 Task: Create a minimalist business layout template.
Action: Mouse moved to (74, 13)
Screenshot: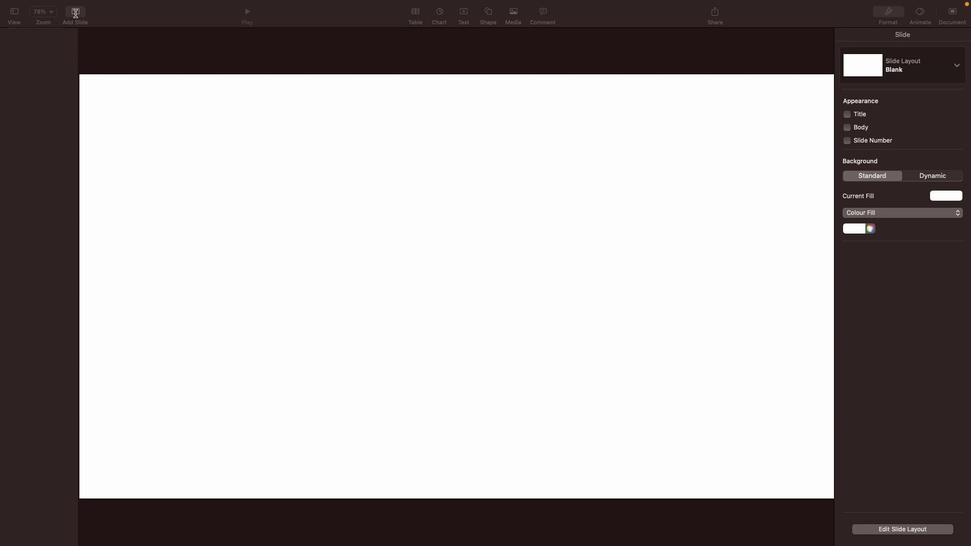 
Action: Mouse pressed left at (74, 13)
Screenshot: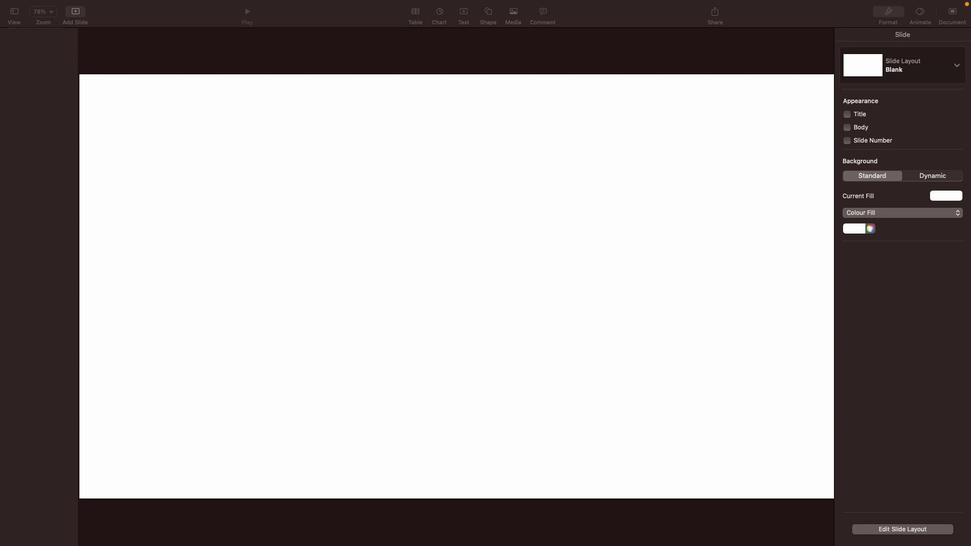 
Action: Mouse moved to (112, 302)
Screenshot: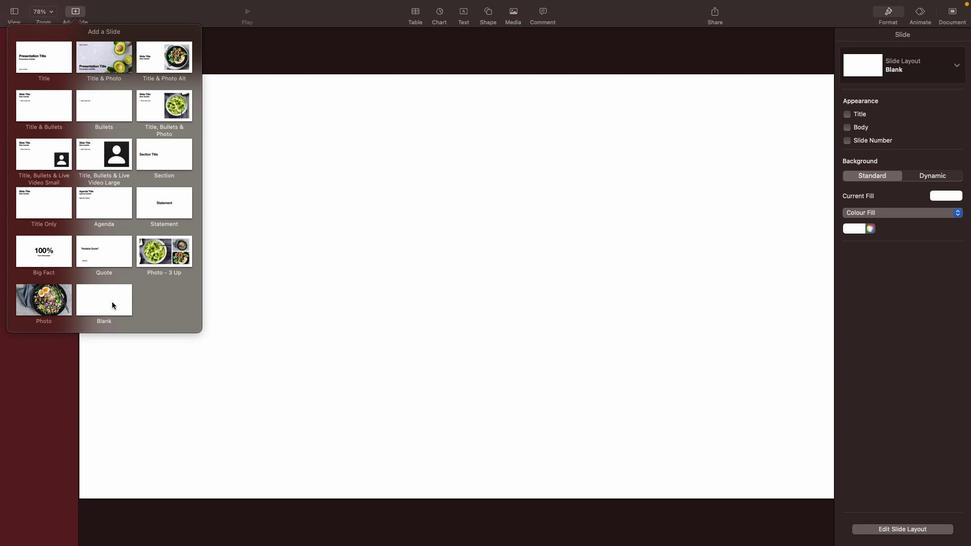 
Action: Mouse pressed left at (112, 302)
Screenshot: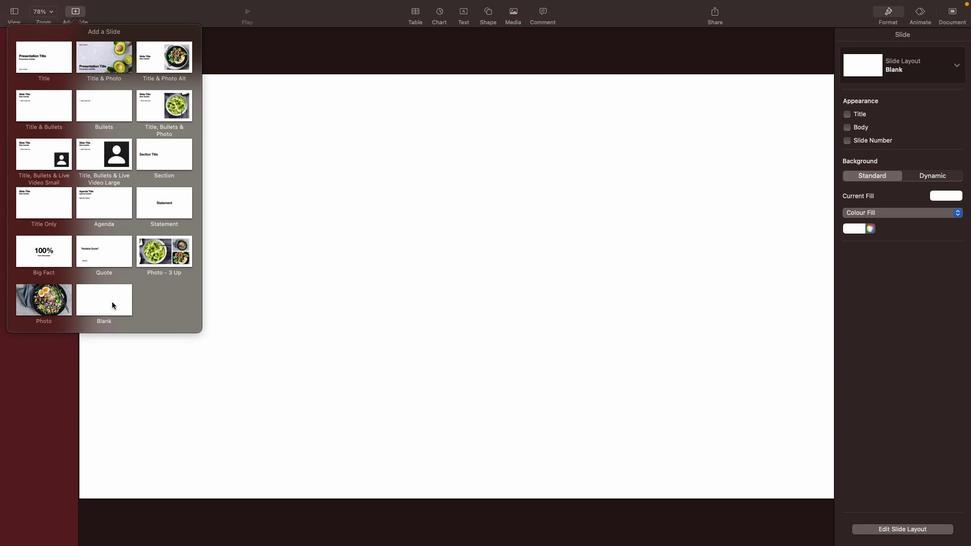 
Action: Mouse moved to (34, 51)
Screenshot: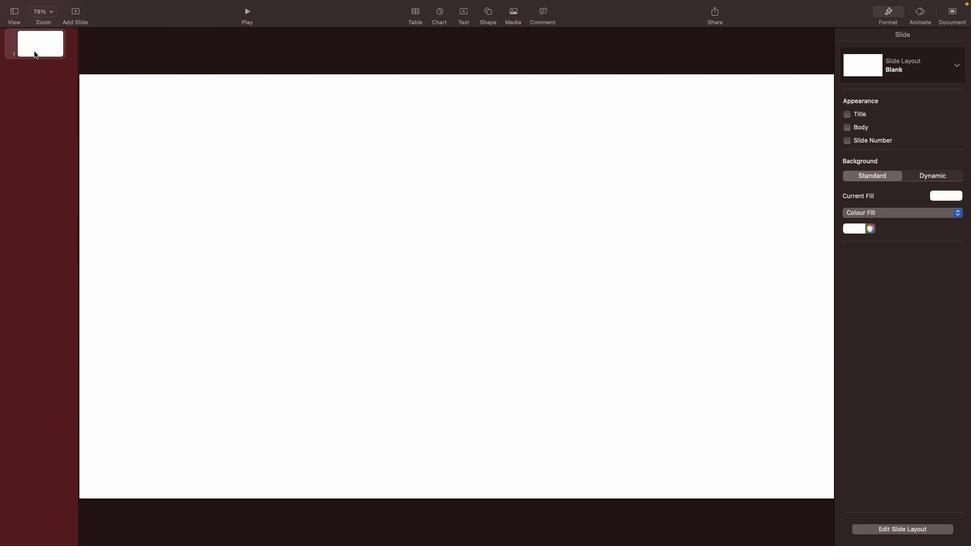 
Action: Mouse pressed left at (34, 51)
Screenshot: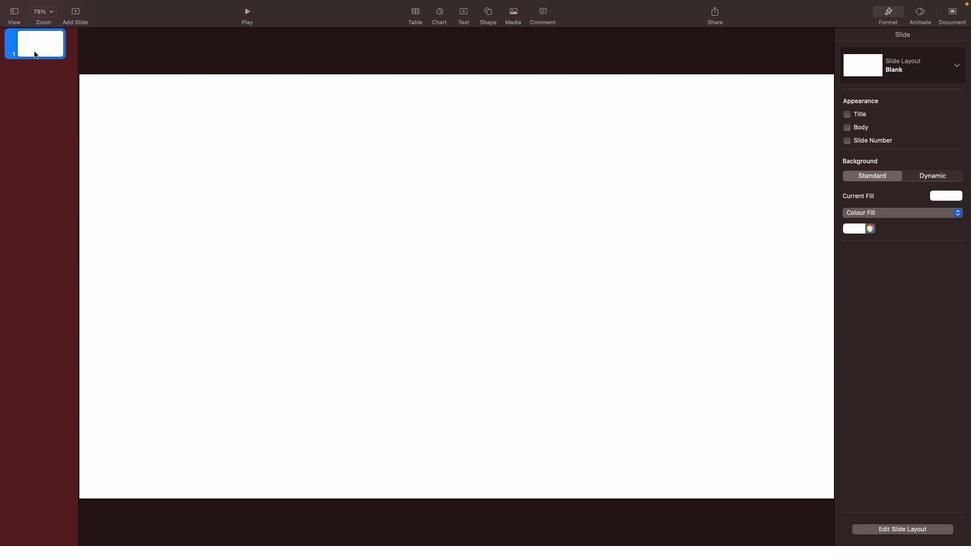 
Action: Mouse moved to (32, 43)
Screenshot: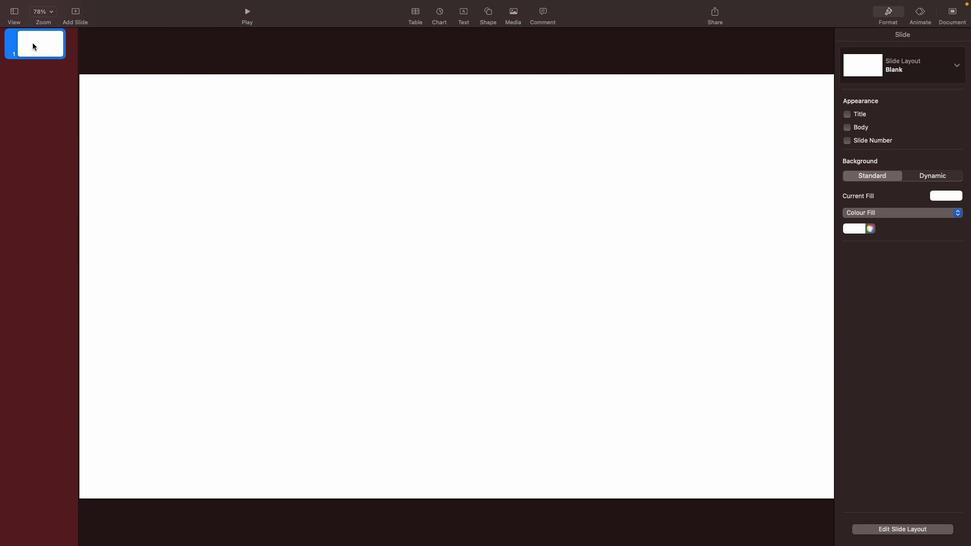 
Action: Mouse pressed left at (32, 43)
Screenshot: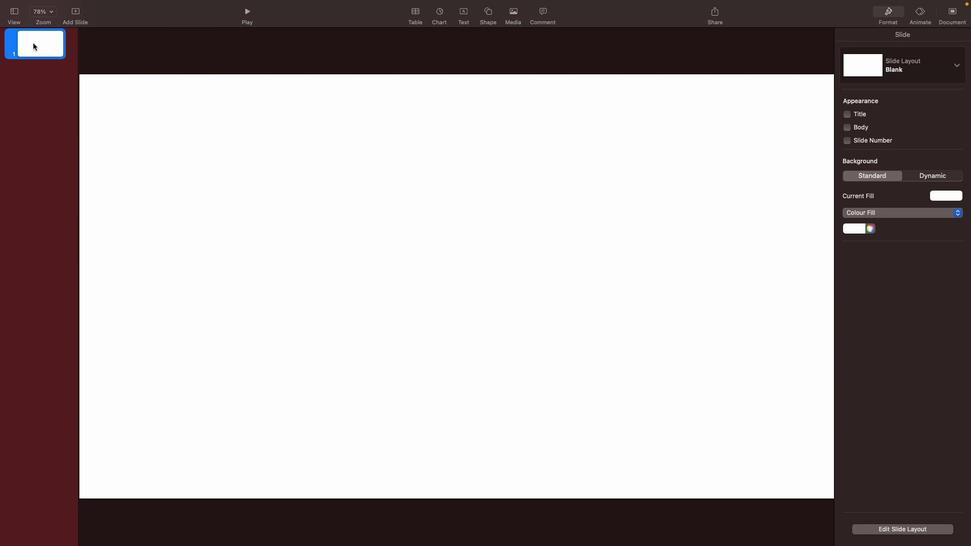 
Action: Mouse moved to (33, 43)
Screenshot: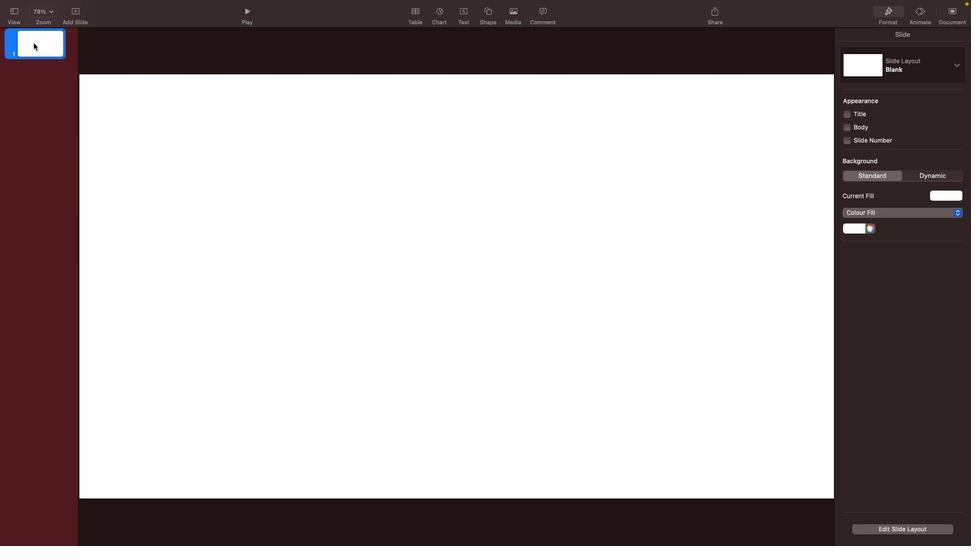 
Action: Mouse pressed right at (33, 43)
Screenshot: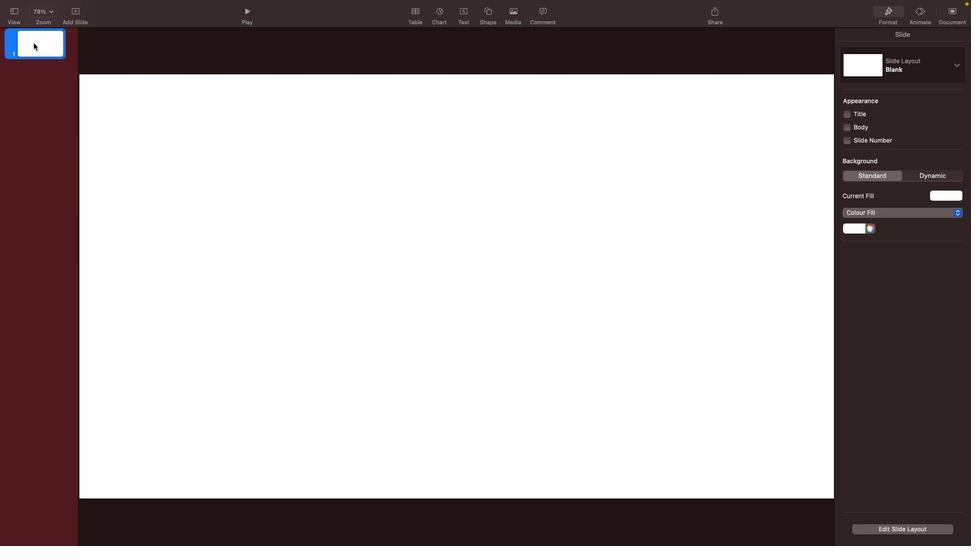 
Action: Mouse moved to (52, 52)
Screenshot: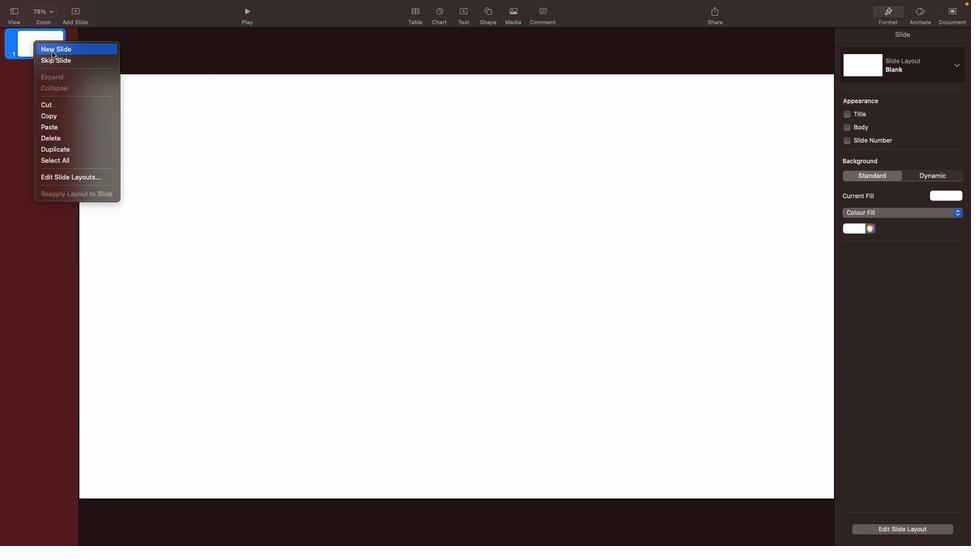 
Action: Mouse pressed left at (52, 52)
Screenshot: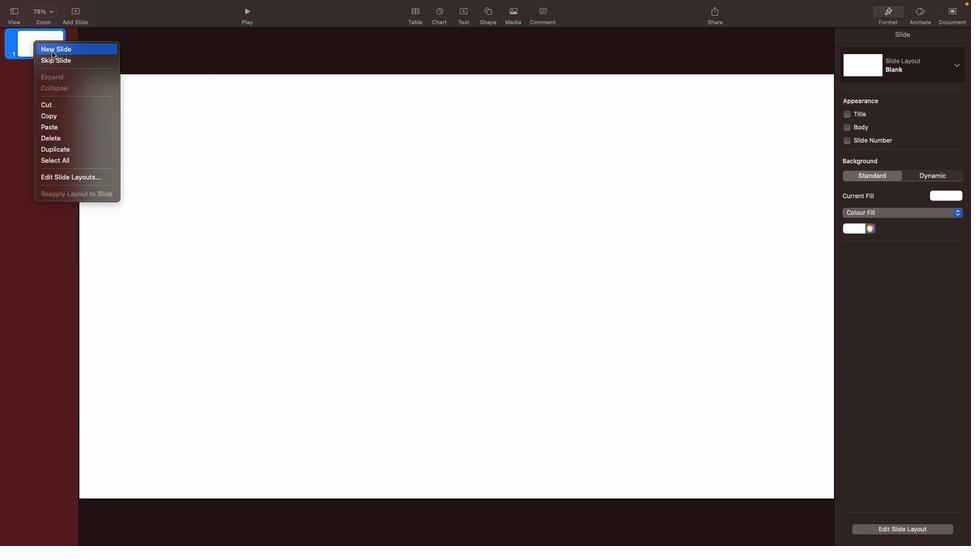 
Action: Mouse moved to (51, 45)
Screenshot: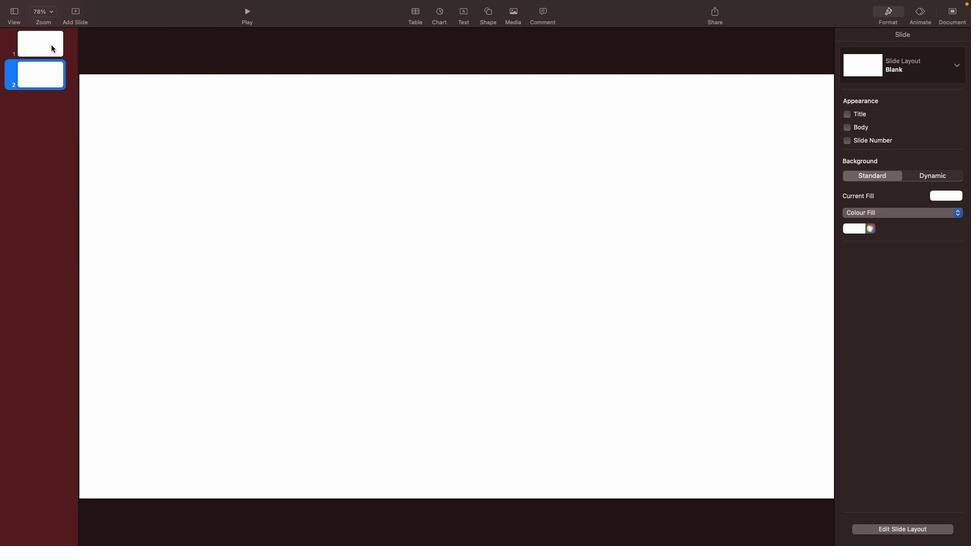 
Action: Mouse pressed right at (51, 45)
Screenshot: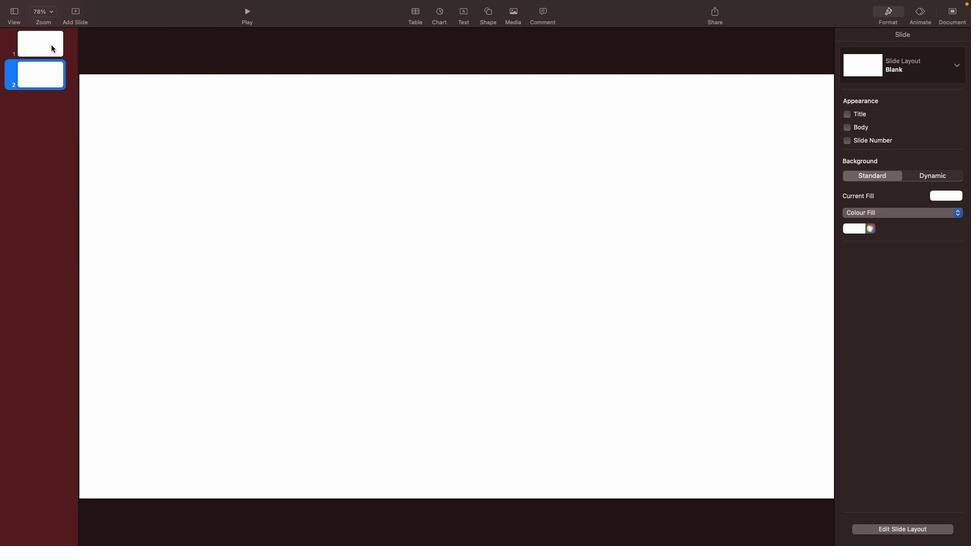 
Action: Mouse moved to (66, 51)
Screenshot: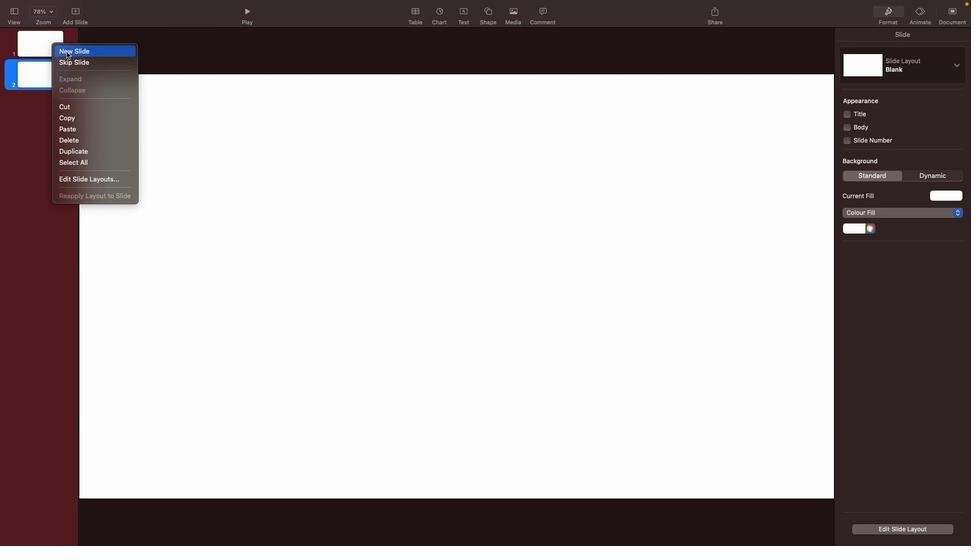 
Action: Mouse pressed left at (66, 51)
Screenshot: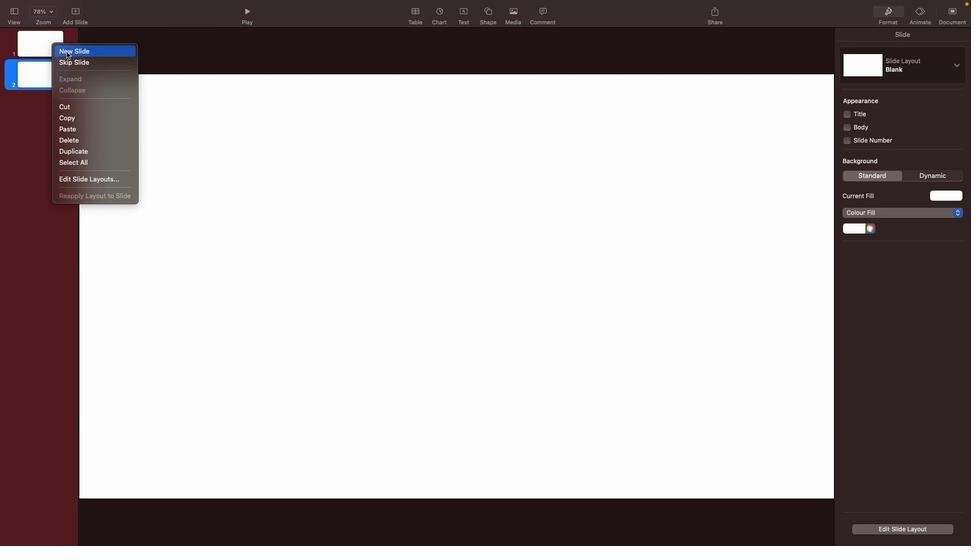 
Action: Mouse moved to (44, 77)
Screenshot: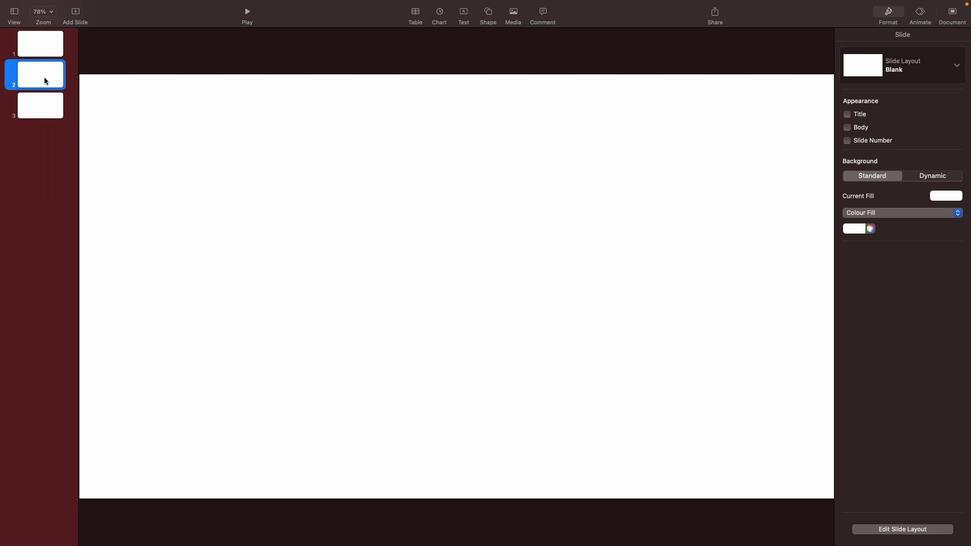 
Action: Mouse pressed right at (44, 77)
Screenshot: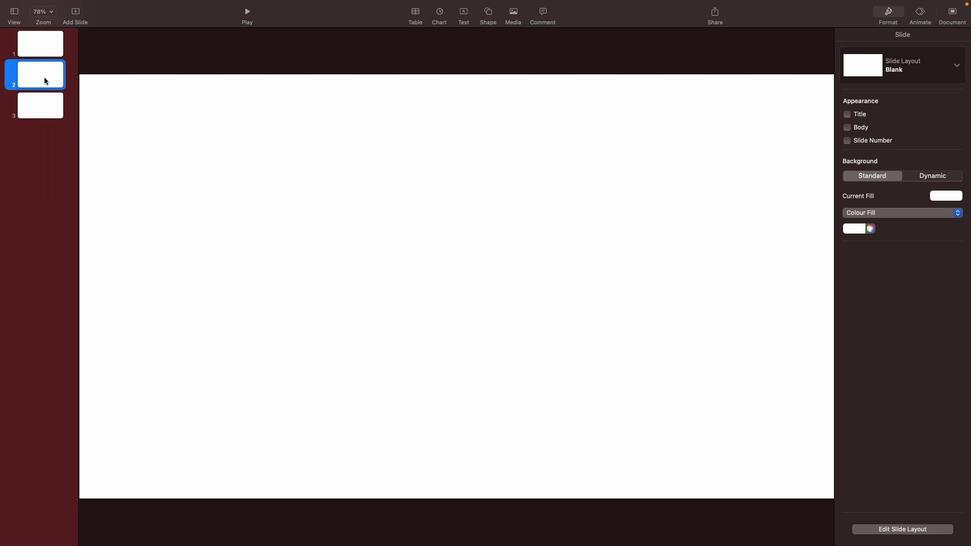 
Action: Mouse moved to (58, 79)
Screenshot: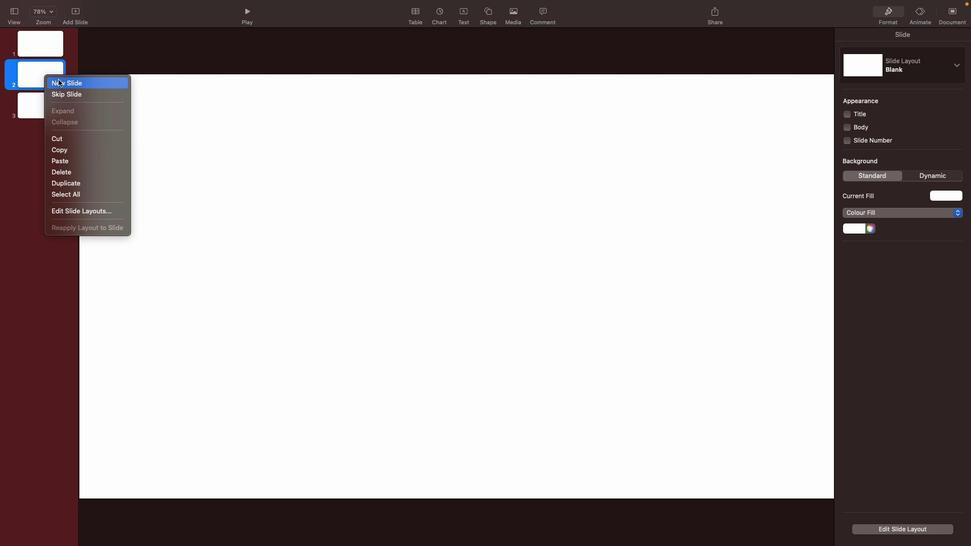 
Action: Mouse pressed left at (58, 79)
Screenshot: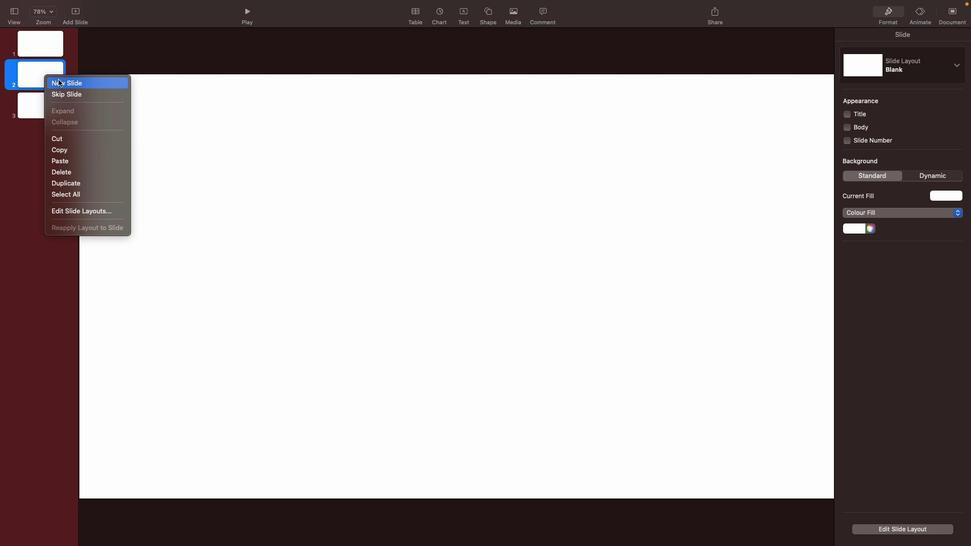 
Action: Mouse moved to (45, 40)
Screenshot: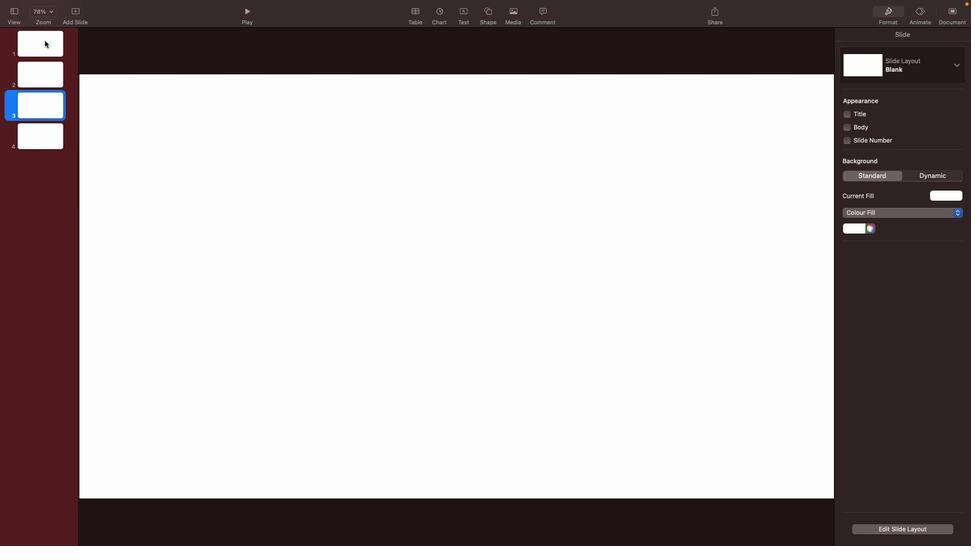 
Action: Mouse pressed left at (45, 40)
Screenshot: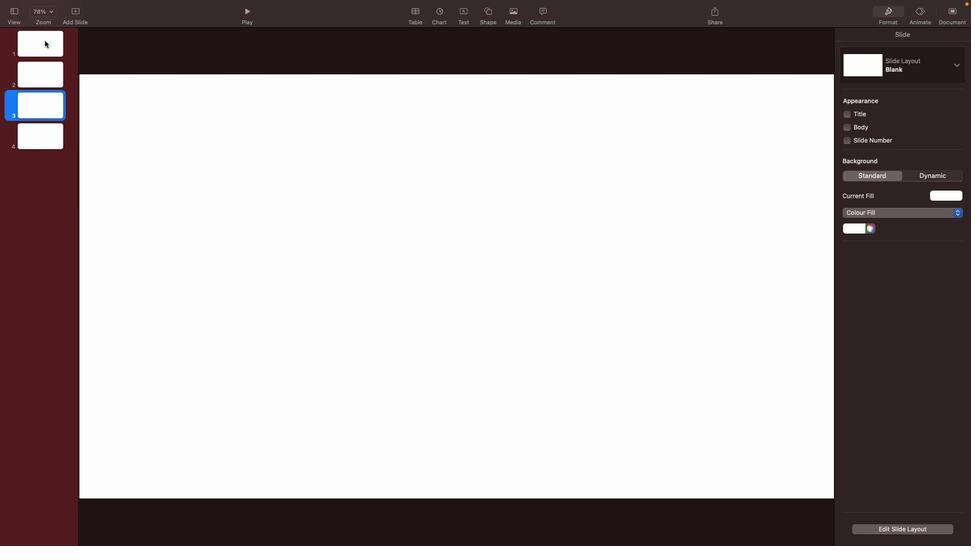 
Action: Mouse moved to (955, 63)
Screenshot: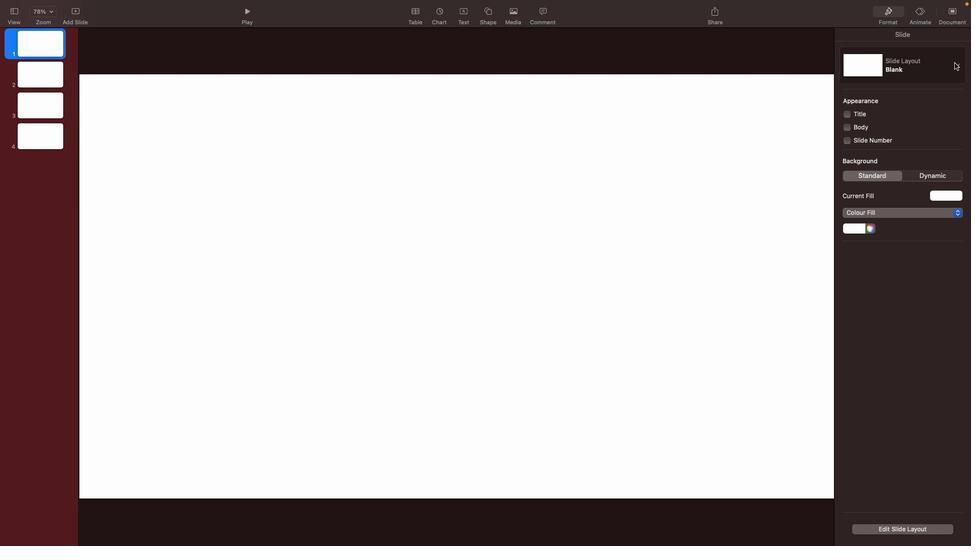 
Action: Mouse pressed left at (955, 63)
Screenshot: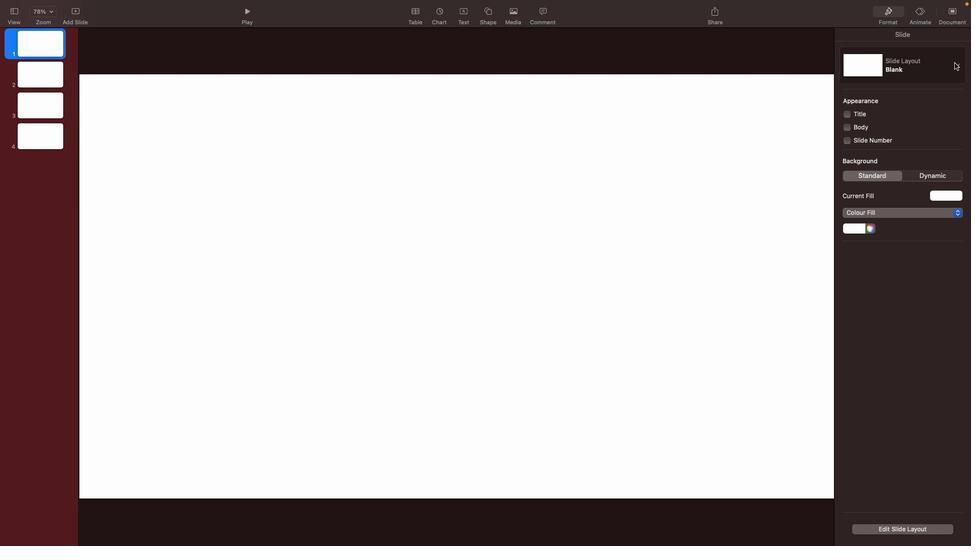 
Action: Mouse moved to (856, 317)
Screenshot: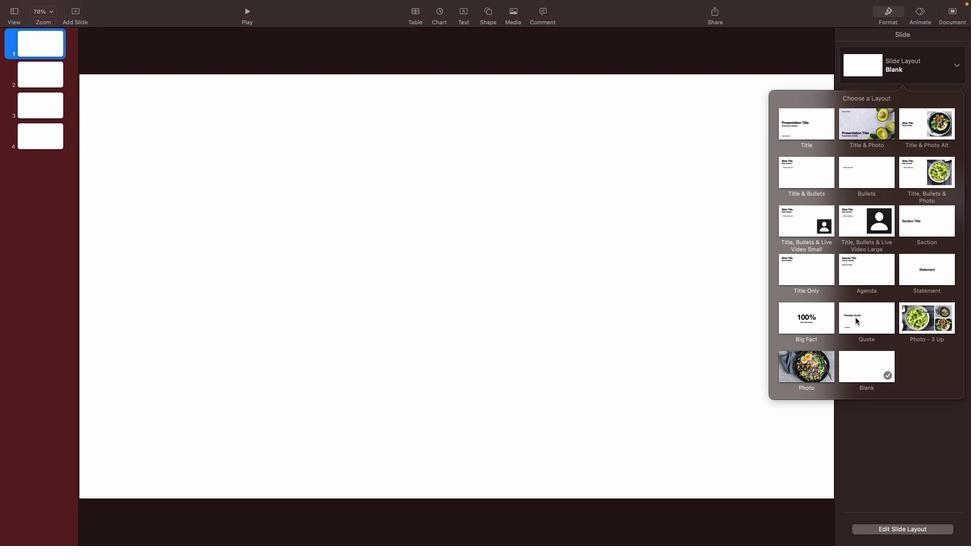 
Action: Mouse pressed left at (856, 317)
Screenshot: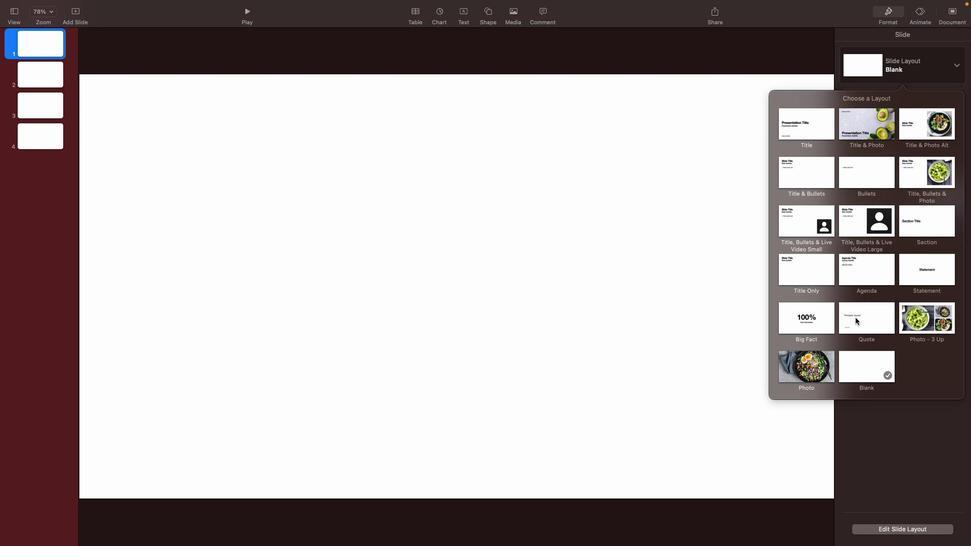 
Action: Mouse moved to (256, 295)
Screenshot: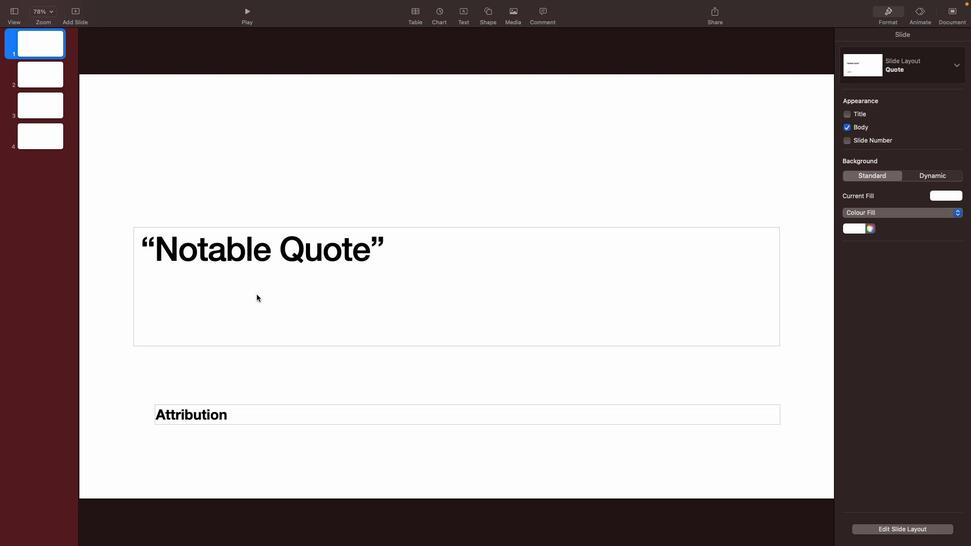 
Action: Mouse pressed left at (256, 295)
Screenshot: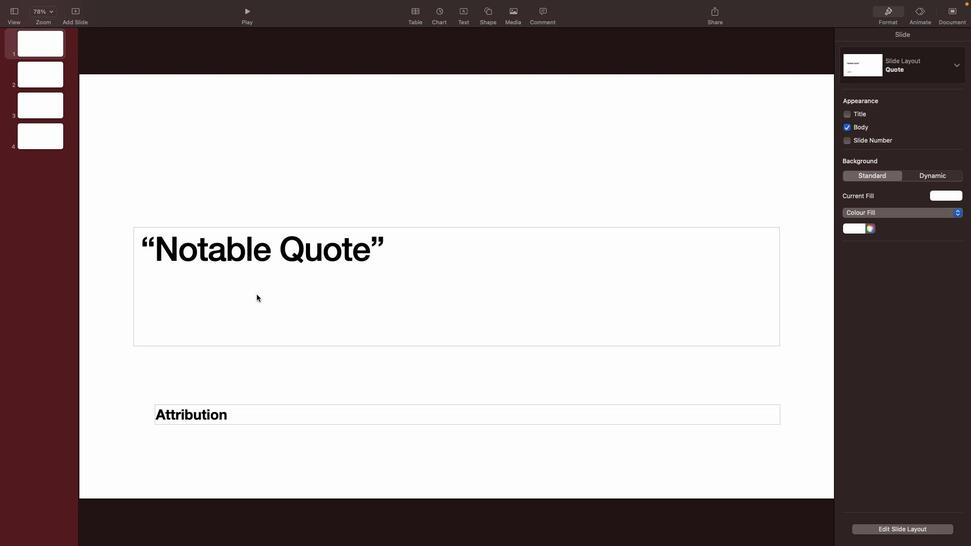 
Action: Mouse moved to (240, 244)
Screenshot: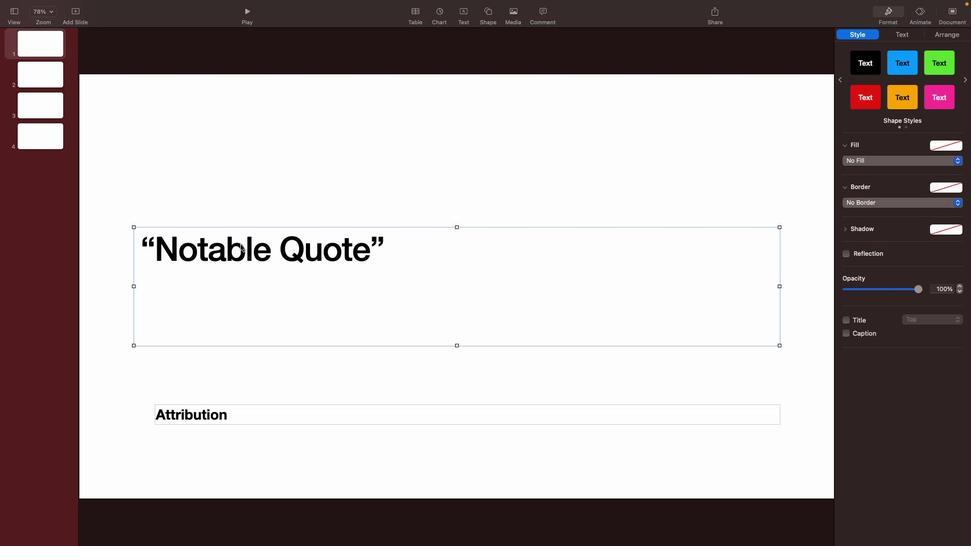 
Action: Mouse pressed left at (240, 244)
Screenshot: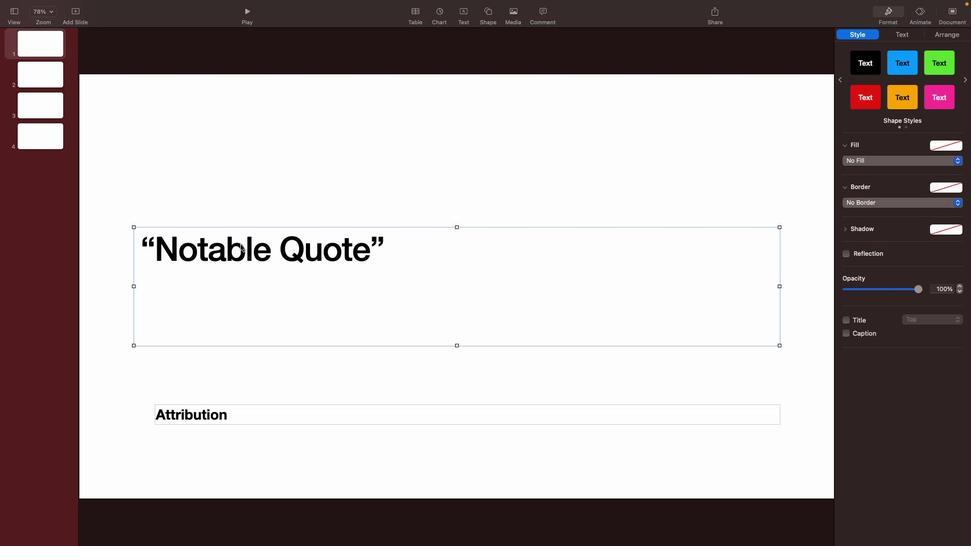 
Action: Key pressed Key.shift_r'M''I''n''i''m''a''l'Key.spaceKey.shift'B''u''s''i''n''e''s''s'
Screenshot: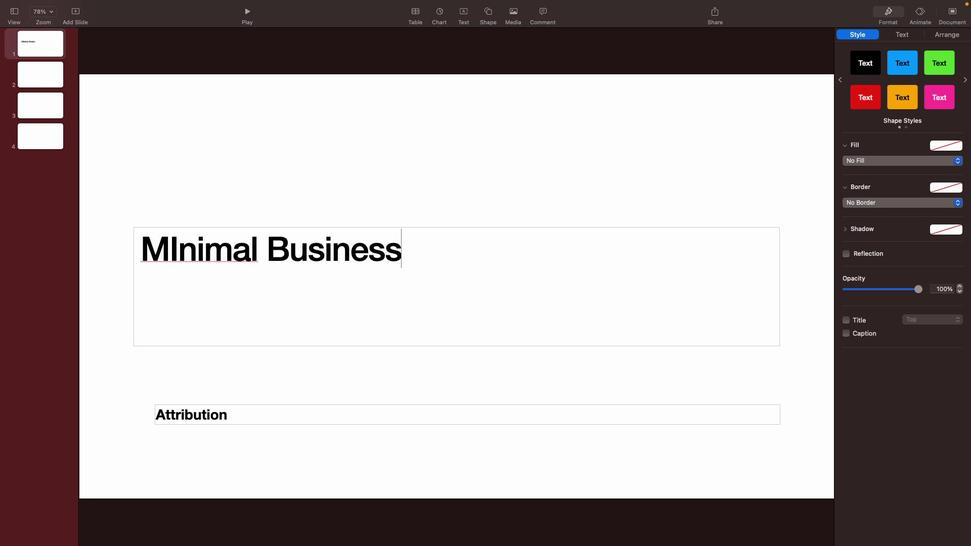 
Action: Mouse moved to (227, 412)
Screenshot: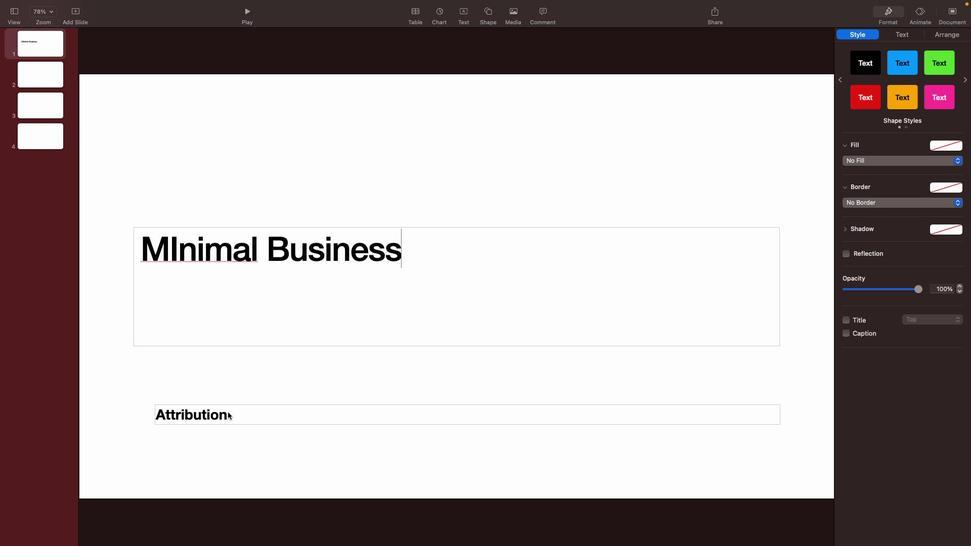
Action: Mouse pressed left at (227, 412)
Screenshot: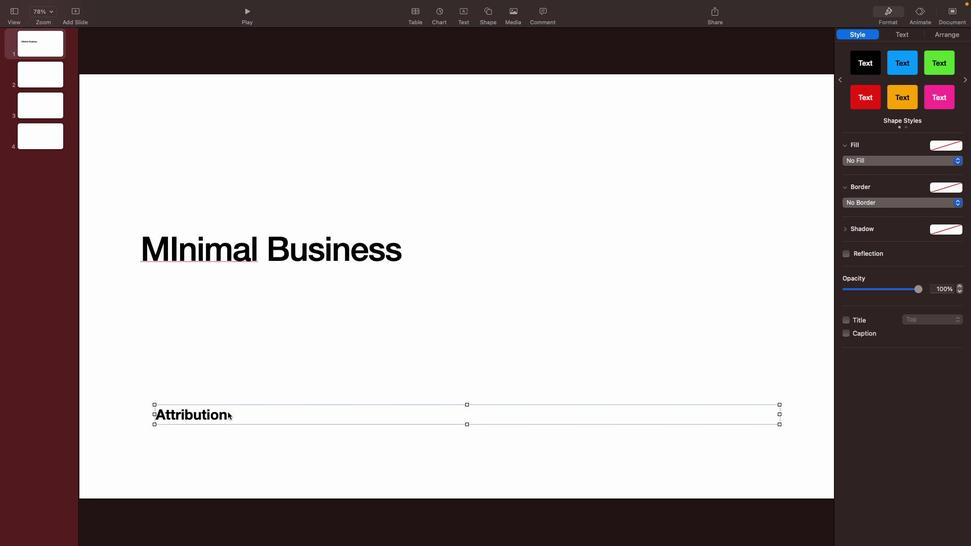 
Action: Mouse pressed right at (227, 412)
Screenshot: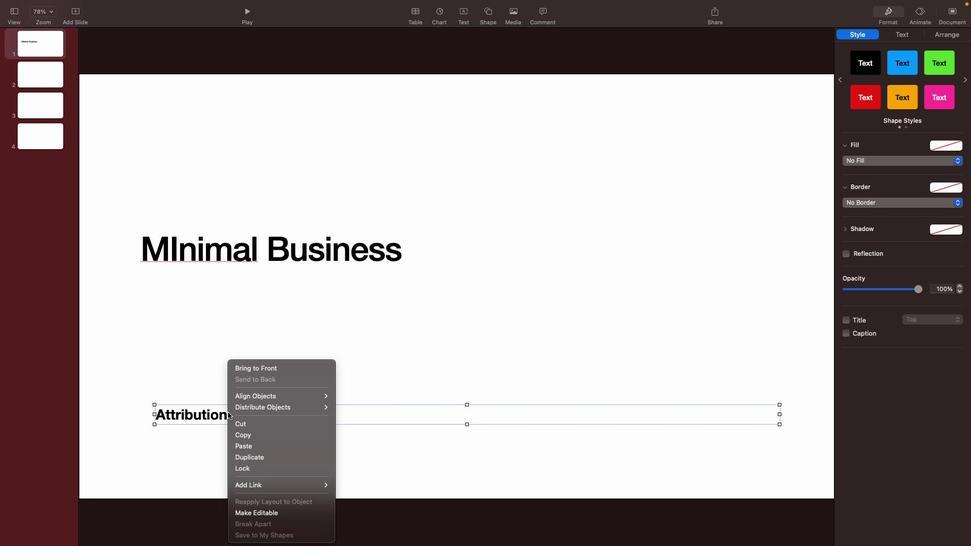 
Action: Mouse moved to (244, 425)
Screenshot: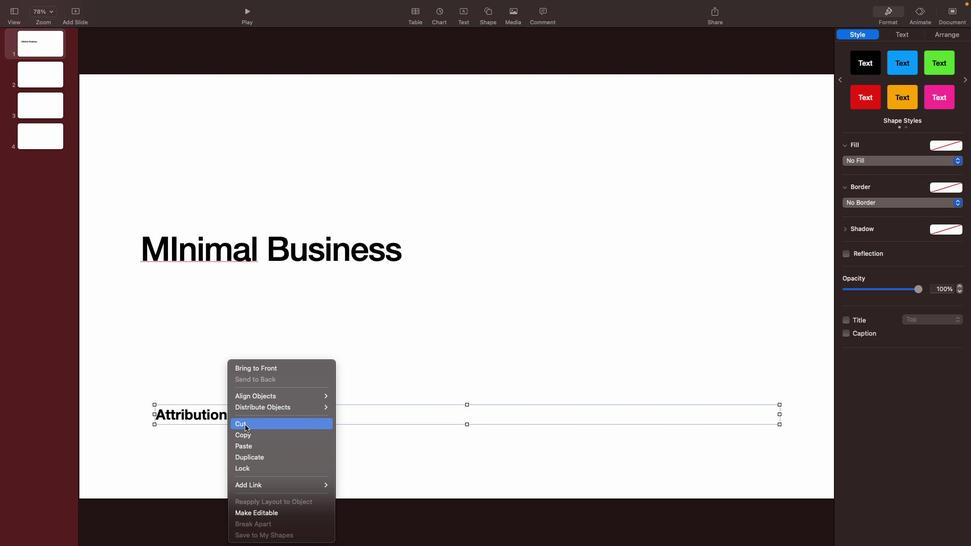 
Action: Mouse pressed left at (244, 425)
Screenshot: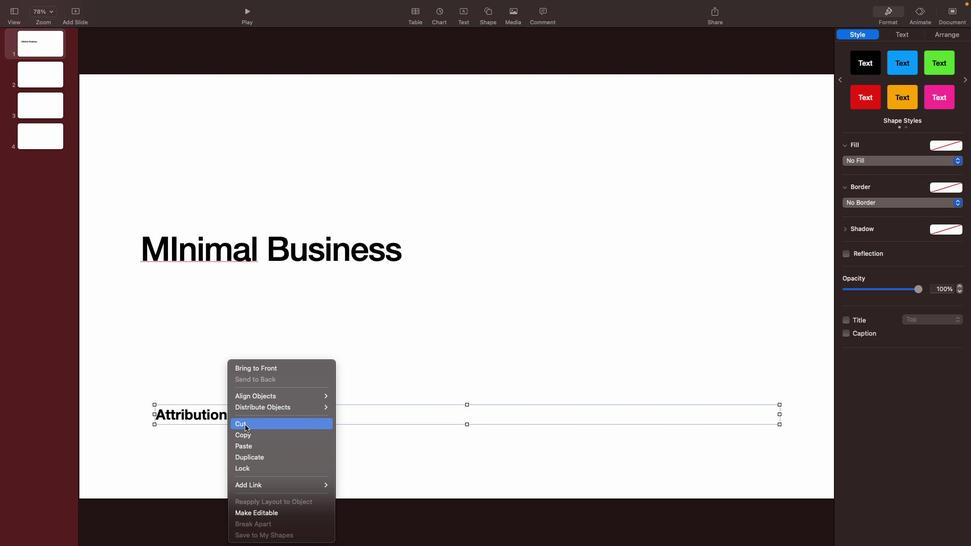
Action: Mouse moved to (180, 245)
Screenshot: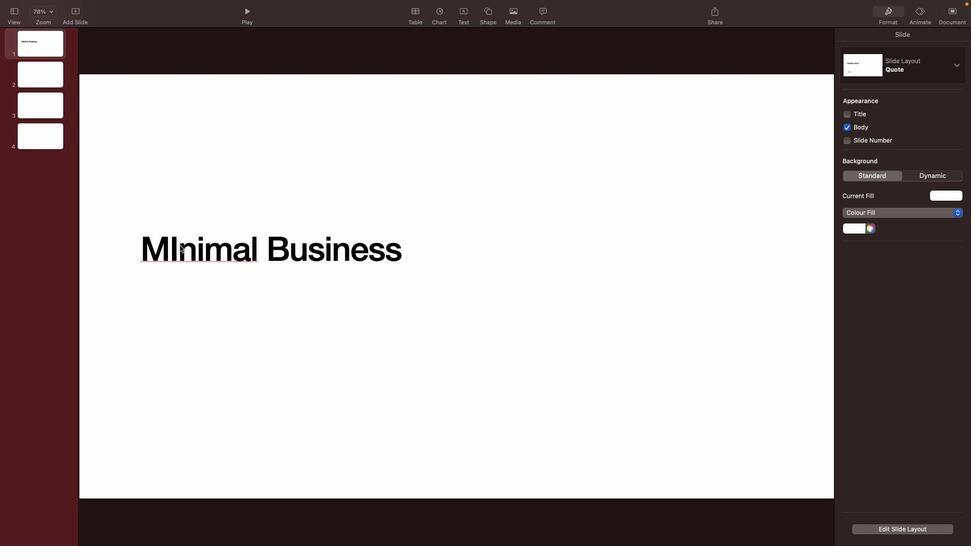 
Action: Mouse pressed left at (180, 245)
Screenshot: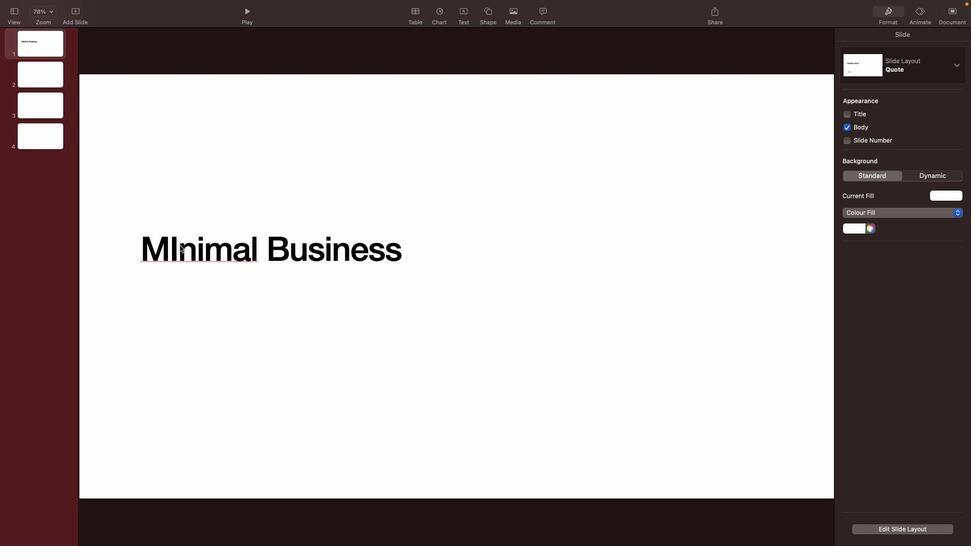 
Action: Mouse moved to (177, 244)
Screenshot: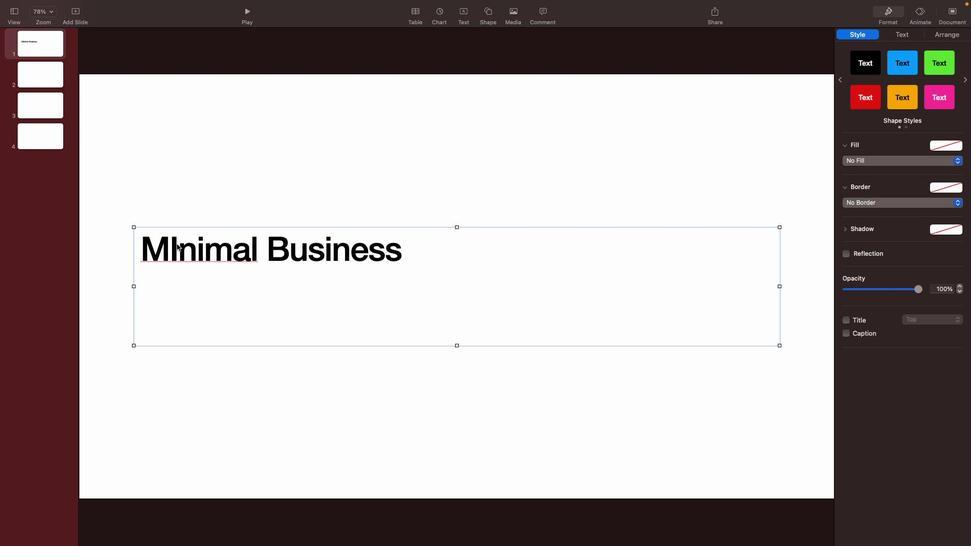 
Action: Mouse pressed left at (177, 244)
Screenshot: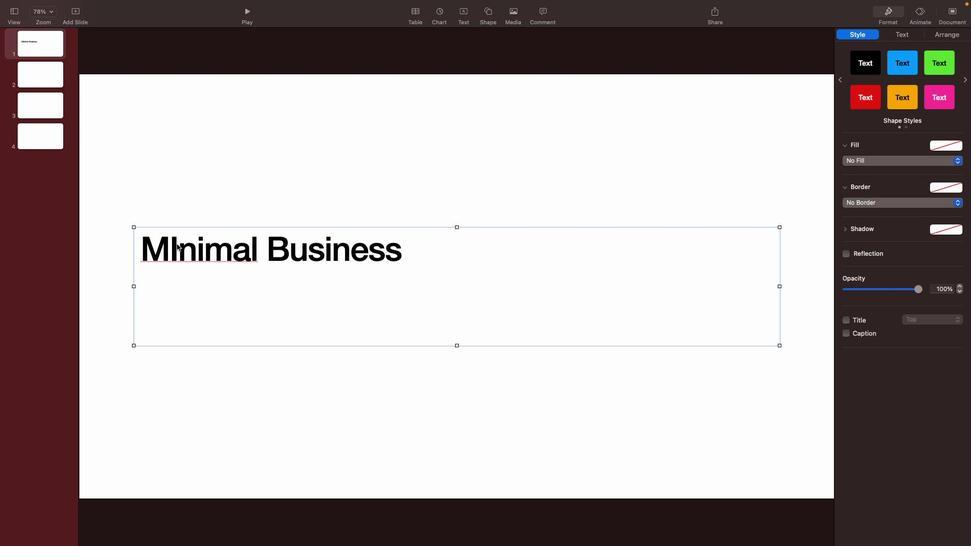
Action: Mouse moved to (175, 243)
Screenshot: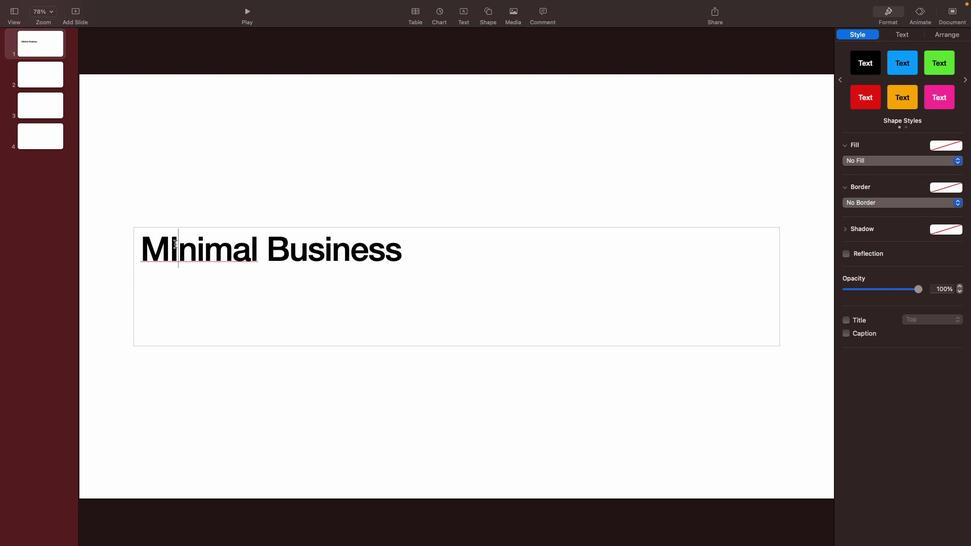 
Action: Key pressed Key.backspace'i'
Screenshot: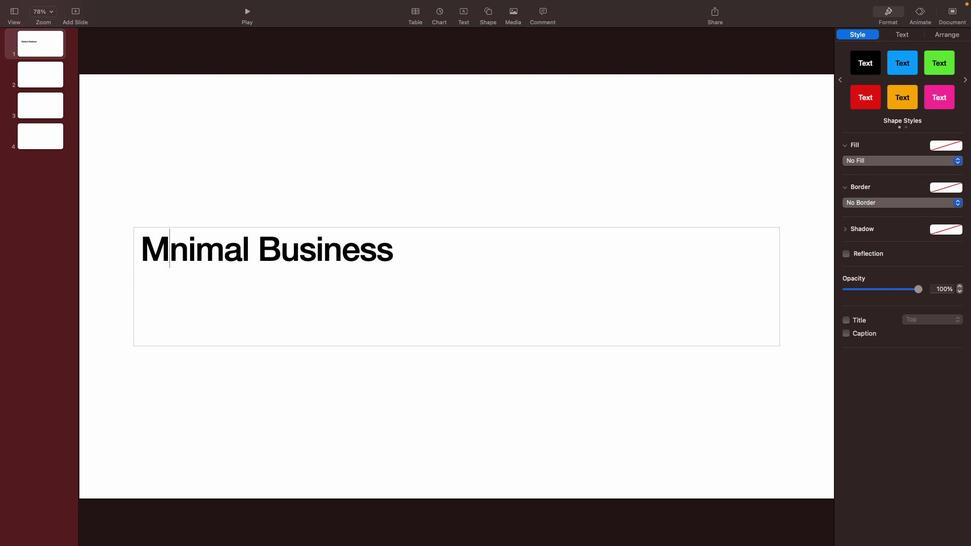 
Action: Mouse moved to (589, 185)
Screenshot: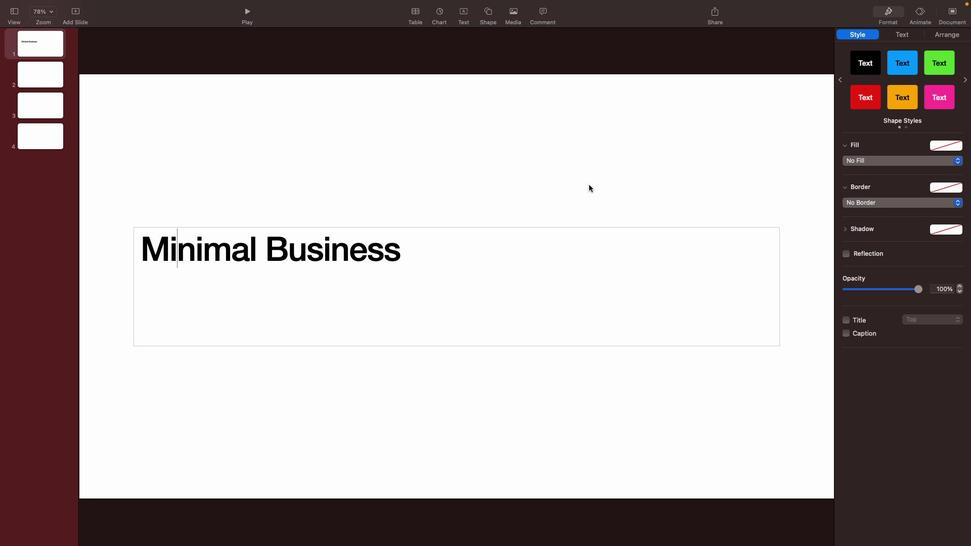 
Action: Mouse pressed left at (589, 185)
Screenshot: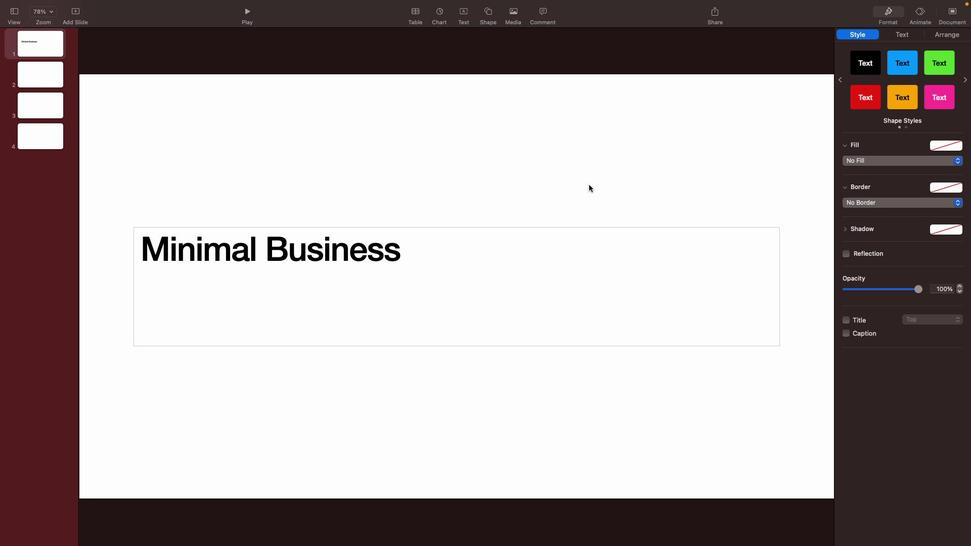 
Action: Mouse moved to (49, 47)
Screenshot: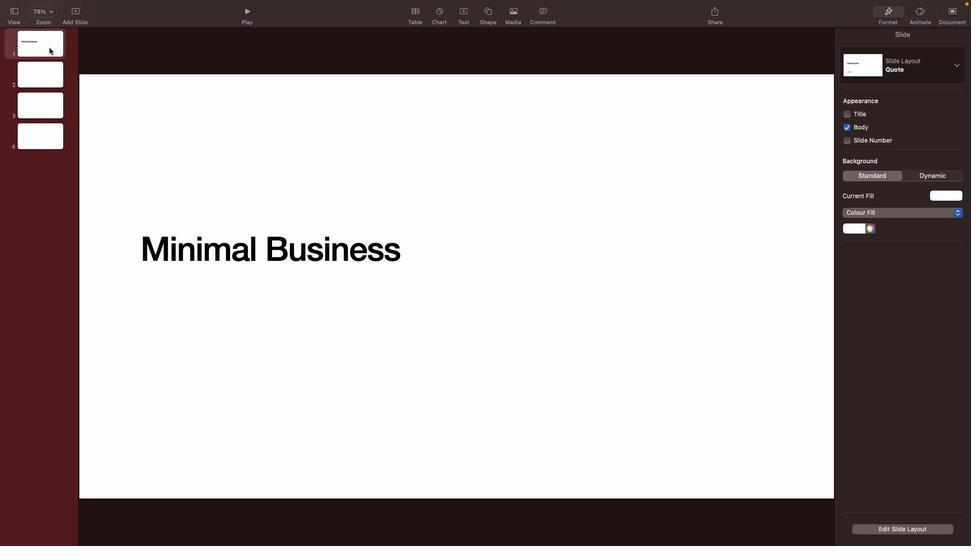 
Action: Mouse pressed left at (49, 47)
Screenshot: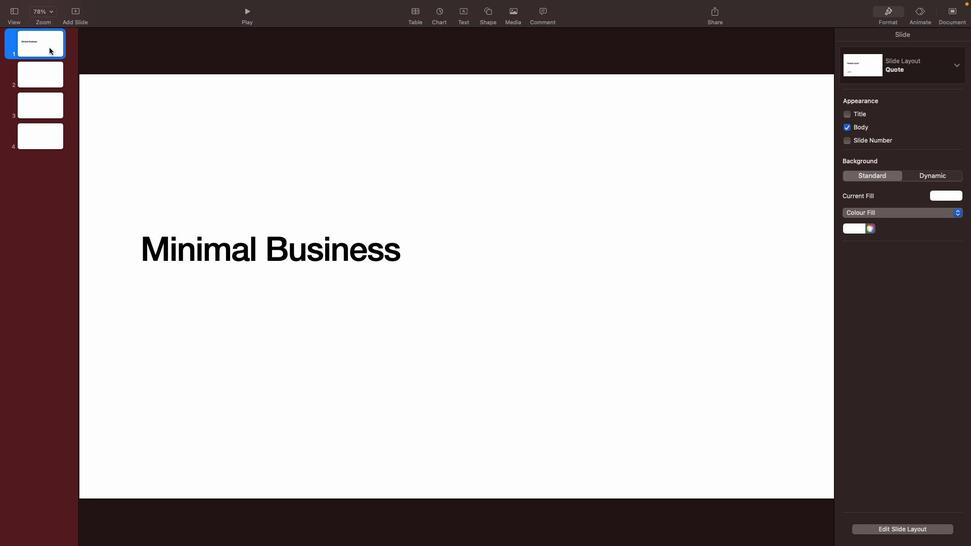 
Action: Mouse moved to (451, 207)
Screenshot: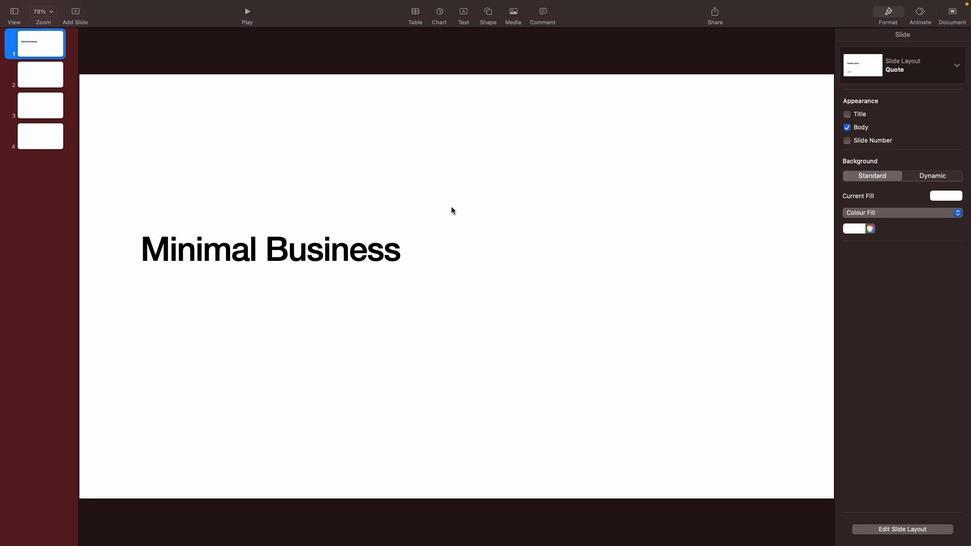 
Action: Mouse pressed left at (451, 207)
Screenshot: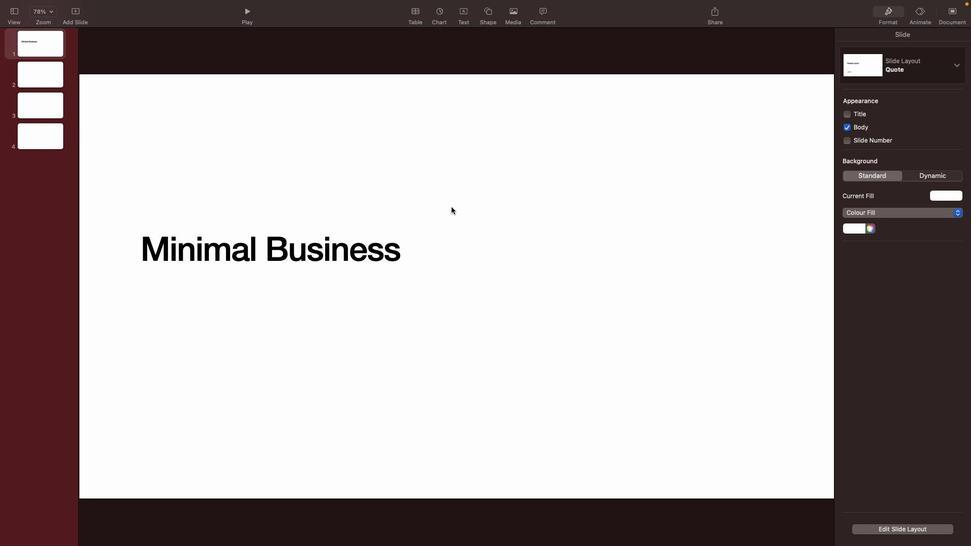 
Action: Mouse pressed right at (451, 207)
Screenshot: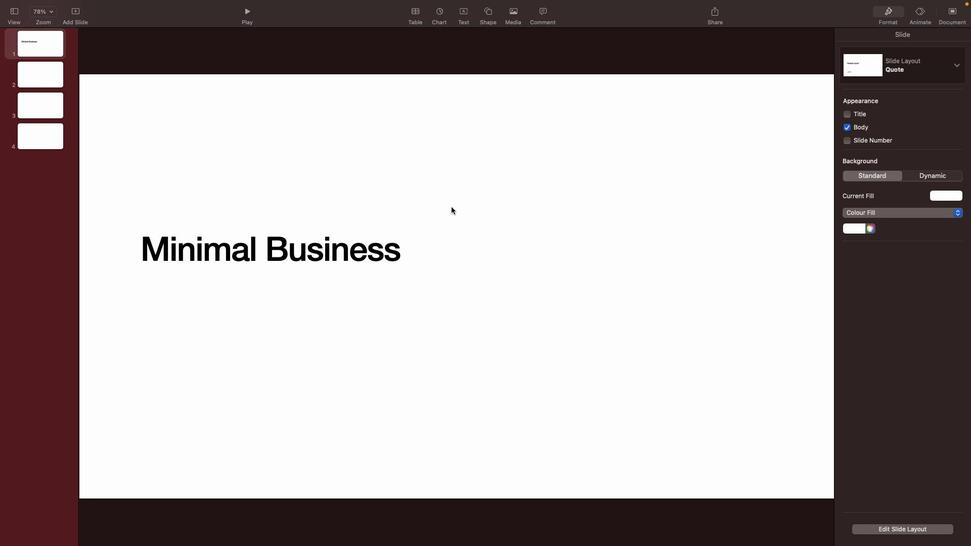 
Action: Mouse moved to (513, 15)
Screenshot: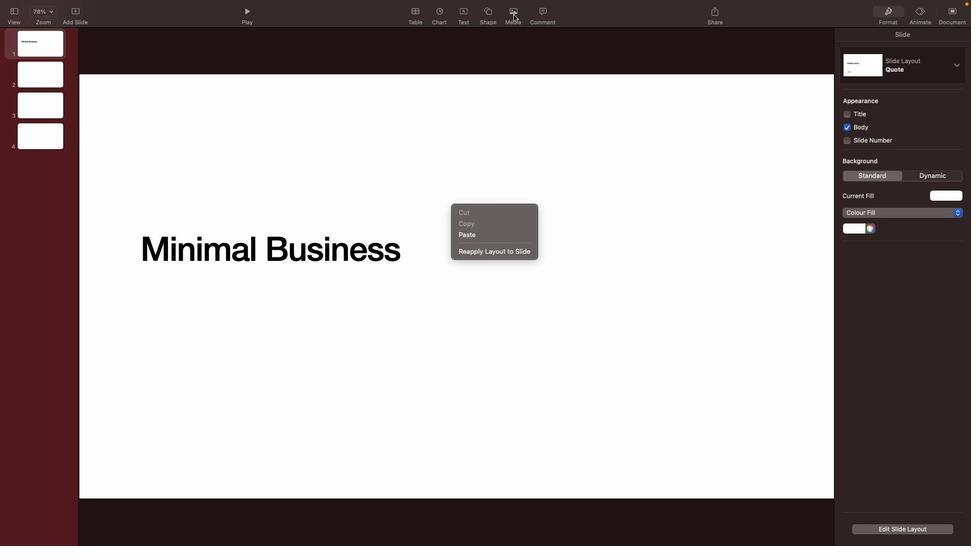 
Action: Mouse pressed left at (513, 15)
Screenshot: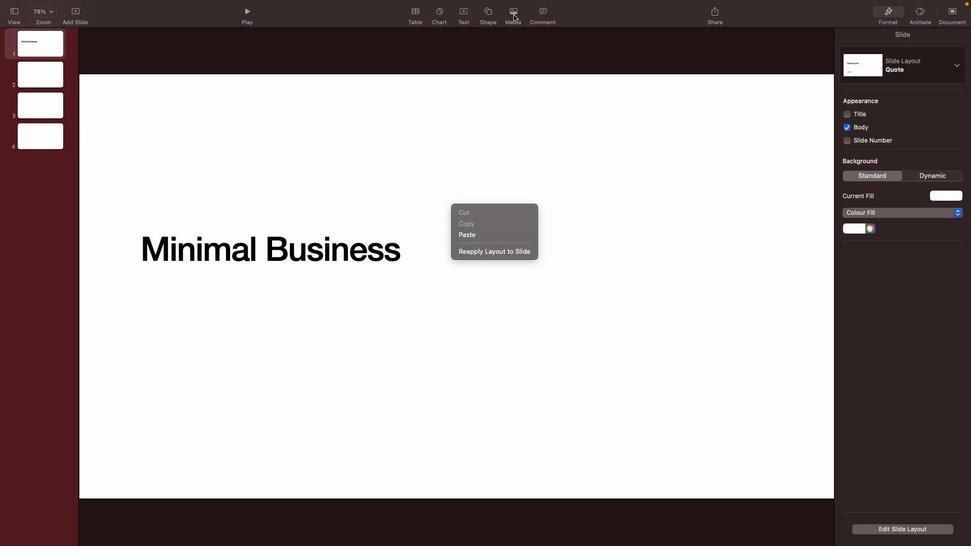 
Action: Mouse moved to (513, 13)
Screenshot: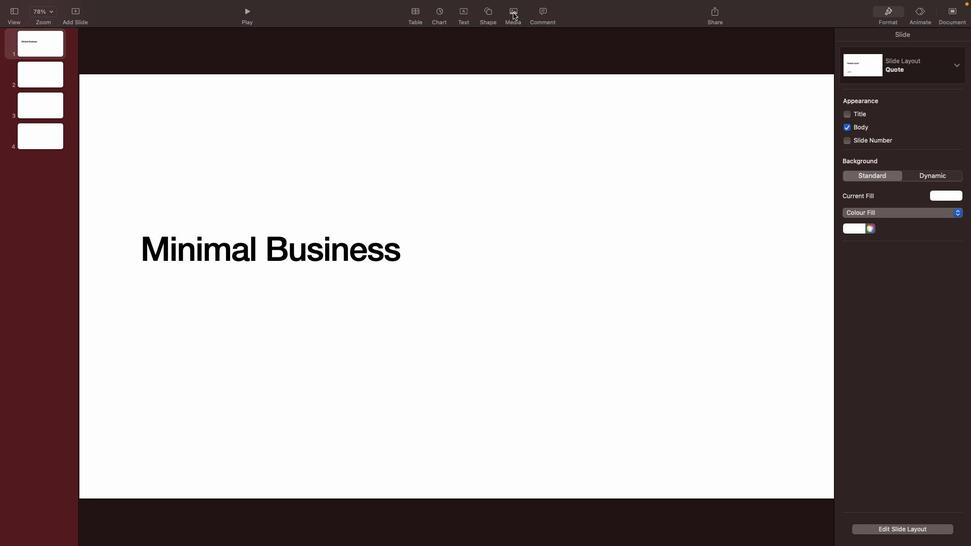 
Action: Mouse pressed left at (513, 13)
Screenshot: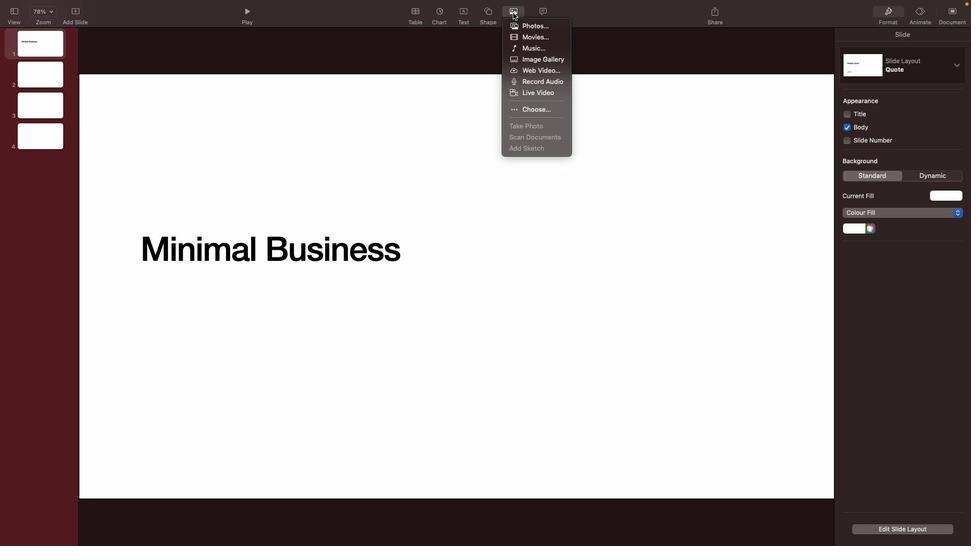 
Action: Mouse moved to (535, 59)
Screenshot: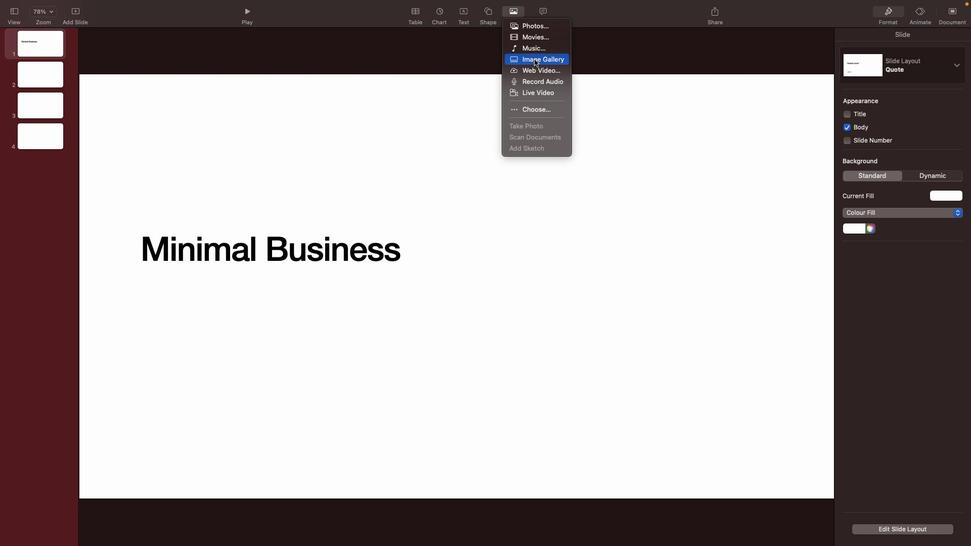 
Action: Mouse pressed left at (535, 59)
Screenshot: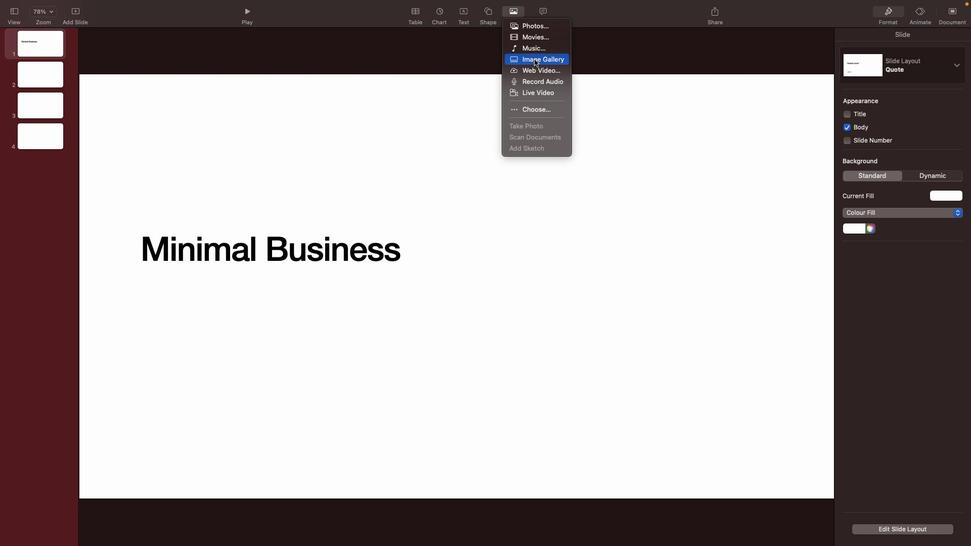
Action: Mouse moved to (789, 431)
Screenshot: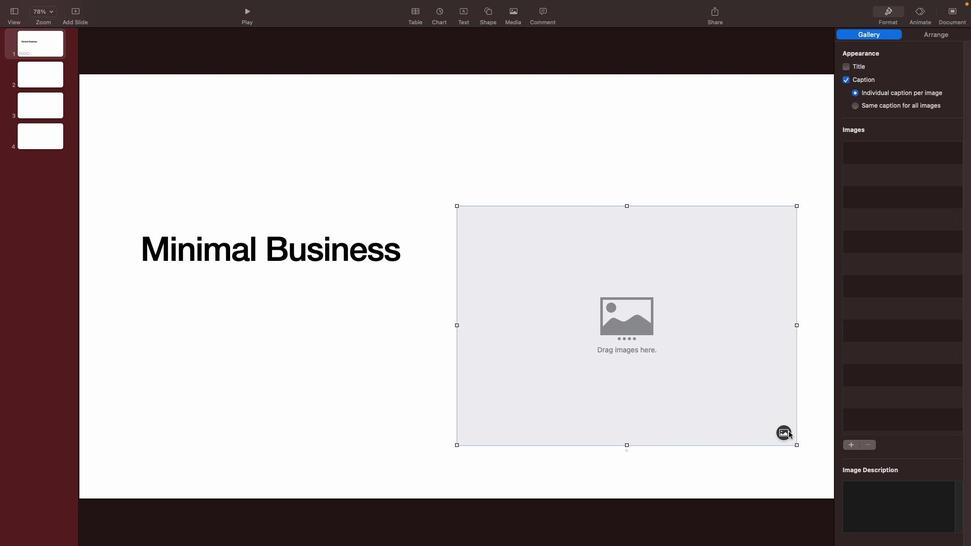 
Action: Mouse pressed left at (789, 431)
Screenshot: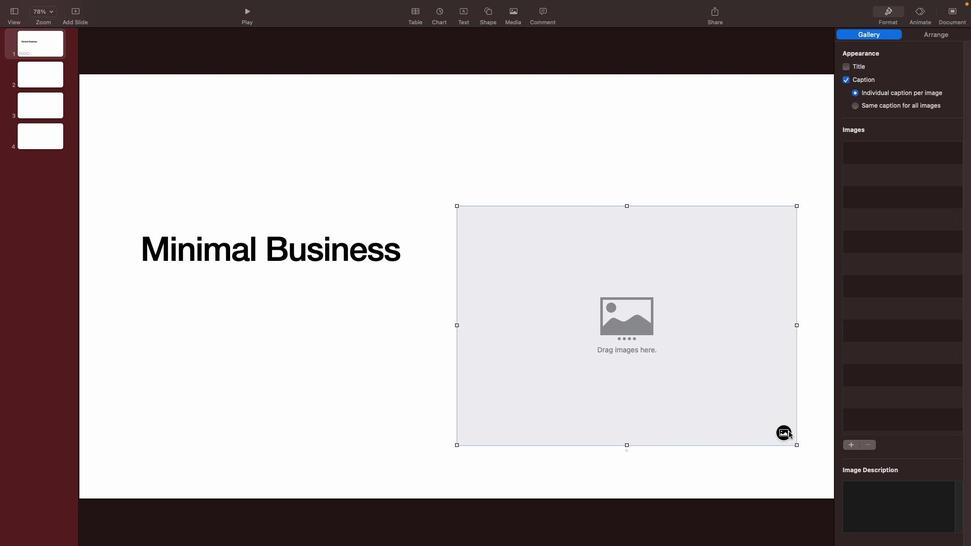 
Action: Mouse moved to (321, 206)
Screenshot: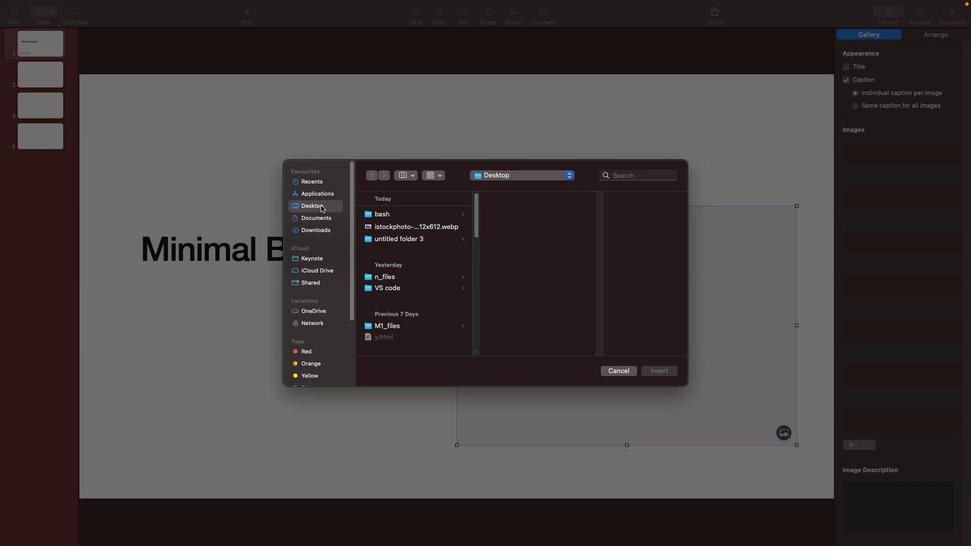 
Action: Mouse pressed left at (321, 206)
Screenshot: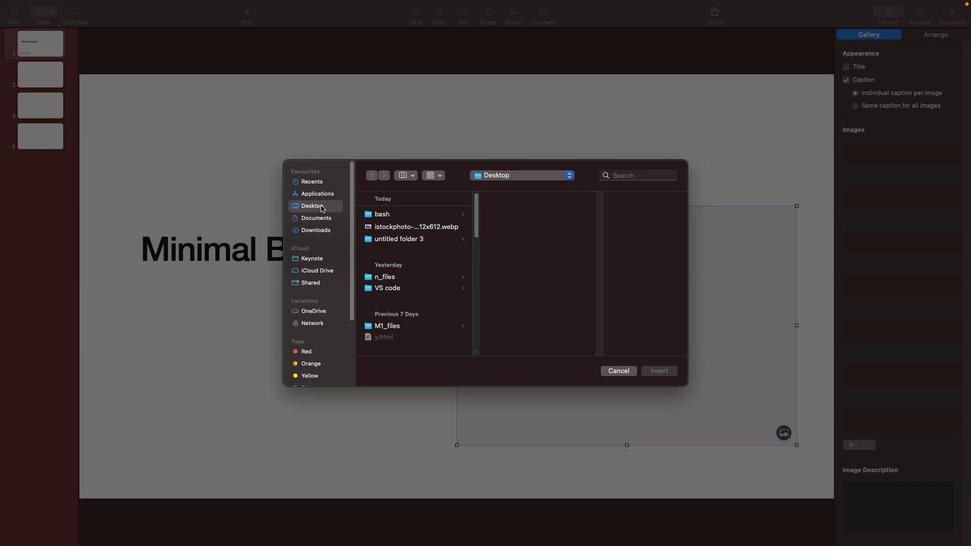
Action: Mouse moved to (404, 239)
Screenshot: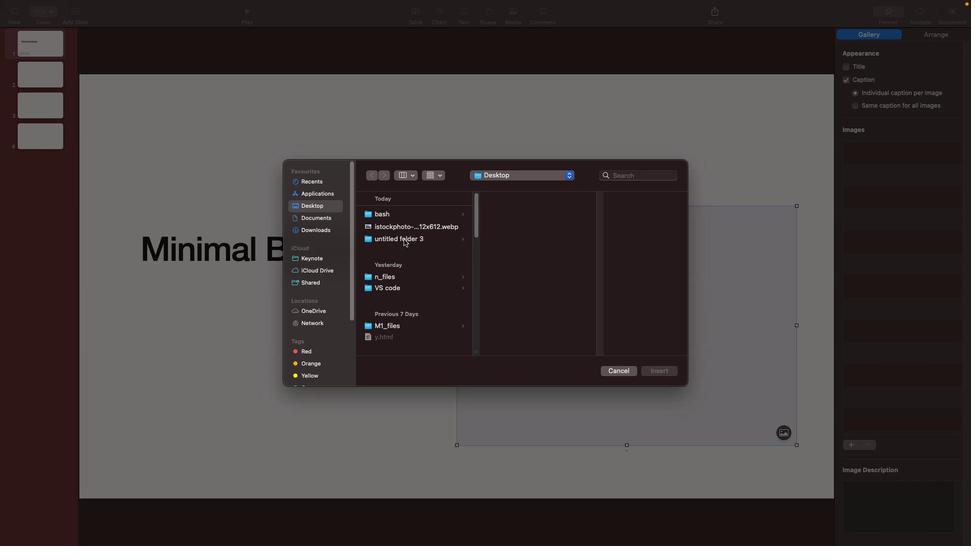 
Action: Mouse pressed left at (404, 239)
Screenshot: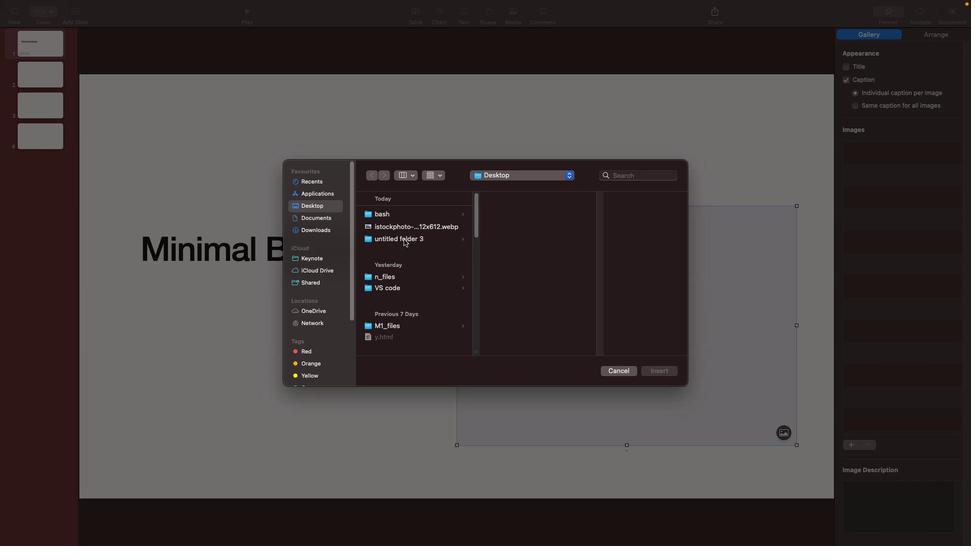 
Action: Mouse moved to (520, 215)
Screenshot: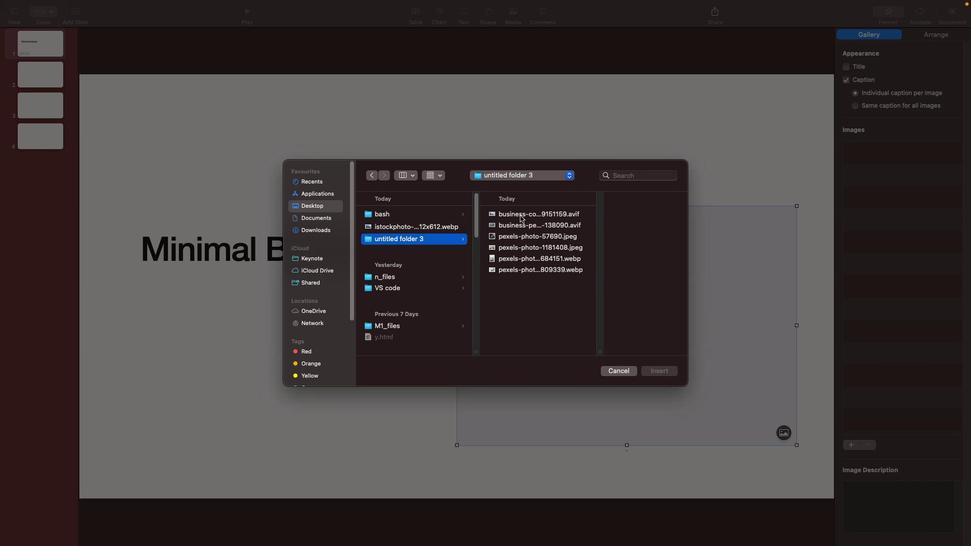 
Action: Mouse pressed left at (520, 215)
Screenshot: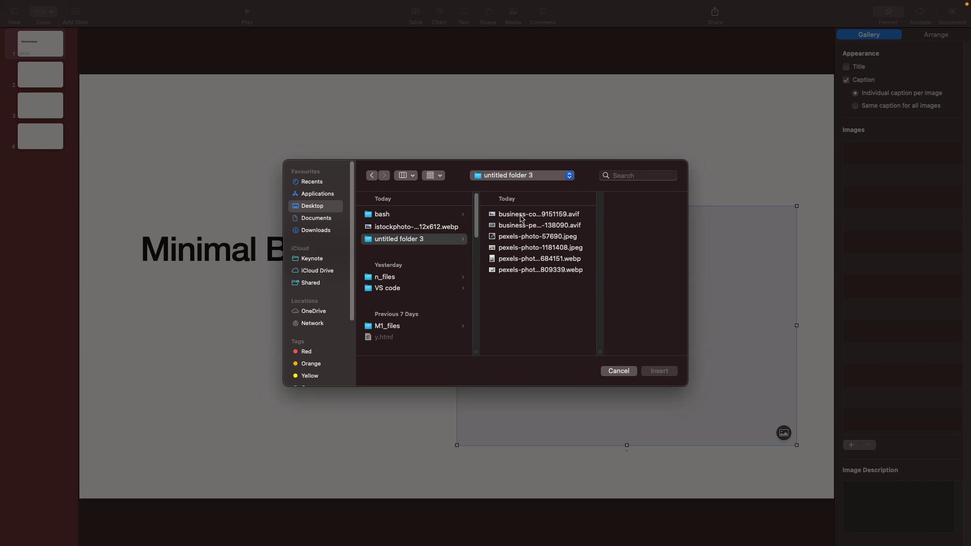 
Action: Mouse moved to (503, 226)
Screenshot: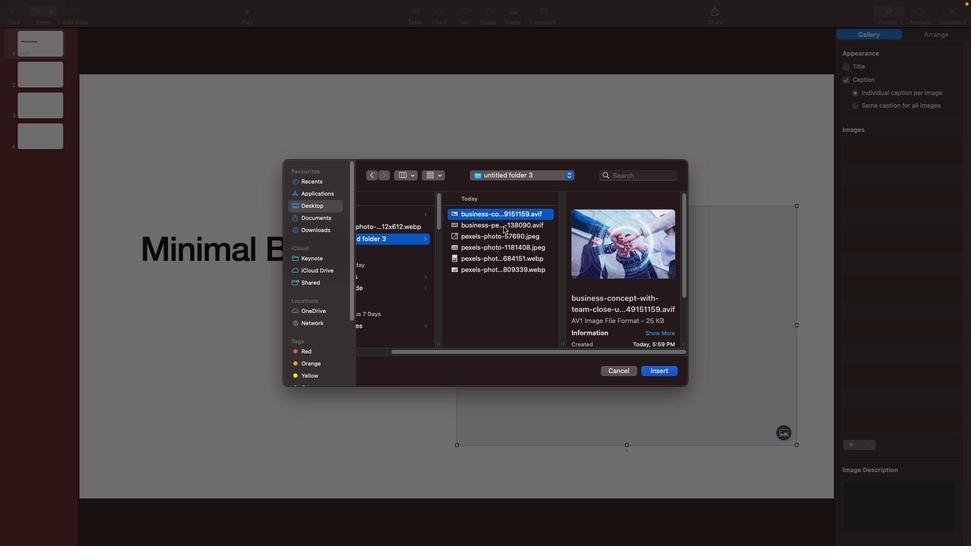 
Action: Mouse pressed left at (503, 226)
Screenshot: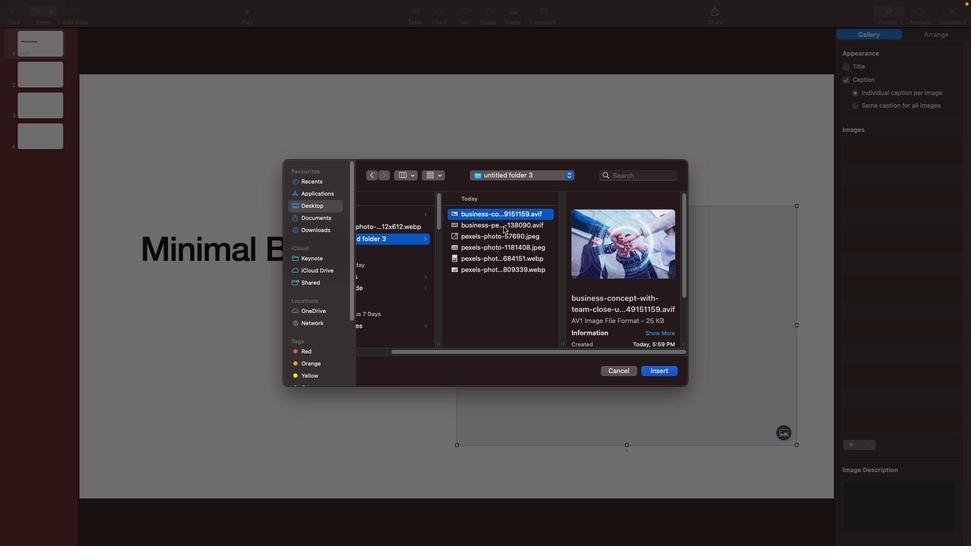 
Action: Mouse moved to (488, 246)
Screenshot: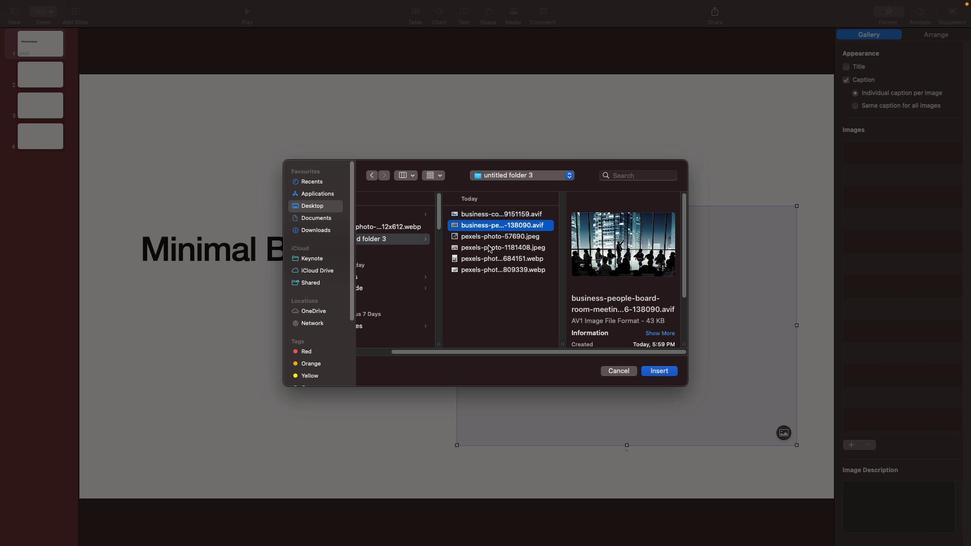 
Action: Mouse pressed left at (488, 246)
Screenshot: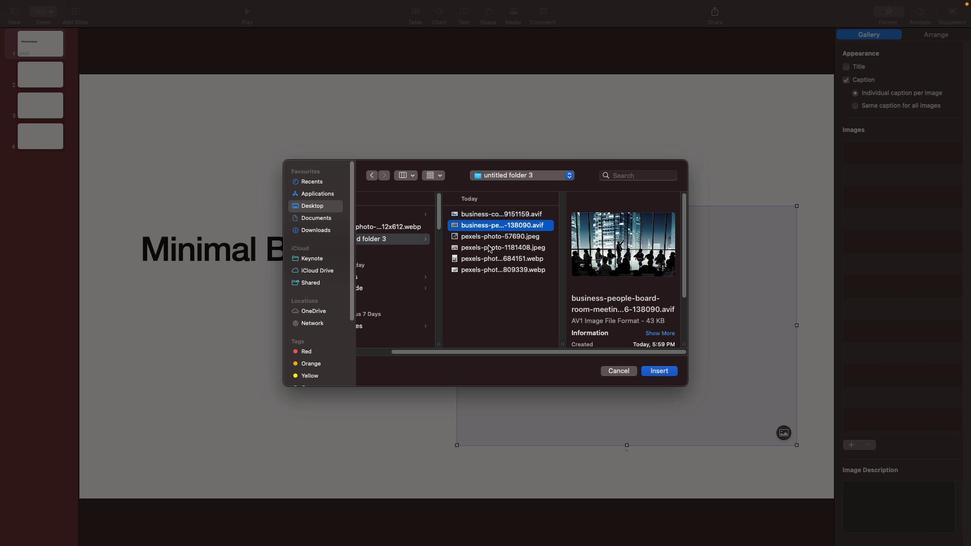 
Action: Mouse moved to (488, 257)
Screenshot: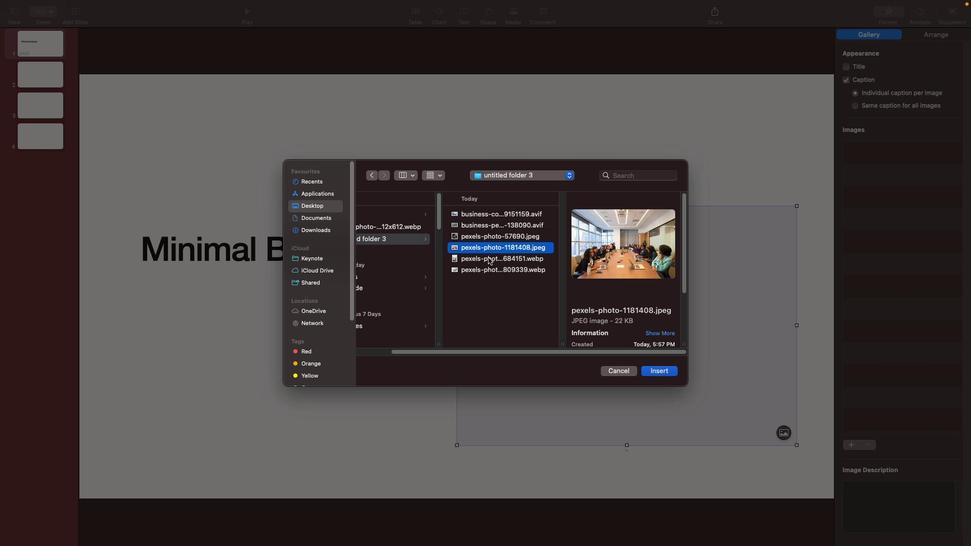 
Action: Mouse pressed left at (488, 257)
Screenshot: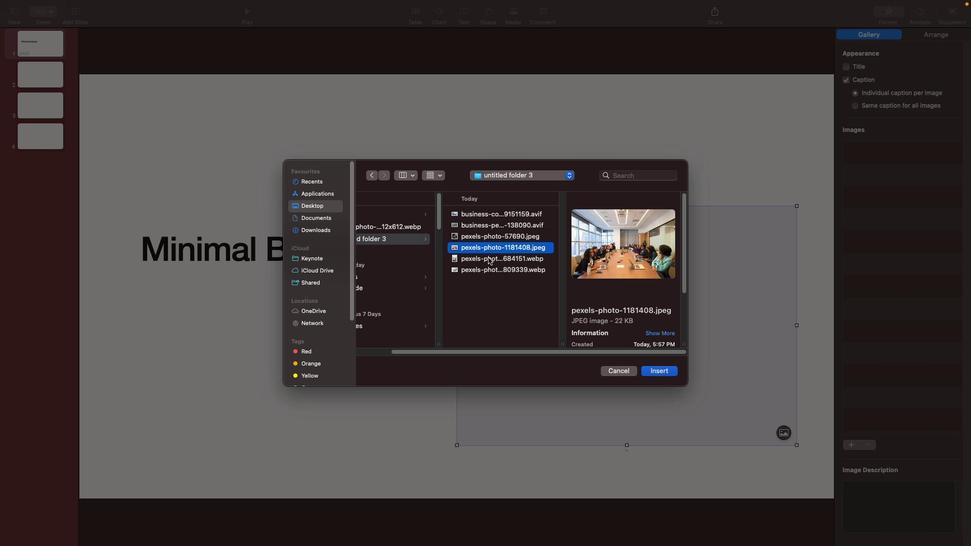 
Action: Mouse moved to (493, 269)
Screenshot: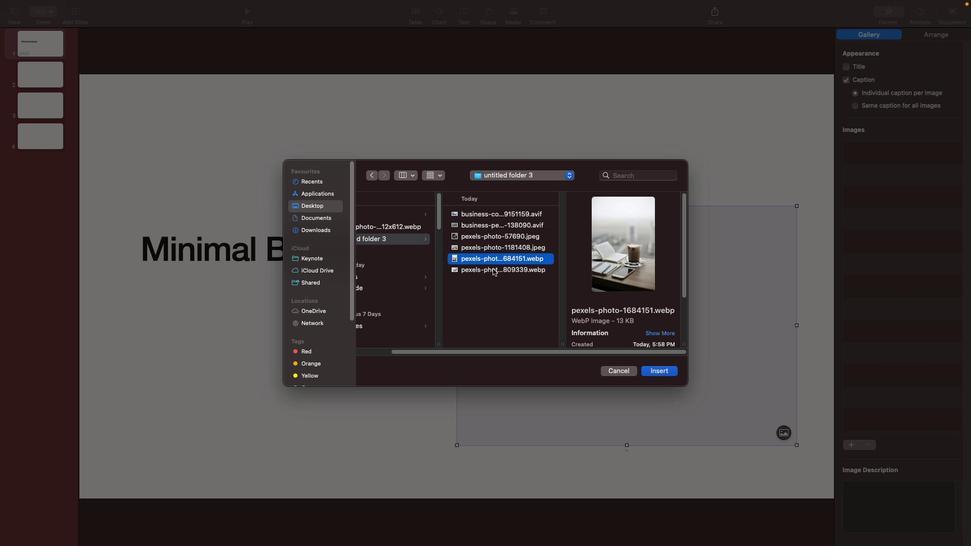 
Action: Mouse pressed left at (493, 269)
Screenshot: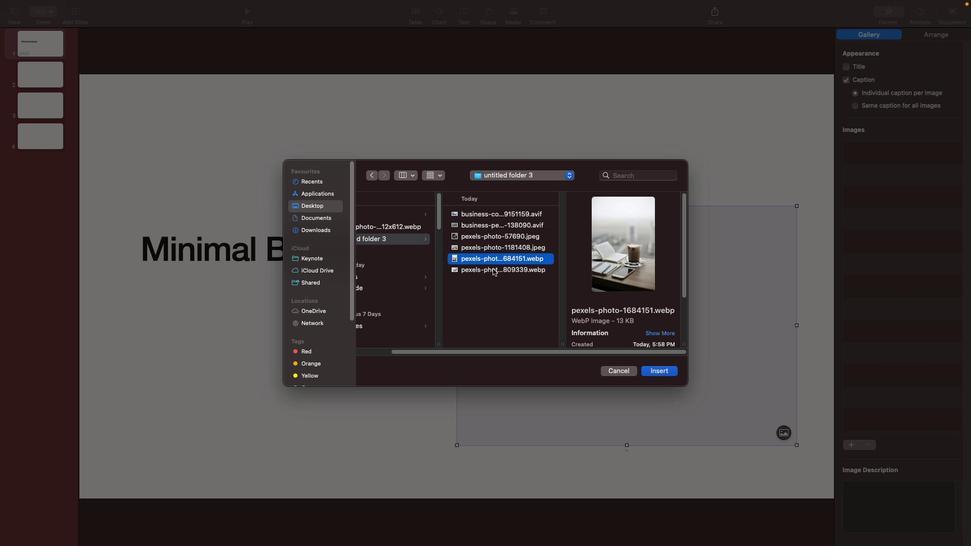 
Action: Mouse moved to (466, 224)
Screenshot: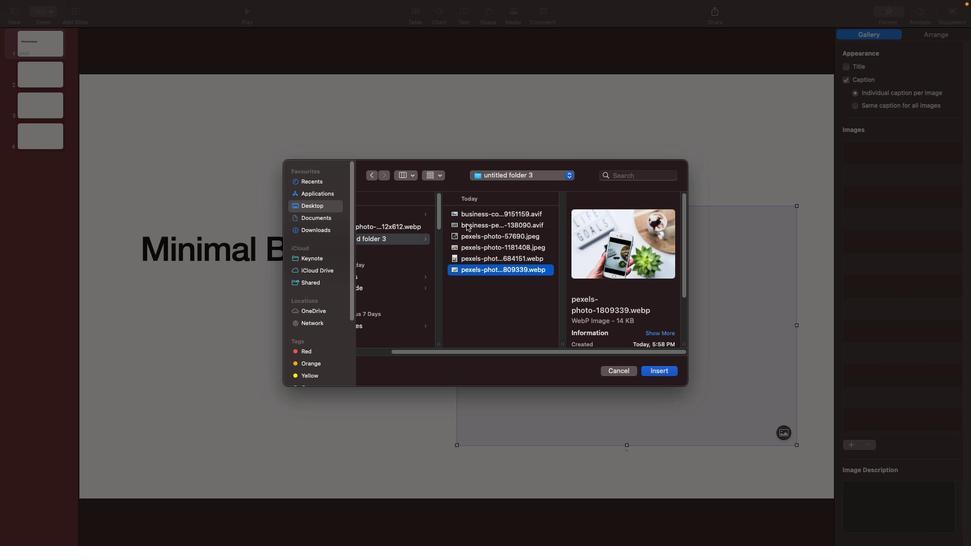 
Action: Mouse pressed left at (466, 224)
Screenshot: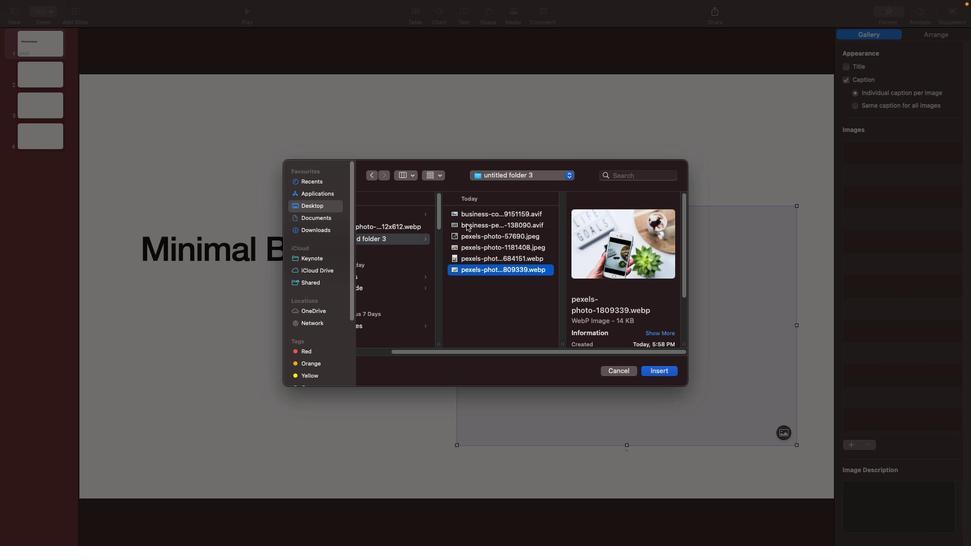 
Action: Mouse moved to (652, 367)
Screenshot: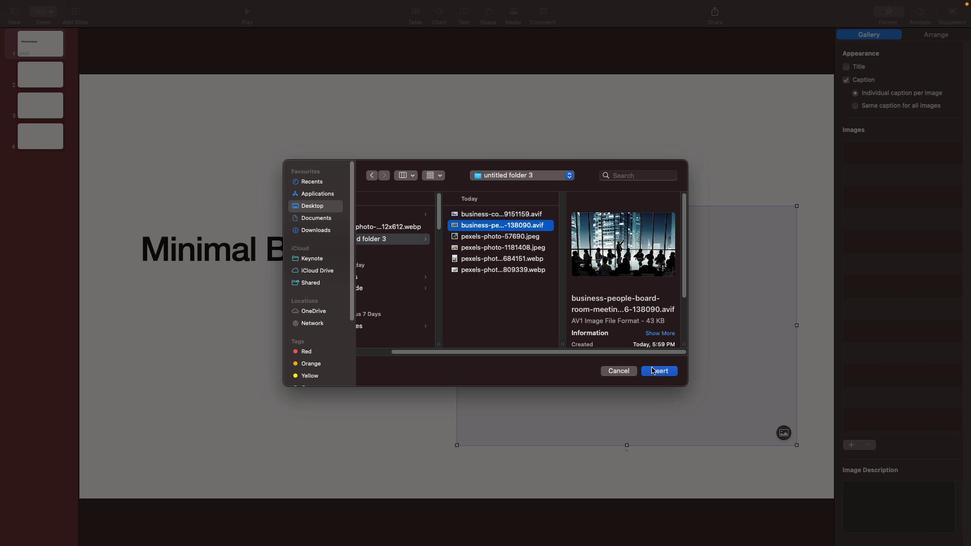 
Action: Mouse pressed left at (652, 367)
Screenshot: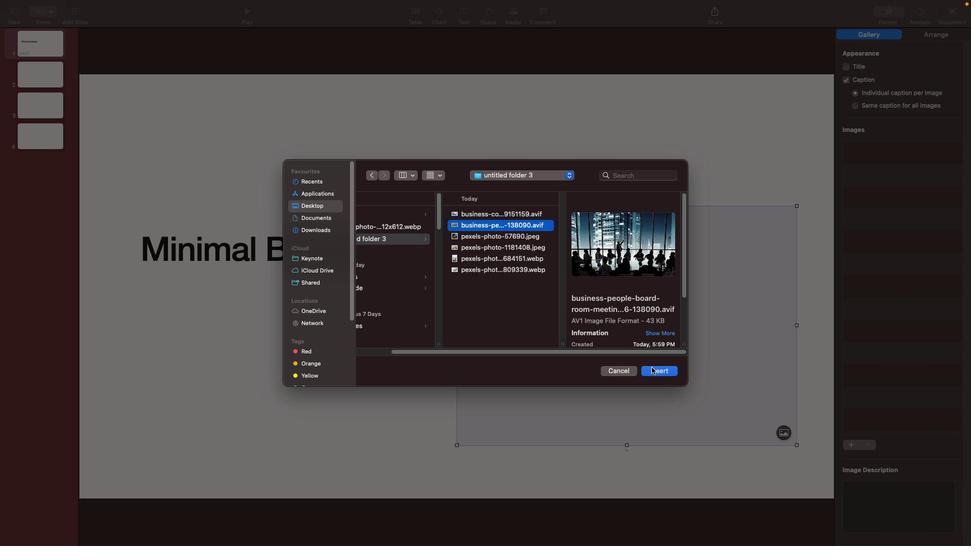 
Action: Mouse moved to (454, 205)
Screenshot: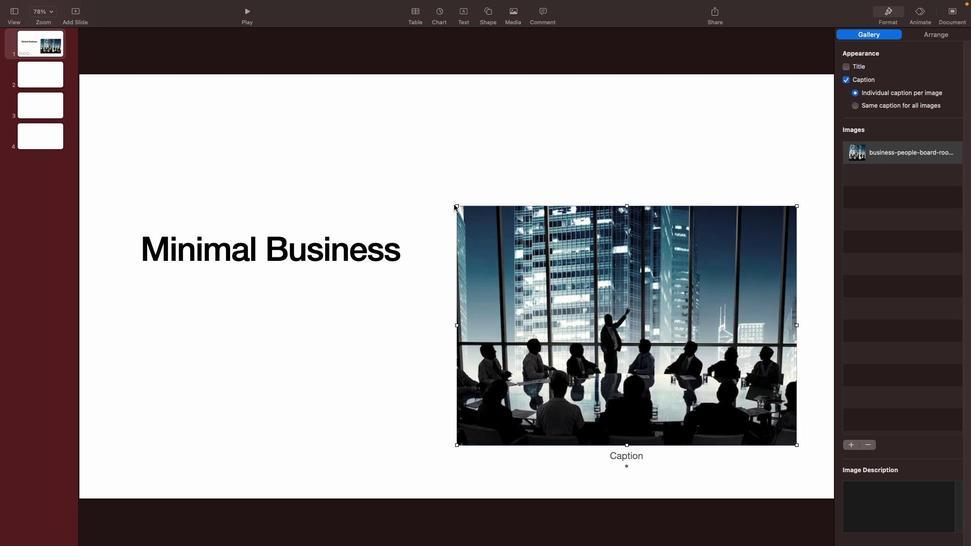 
Action: Mouse pressed left at (454, 205)
Screenshot: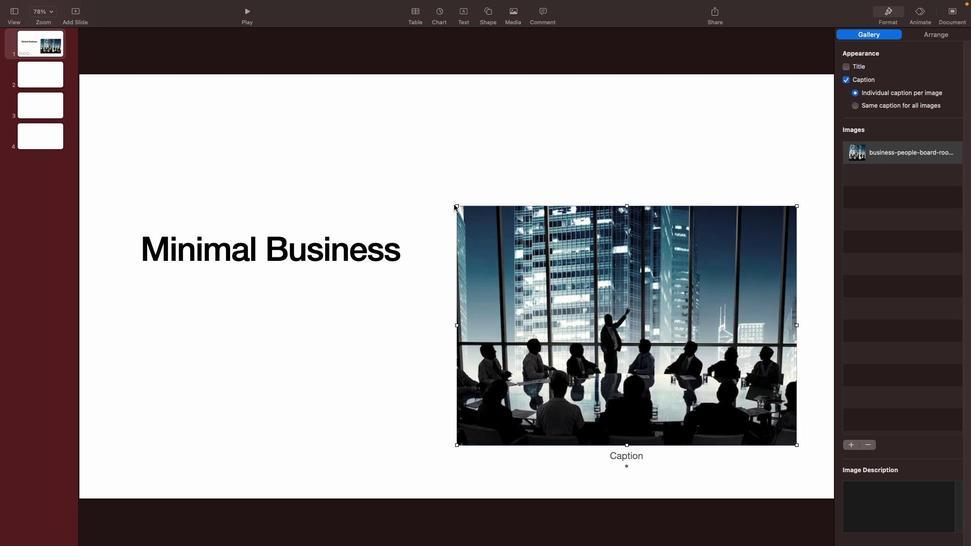 
Action: Mouse moved to (471, 208)
Screenshot: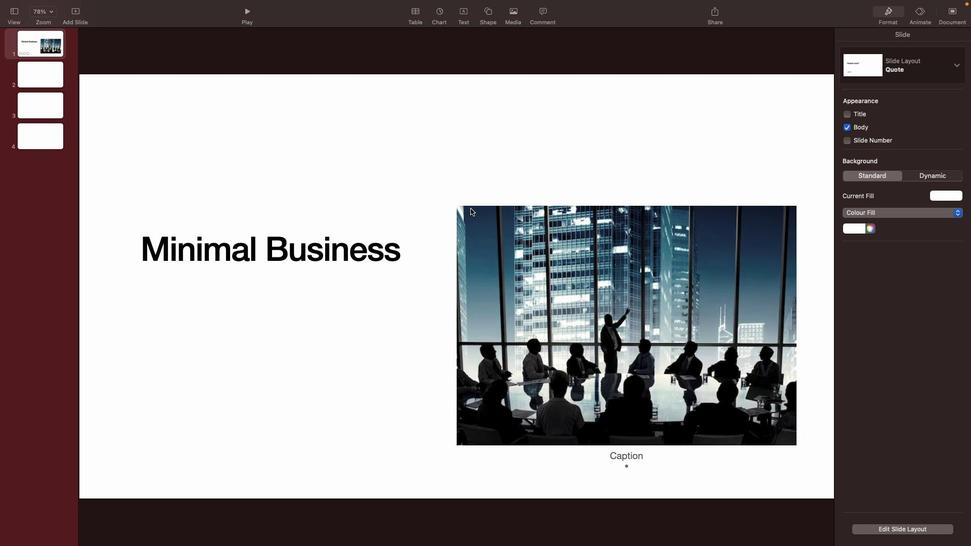 
Action: Mouse pressed left at (471, 208)
Screenshot: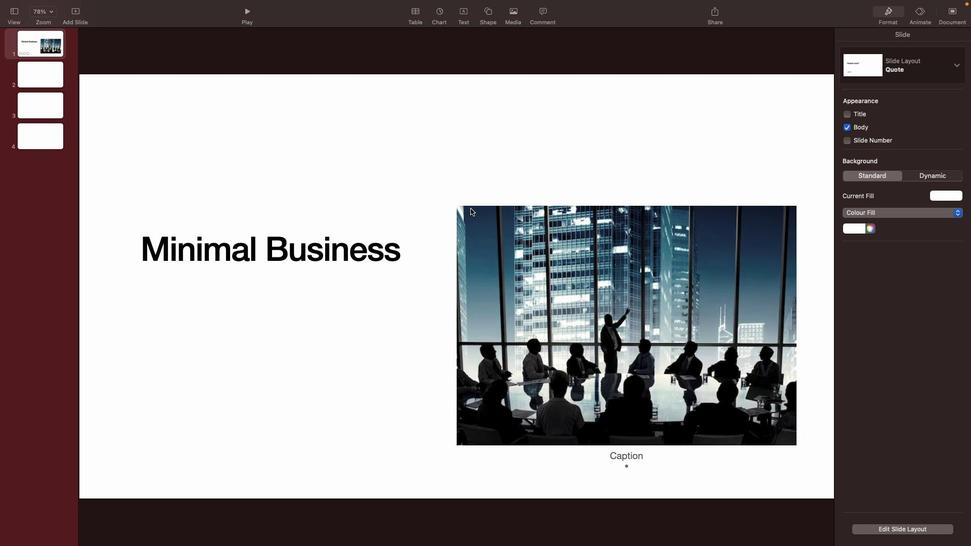 
Action: Mouse moved to (456, 206)
Screenshot: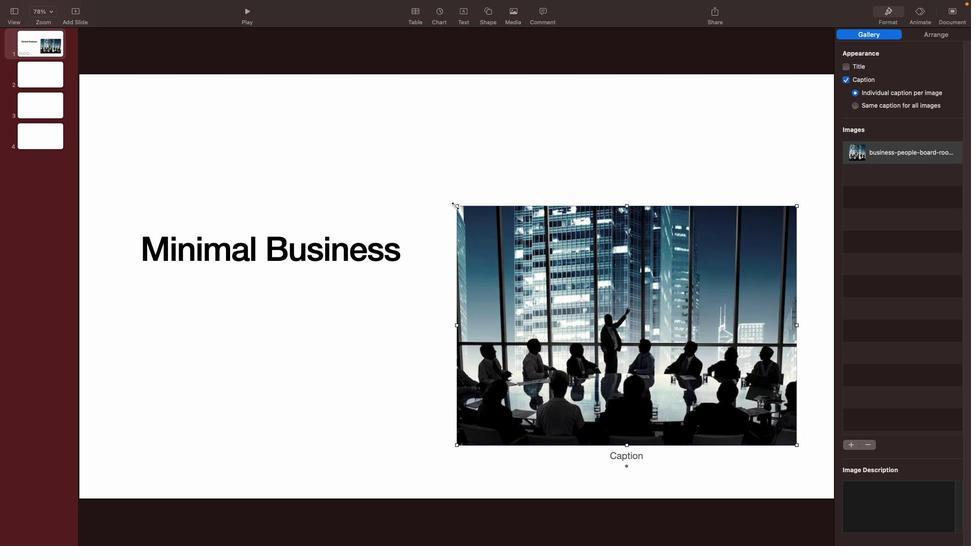 
Action: Mouse pressed left at (456, 206)
Screenshot: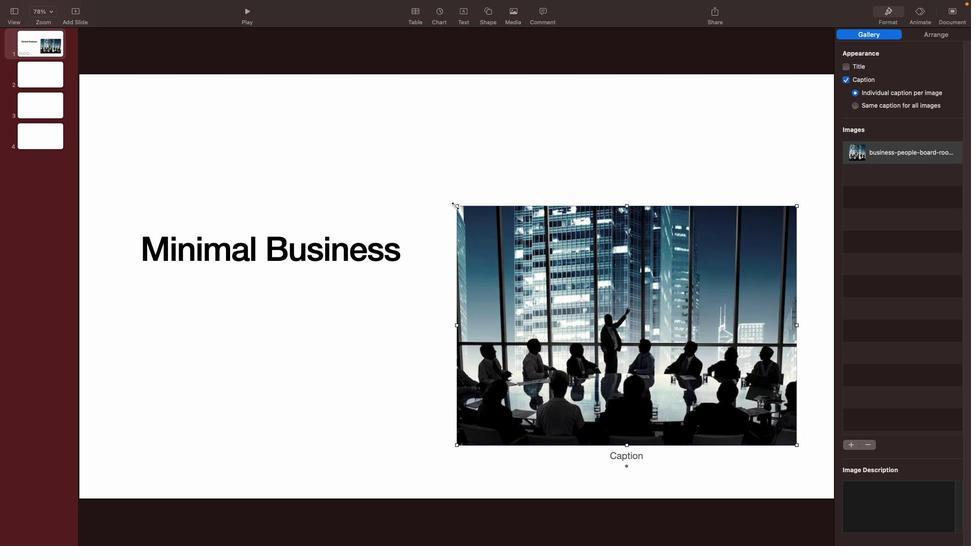 
Action: Mouse moved to (797, 261)
Screenshot: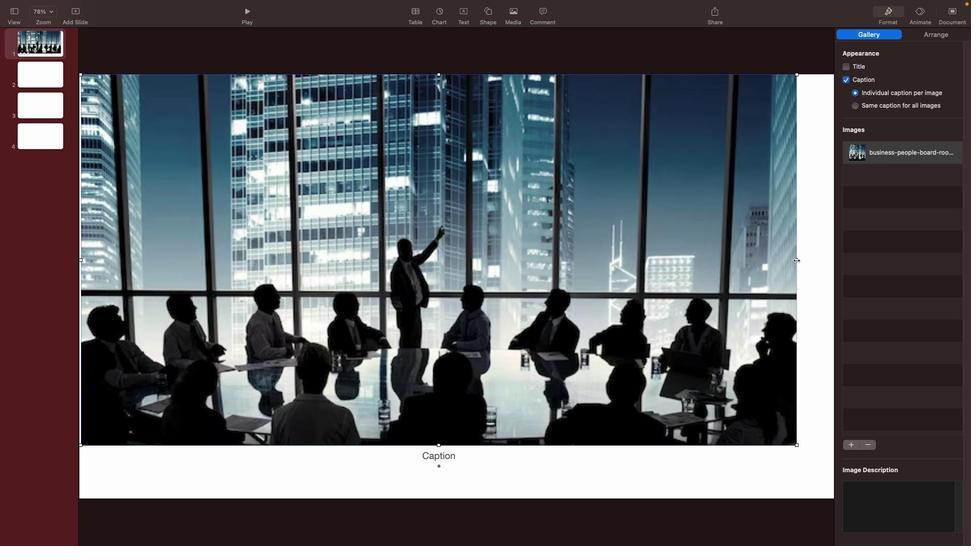 
Action: Mouse pressed left at (797, 261)
Screenshot: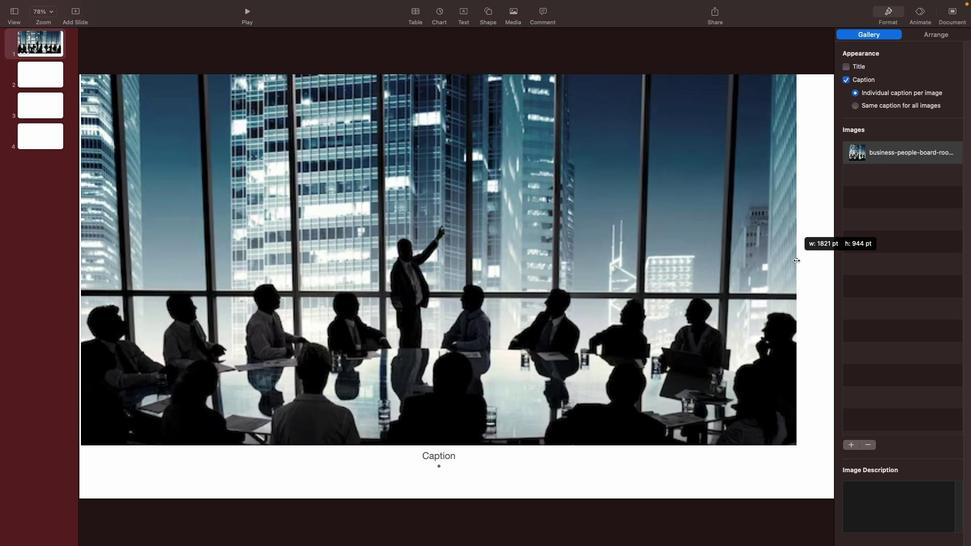 
Action: Mouse moved to (457, 445)
Screenshot: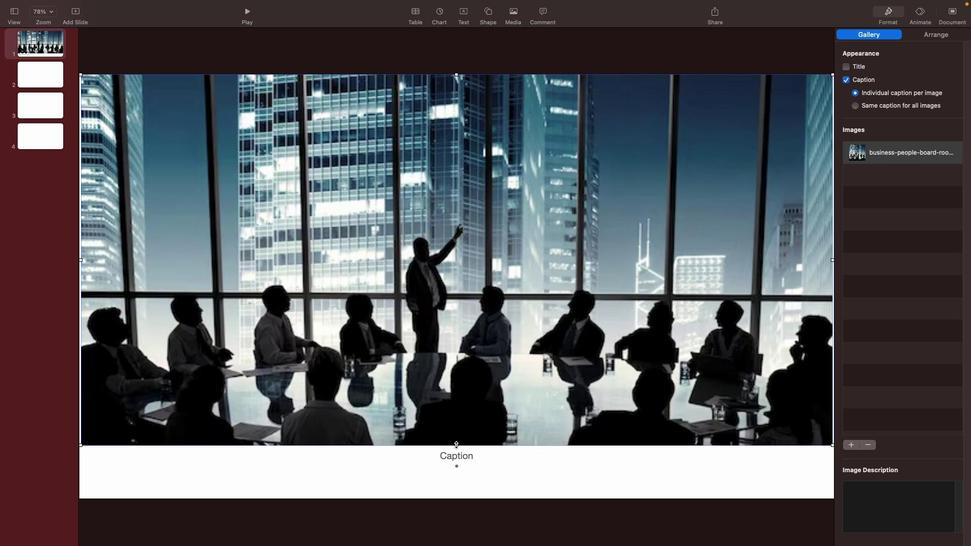 
Action: Mouse pressed left at (457, 445)
Screenshot: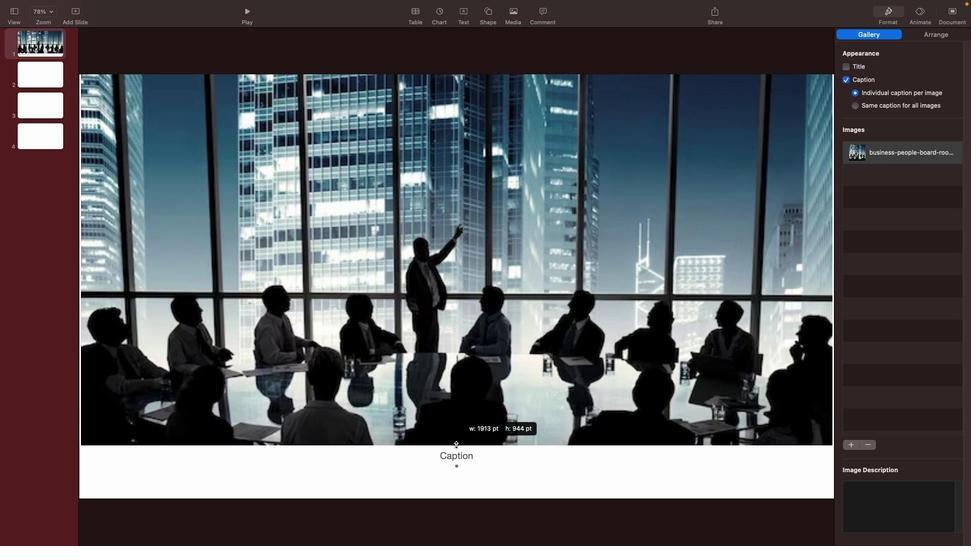 
Action: Mouse moved to (847, 80)
Screenshot: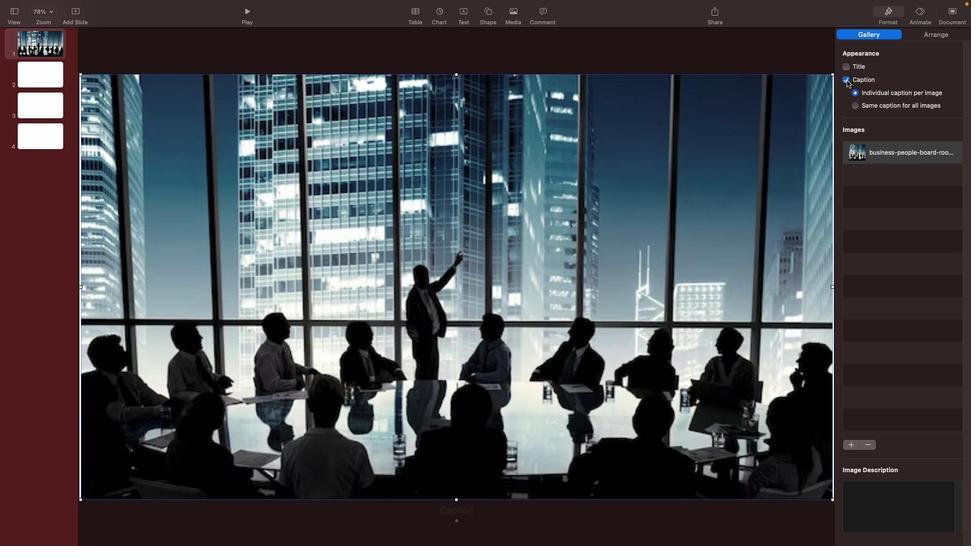 
Action: Mouse pressed left at (847, 80)
Screenshot: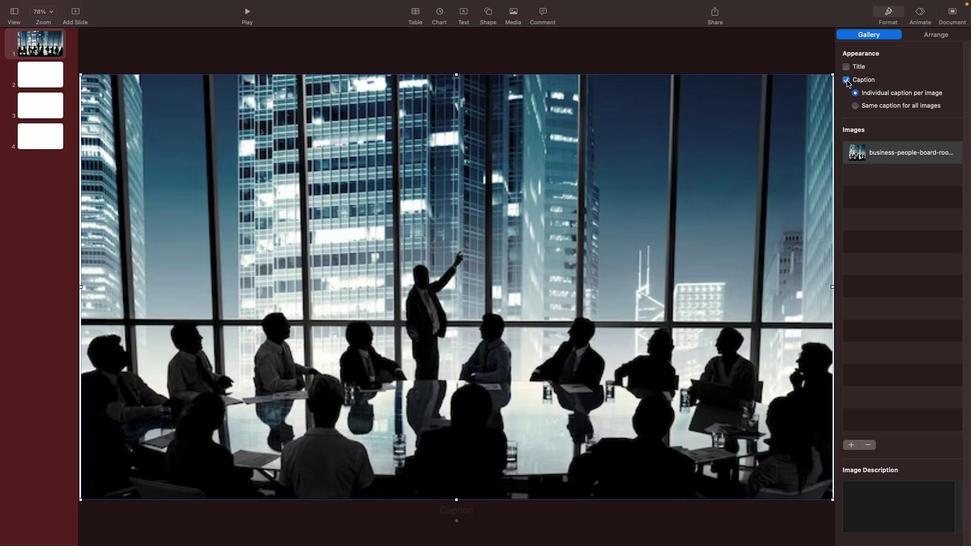 
Action: Mouse moved to (833, 287)
Screenshot: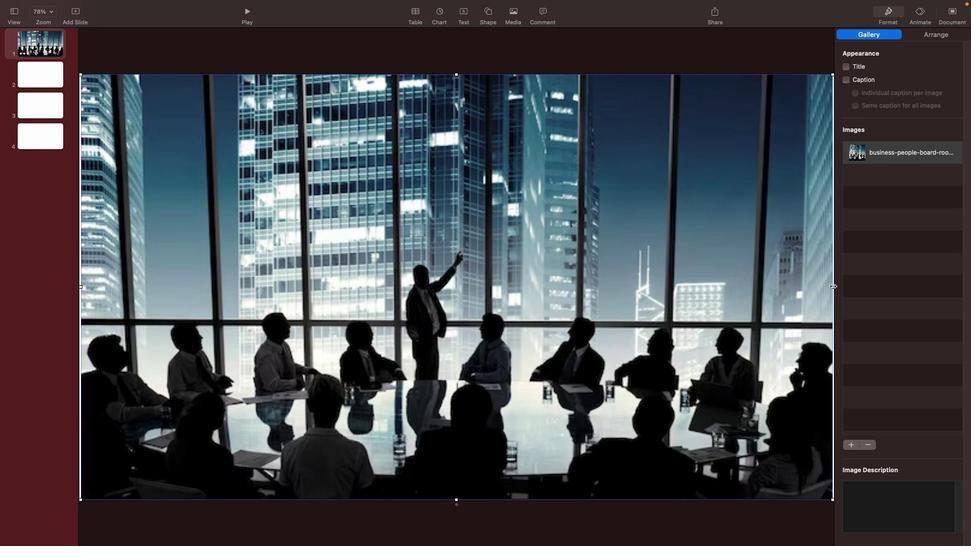 
Action: Mouse pressed left at (833, 287)
Screenshot: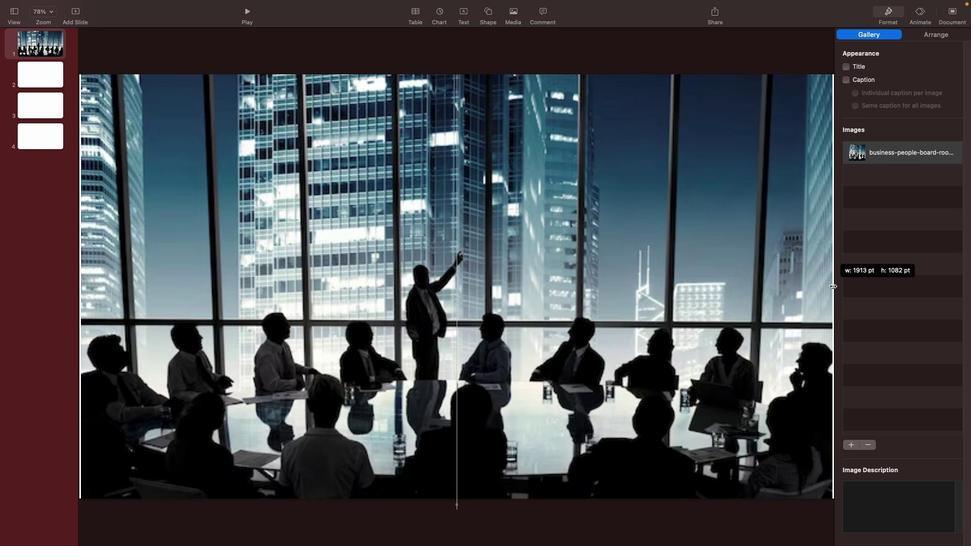 
Action: Mouse moved to (79, 287)
Screenshot: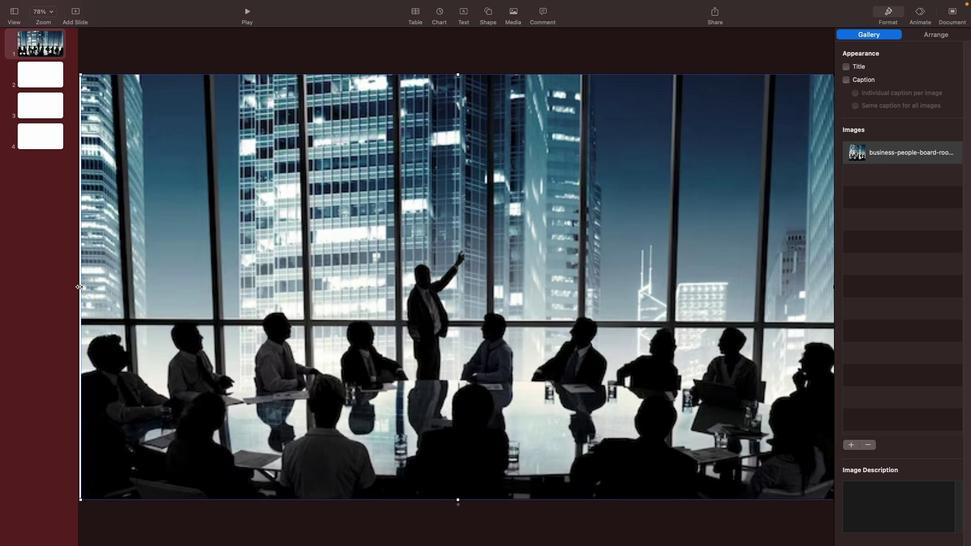 
Action: Mouse pressed left at (79, 287)
Screenshot: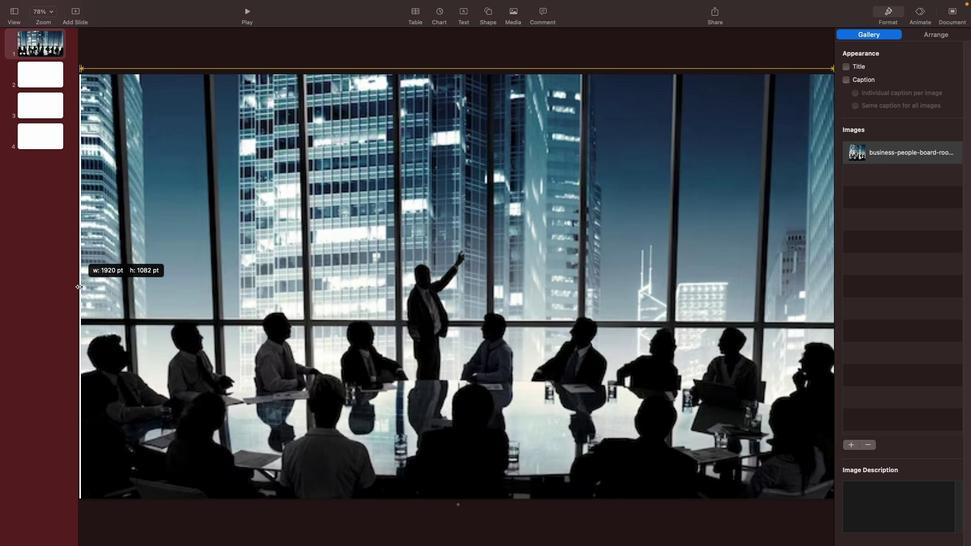 
Action: Mouse moved to (462, 12)
Screenshot: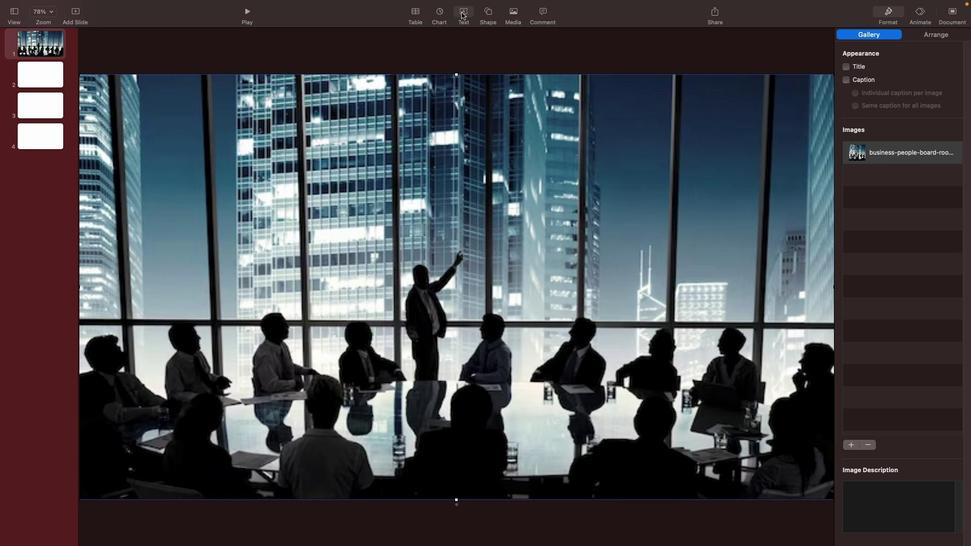 
Action: Mouse pressed left at (462, 12)
Screenshot: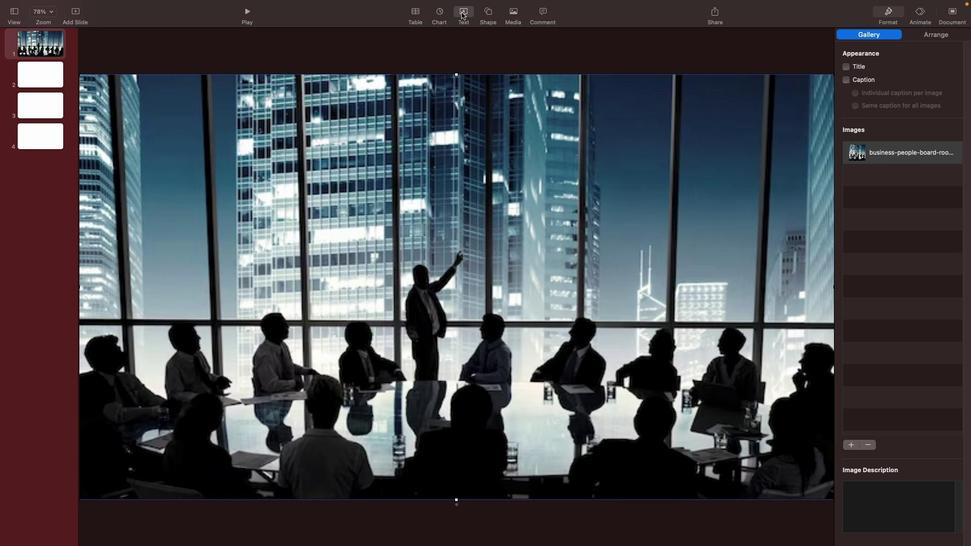 
Action: Mouse moved to (456, 291)
Screenshot: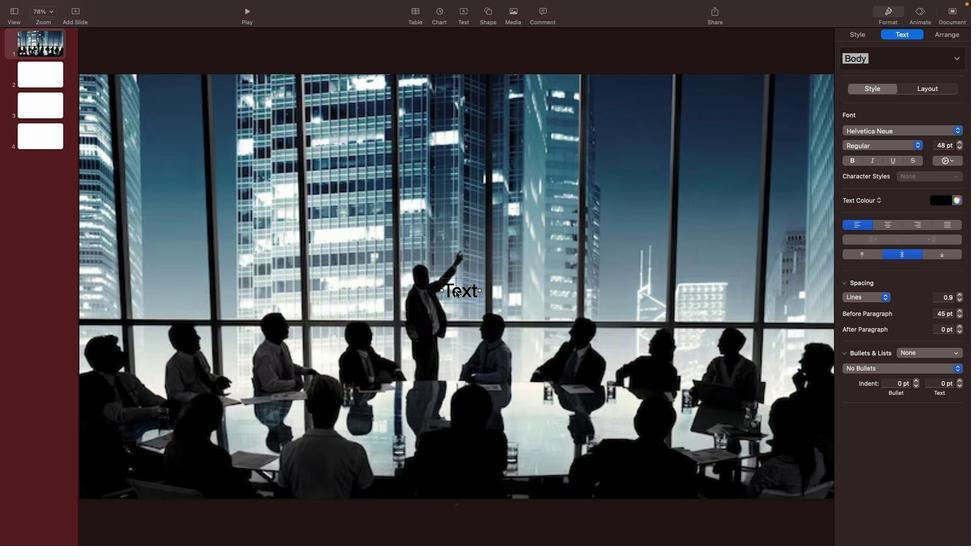 
Action: Mouse pressed left at (456, 291)
Screenshot: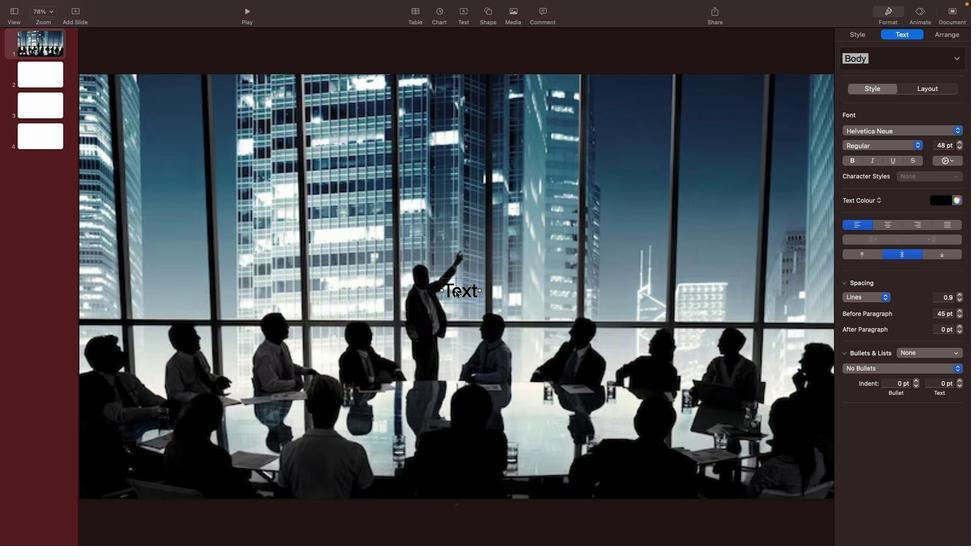 
Action: Mouse moved to (855, 158)
Screenshot: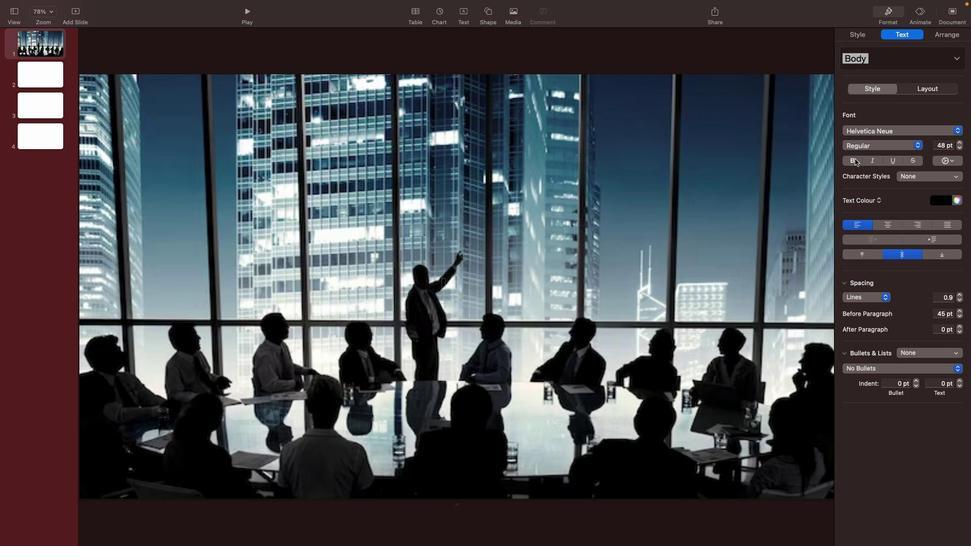 
Action: Mouse pressed left at (855, 158)
Screenshot: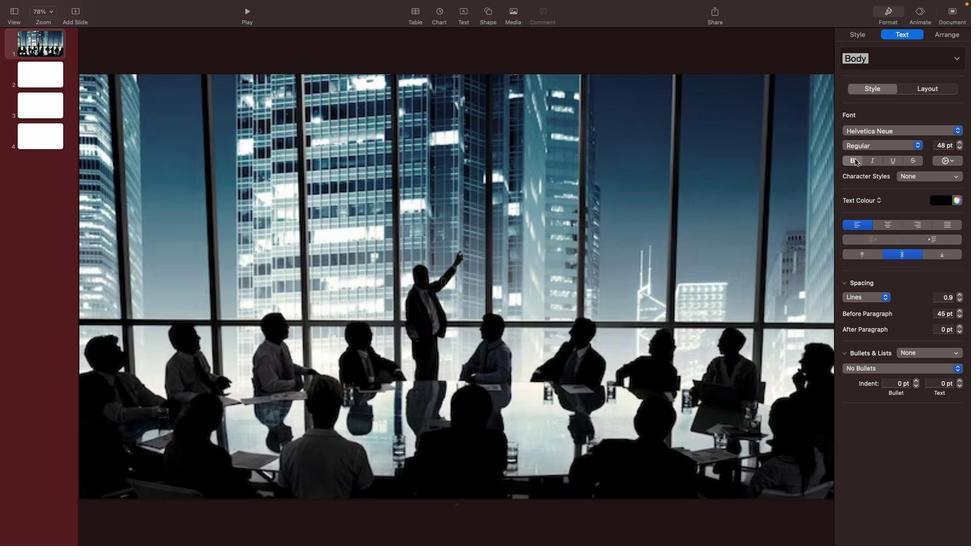 
Action: Mouse moved to (893, 159)
Screenshot: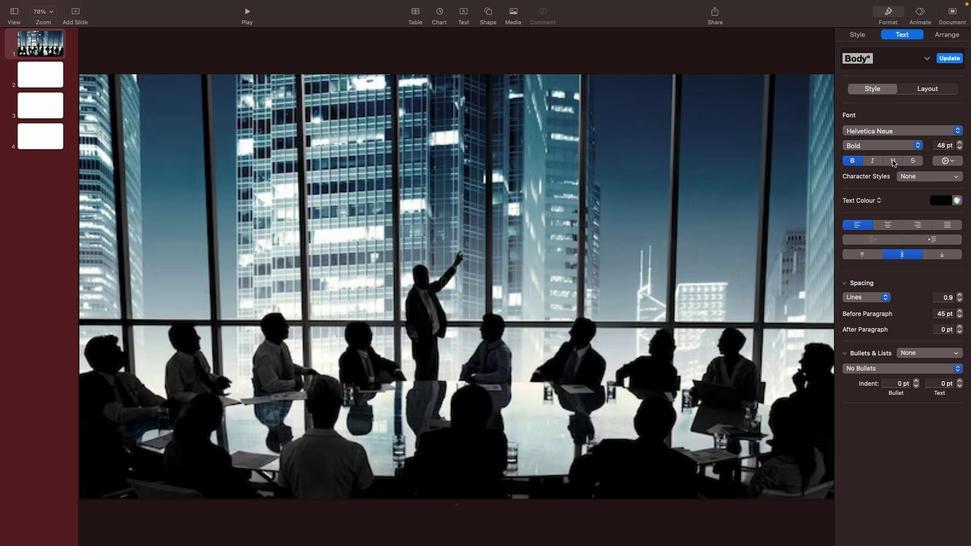 
Action: Mouse pressed left at (893, 159)
Screenshot: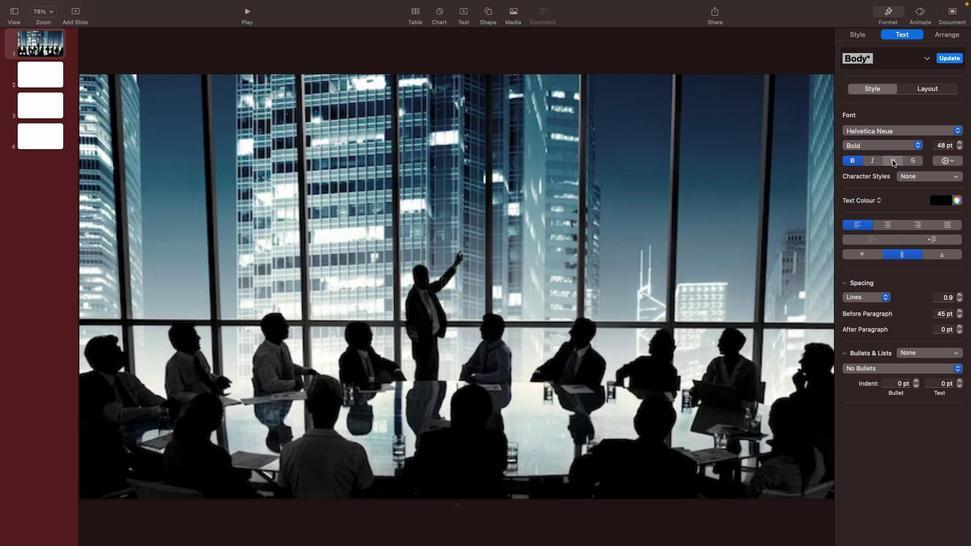 
Action: Mouse moved to (949, 199)
Screenshot: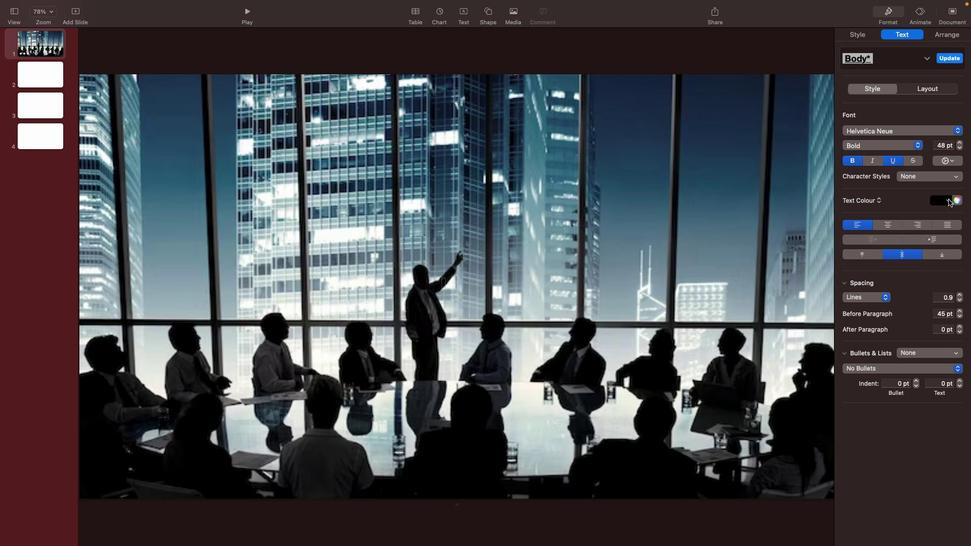 
Action: Mouse pressed left at (949, 199)
Screenshot: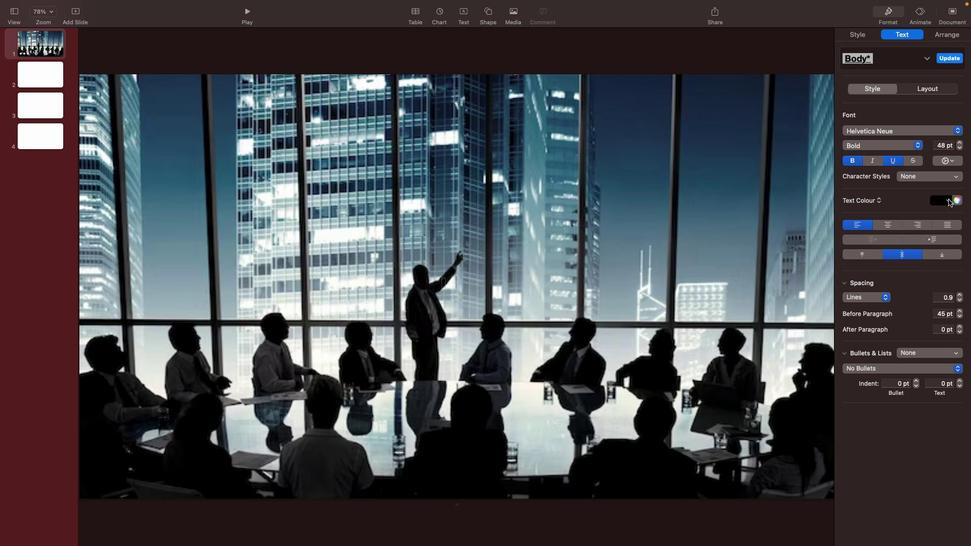
Action: Mouse moved to (855, 266)
Screenshot: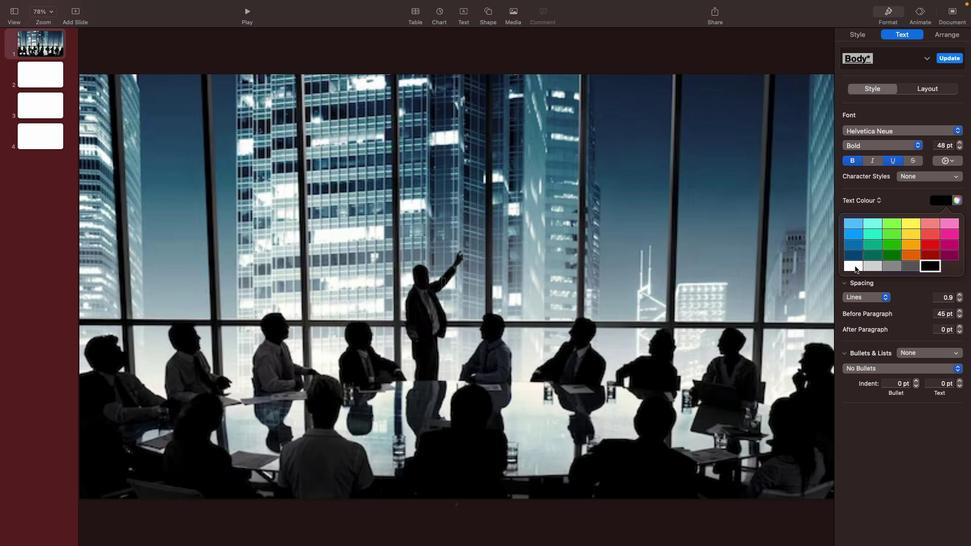
Action: Mouse pressed left at (855, 266)
Screenshot: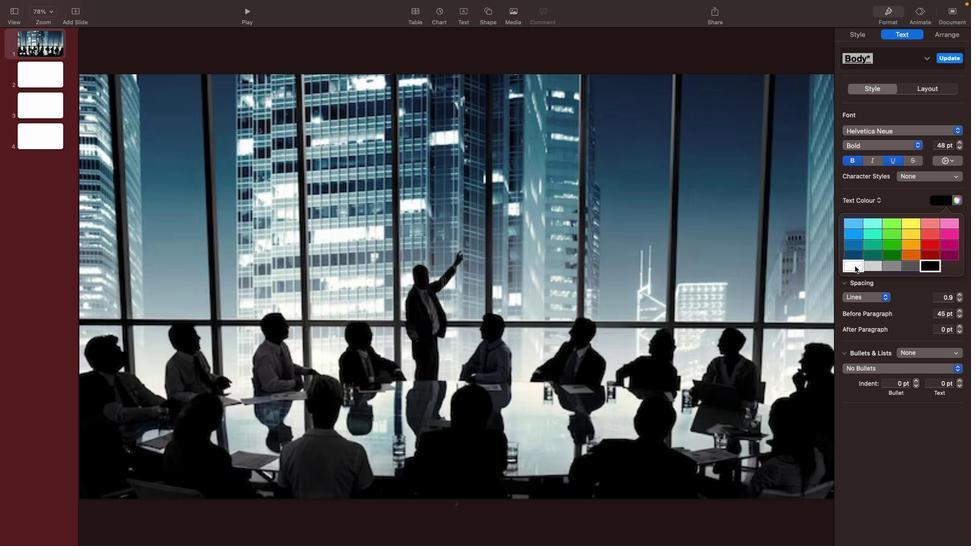 
Action: Mouse moved to (949, 198)
Screenshot: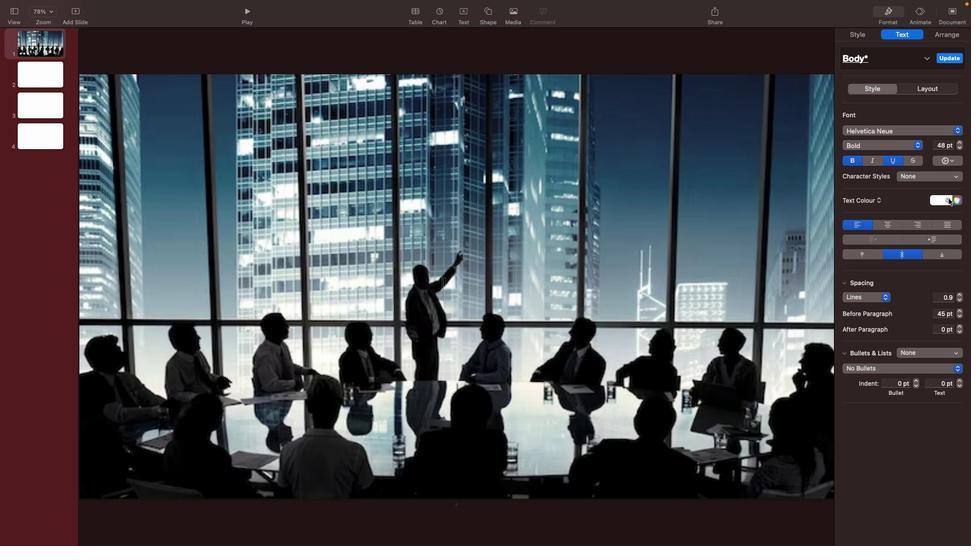 
Action: Mouse pressed left at (949, 198)
Screenshot: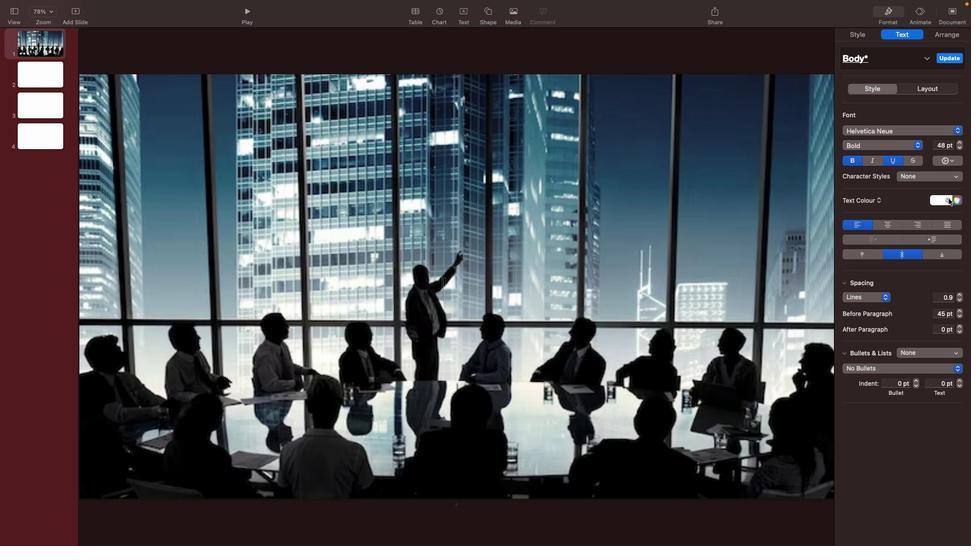 
Action: Mouse moved to (930, 266)
Screenshot: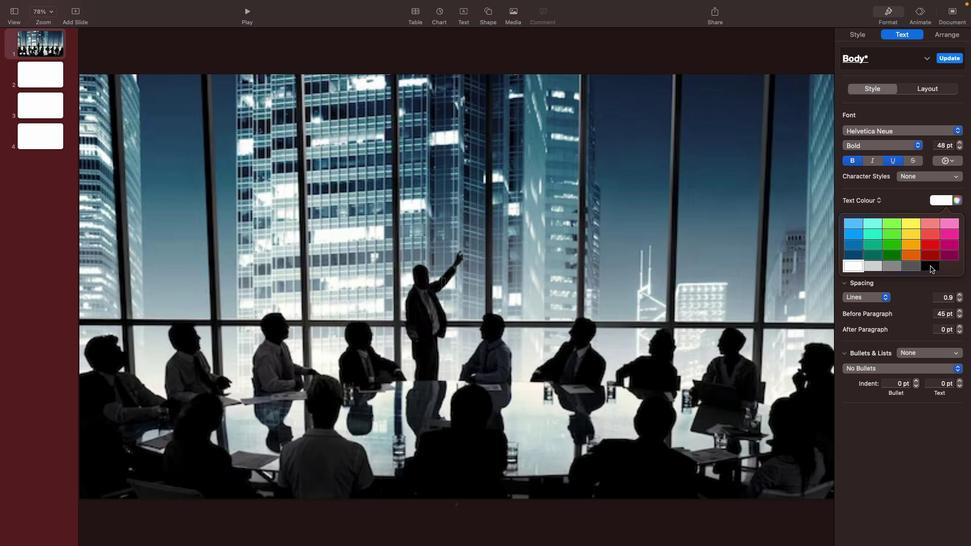 
Action: Mouse pressed left at (930, 266)
Screenshot: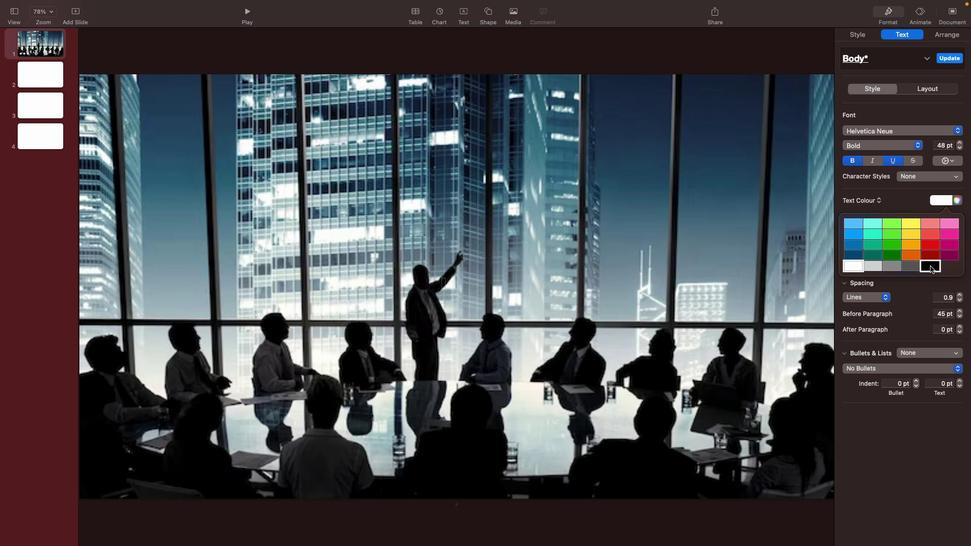
Action: Mouse moved to (477, 275)
Screenshot: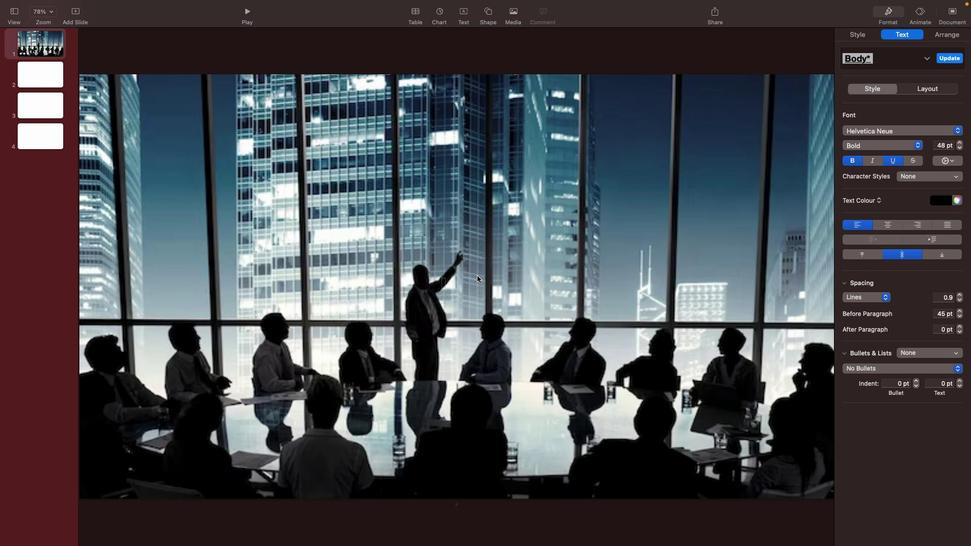 
Action: Key pressed 'g'Key.backspace
Screenshot: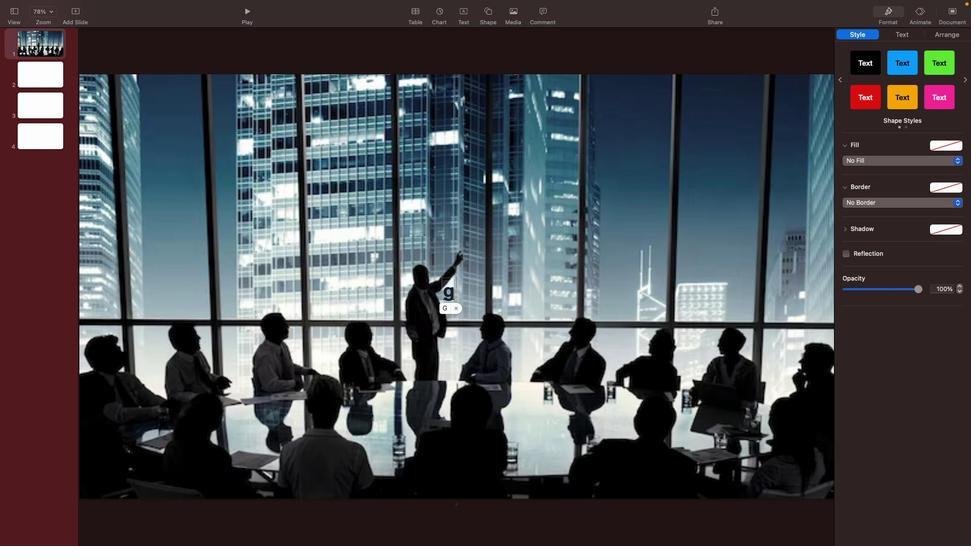
Action: Mouse moved to (842, 188)
Screenshot: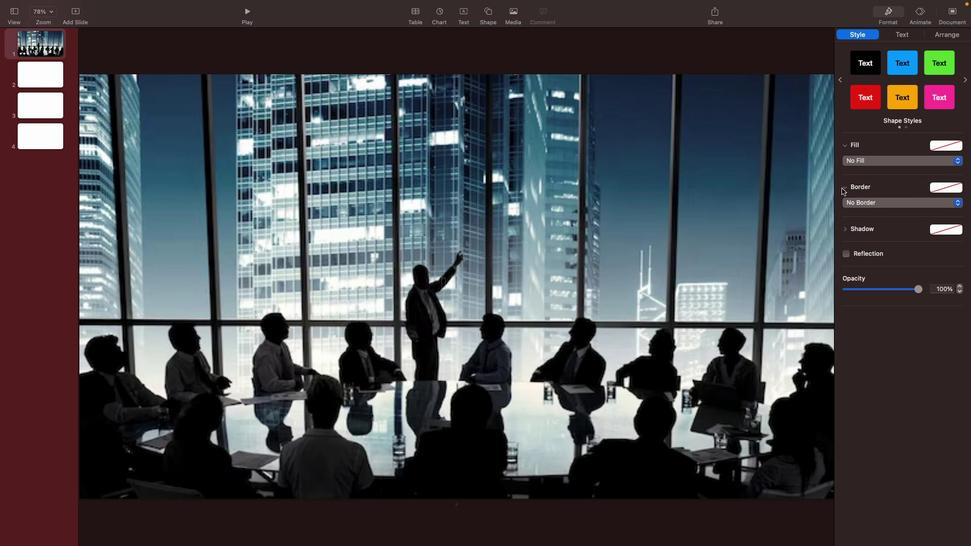 
Action: Mouse pressed left at (842, 188)
Screenshot: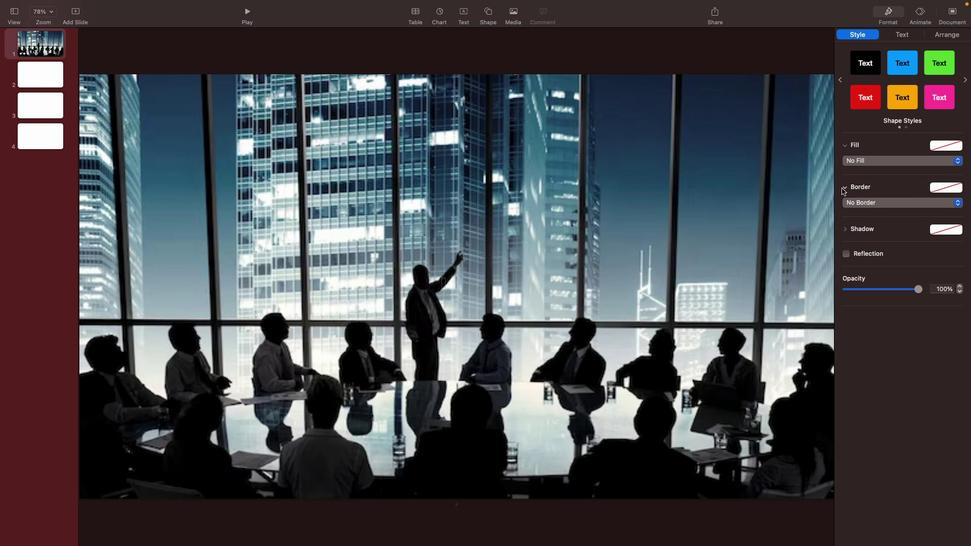
Action: Mouse moved to (847, 187)
Screenshot: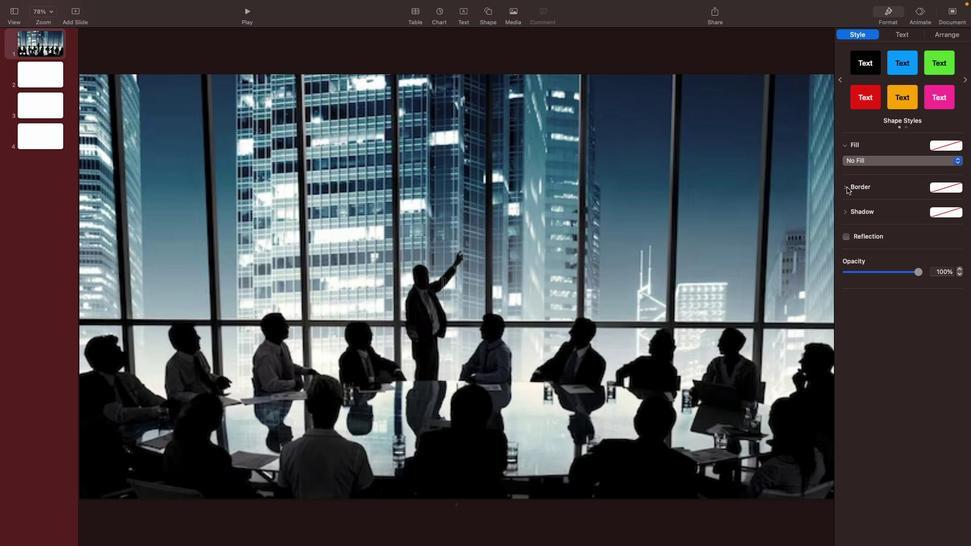 
Action: Mouse pressed left at (847, 187)
Screenshot: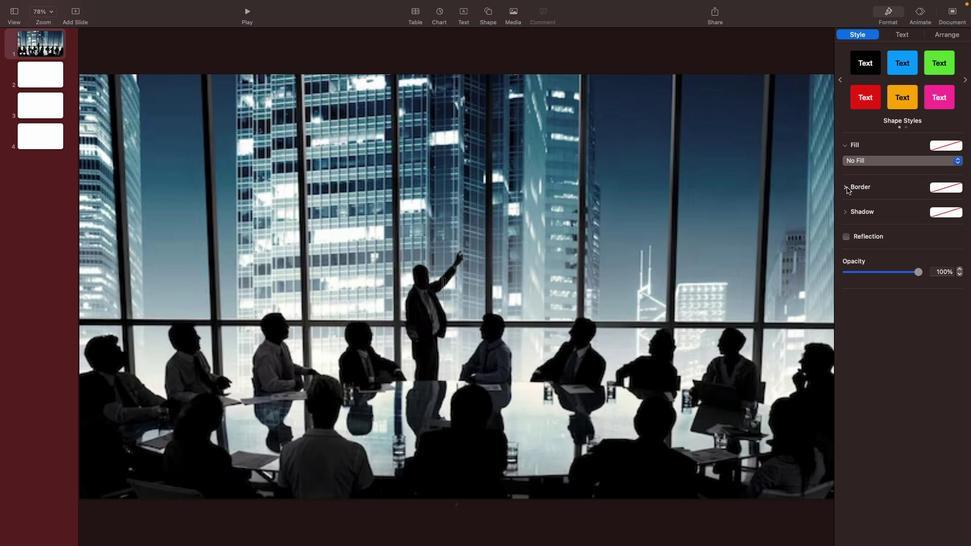 
Action: Mouse moved to (959, 201)
Screenshot: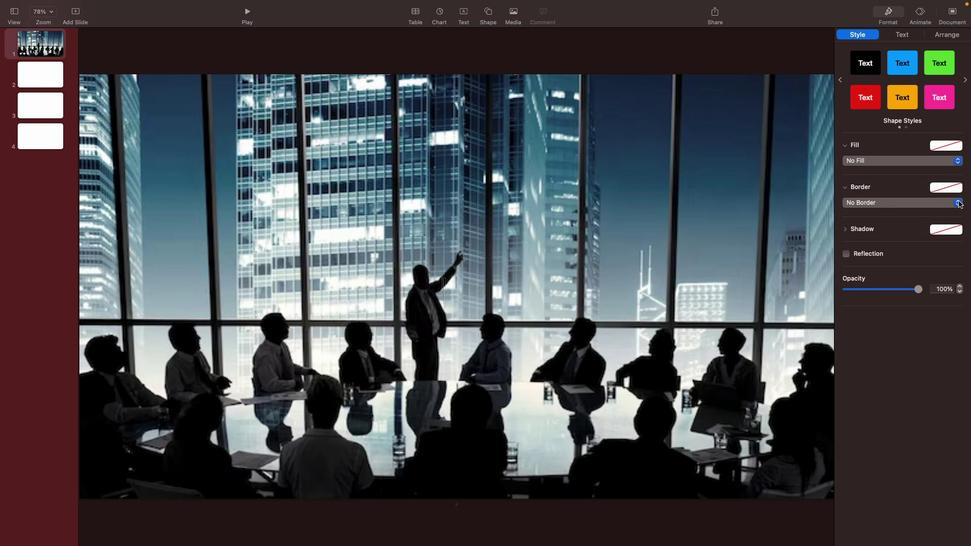 
Action: Mouse pressed left at (959, 201)
Screenshot: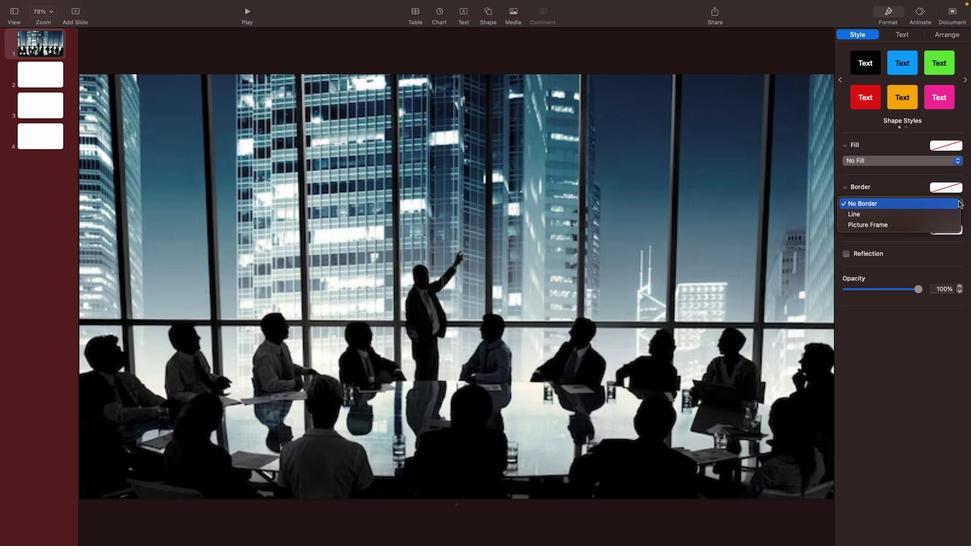 
Action: Mouse moved to (862, 223)
Screenshot: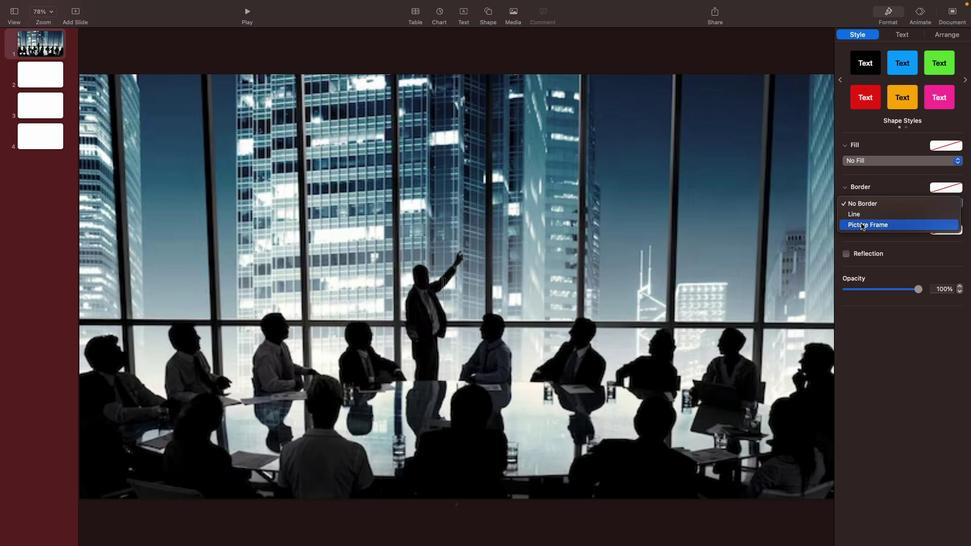 
Action: Mouse pressed left at (862, 223)
Screenshot: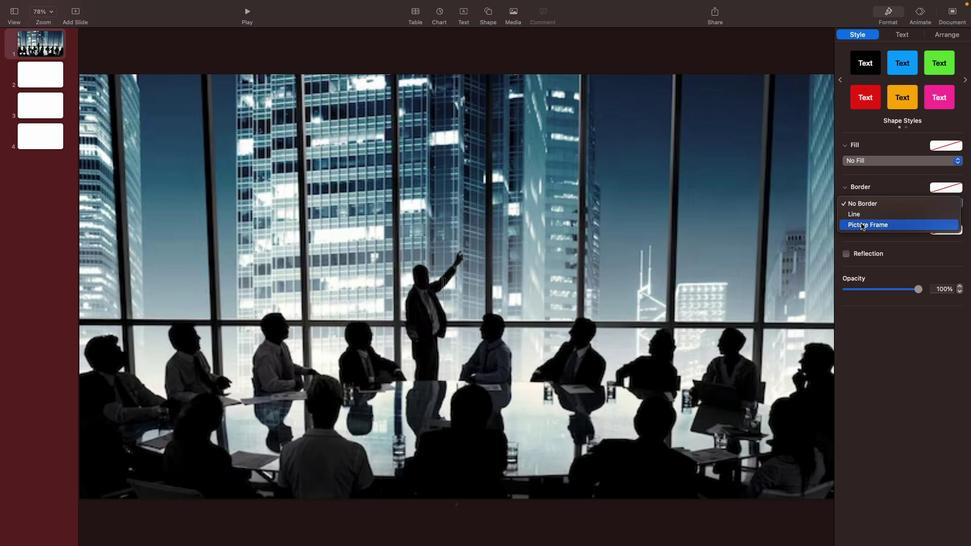 
Action: Mouse moved to (879, 229)
Screenshot: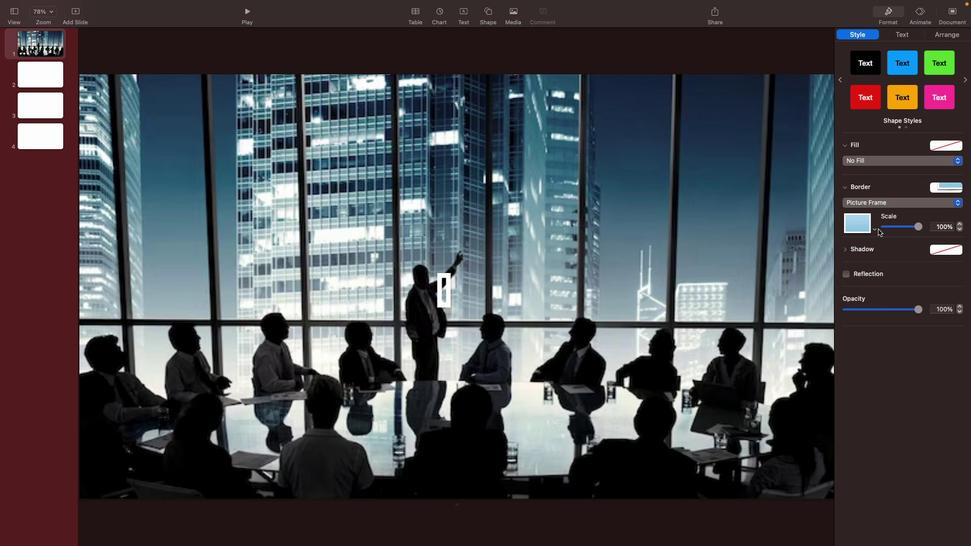 
Action: Mouse pressed left at (879, 229)
Screenshot: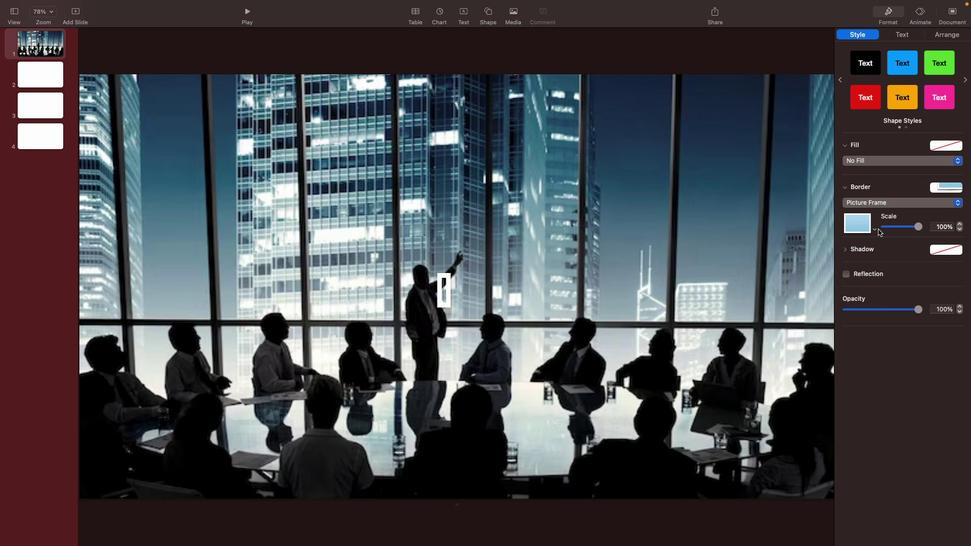 
Action: Mouse moved to (876, 230)
Screenshot: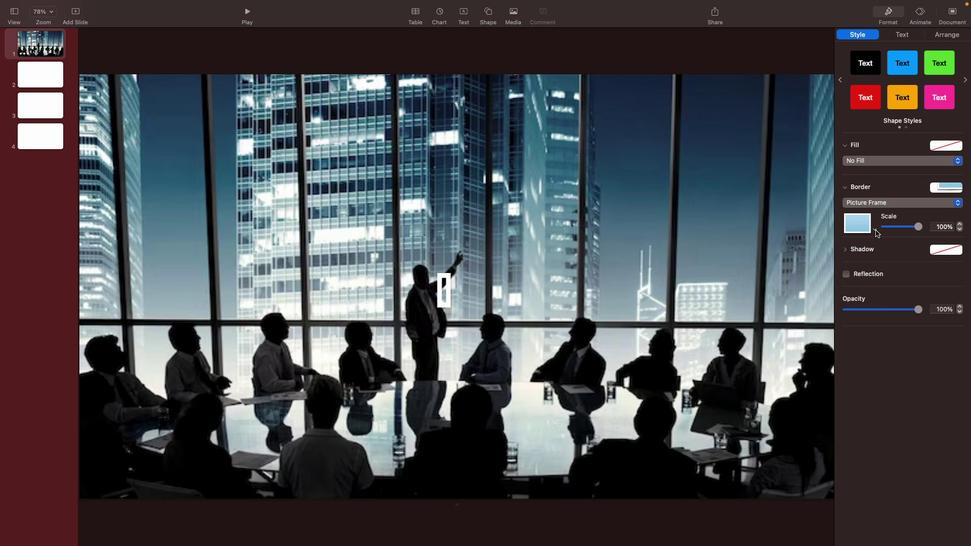 
Action: Mouse pressed left at (876, 230)
Screenshot: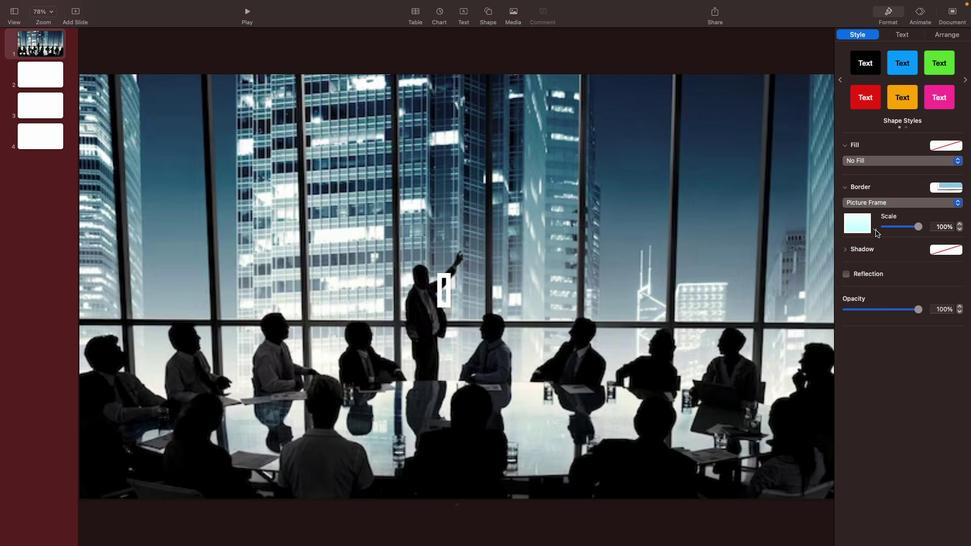 
Action: Mouse moved to (866, 314)
Screenshot: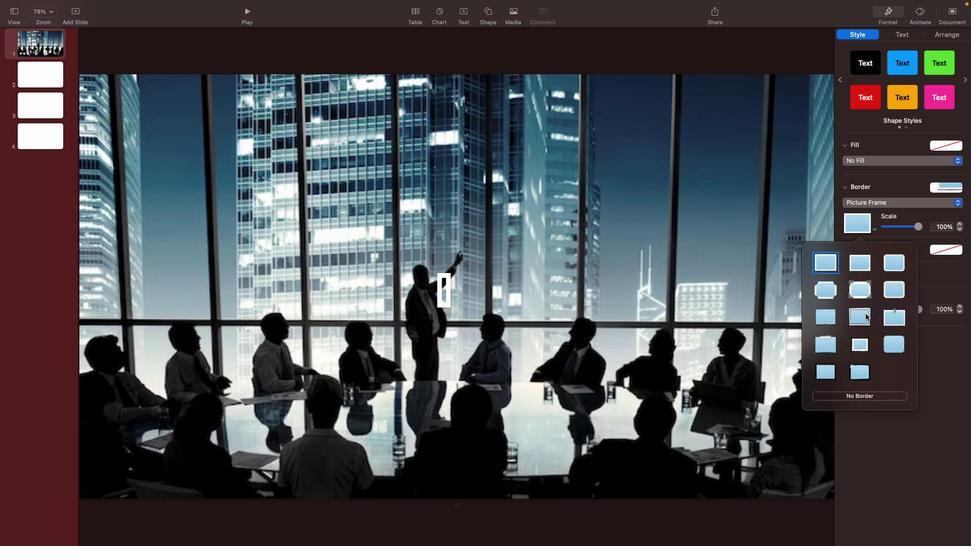 
Action: Mouse pressed left at (866, 314)
Screenshot: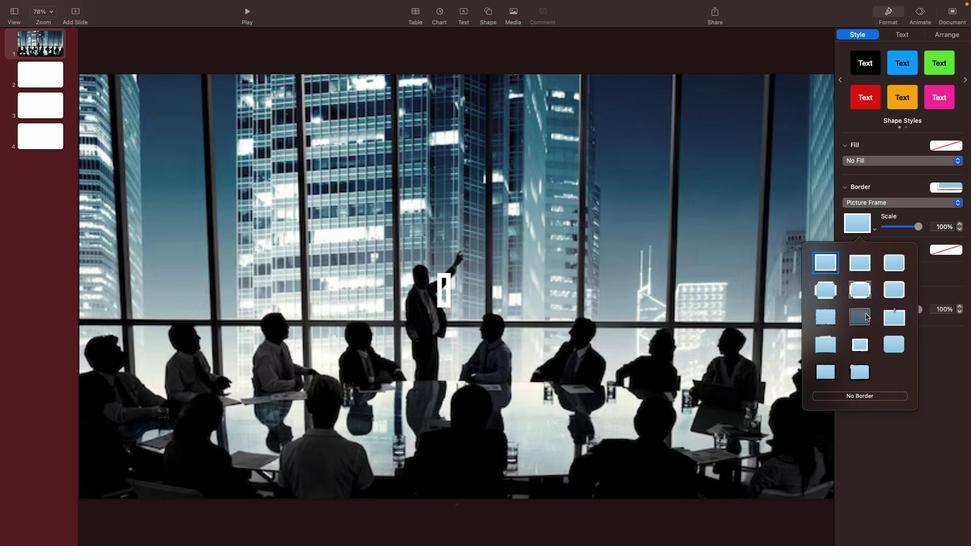 
Action: Mouse moved to (874, 230)
Screenshot: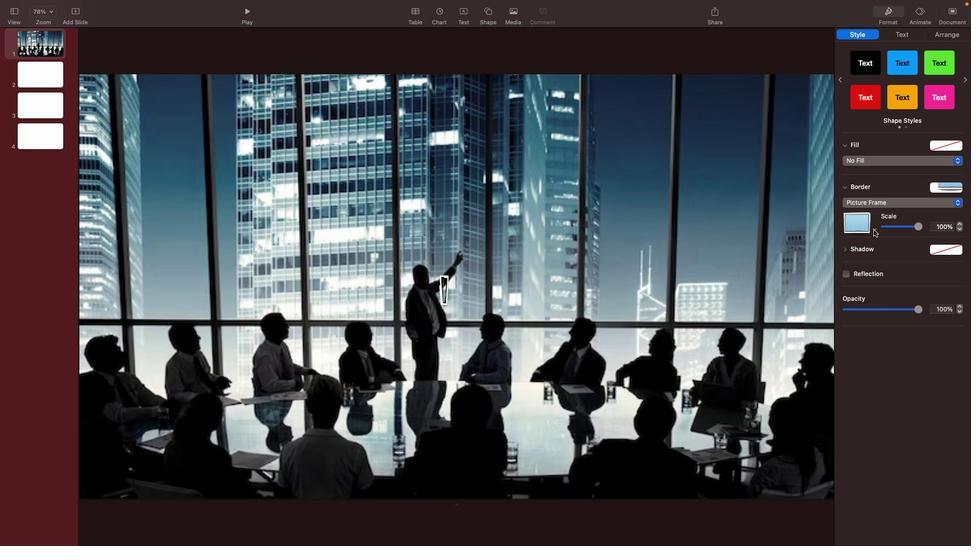 
Action: Mouse pressed left at (874, 230)
Screenshot: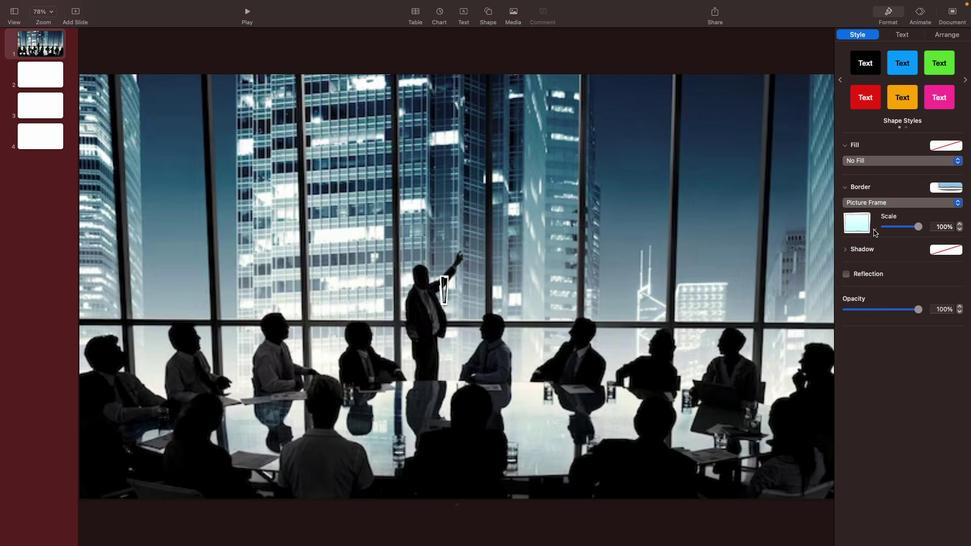 
Action: Mouse moved to (866, 292)
Screenshot: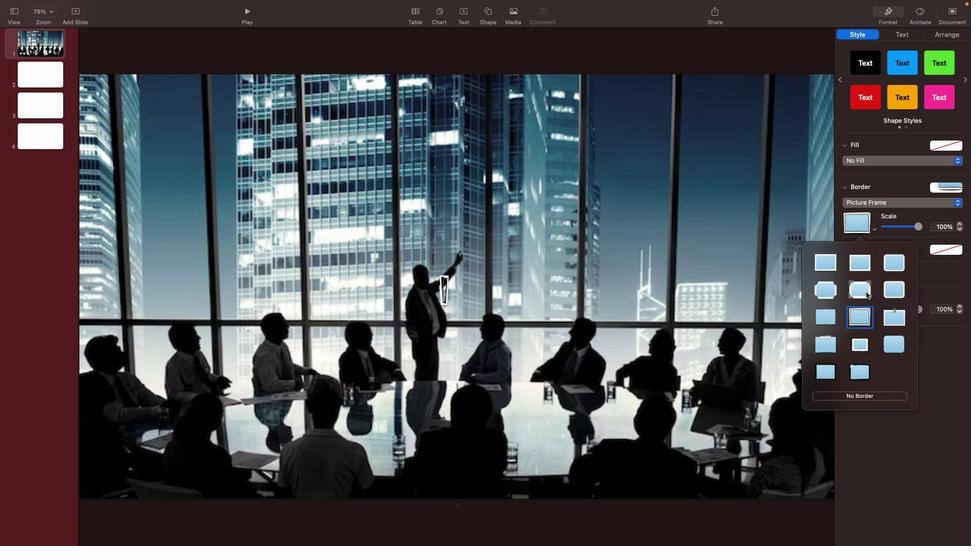 
Action: Mouse pressed left at (866, 292)
Screenshot: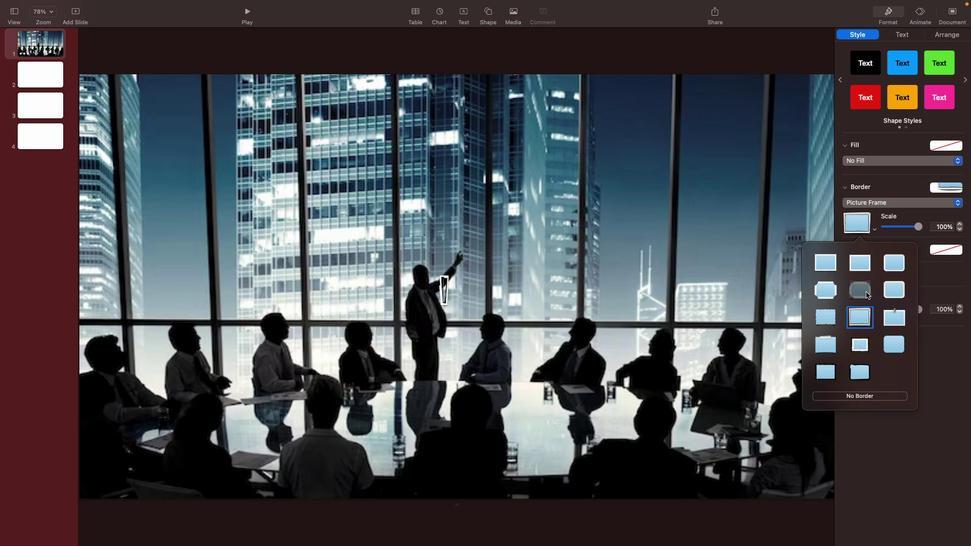 
Action: Mouse moved to (443, 289)
Screenshot: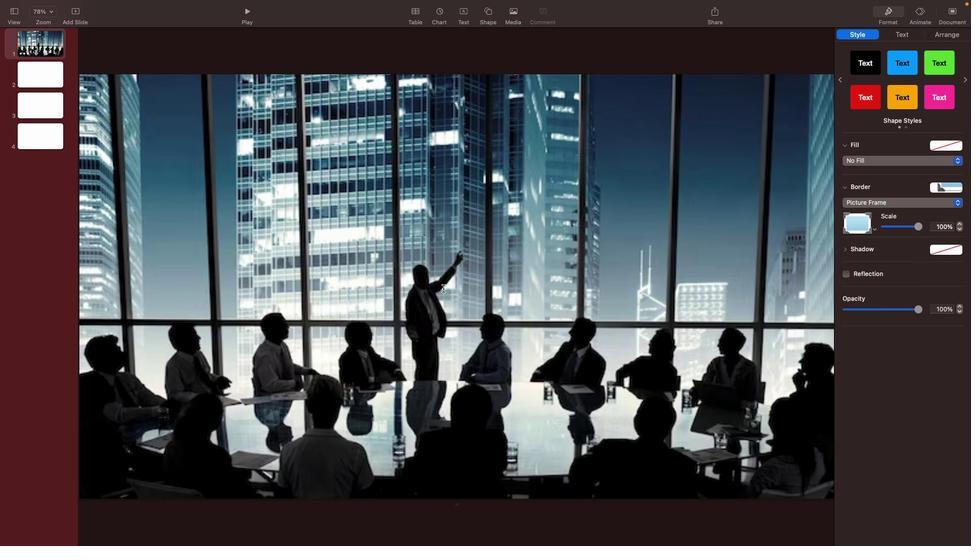 
Action: Key pressed 'h'Key.backspace
Screenshot: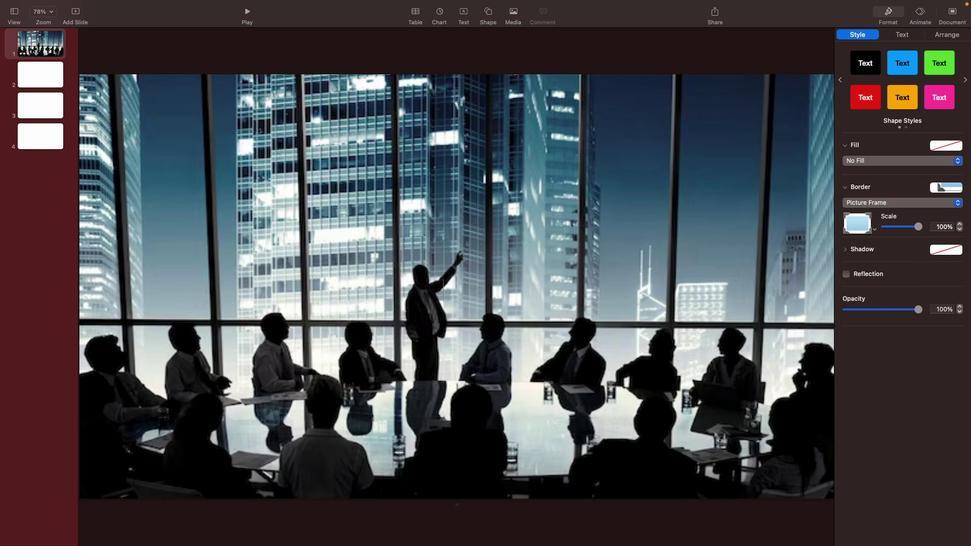 
Action: Mouse moved to (875, 229)
Screenshot: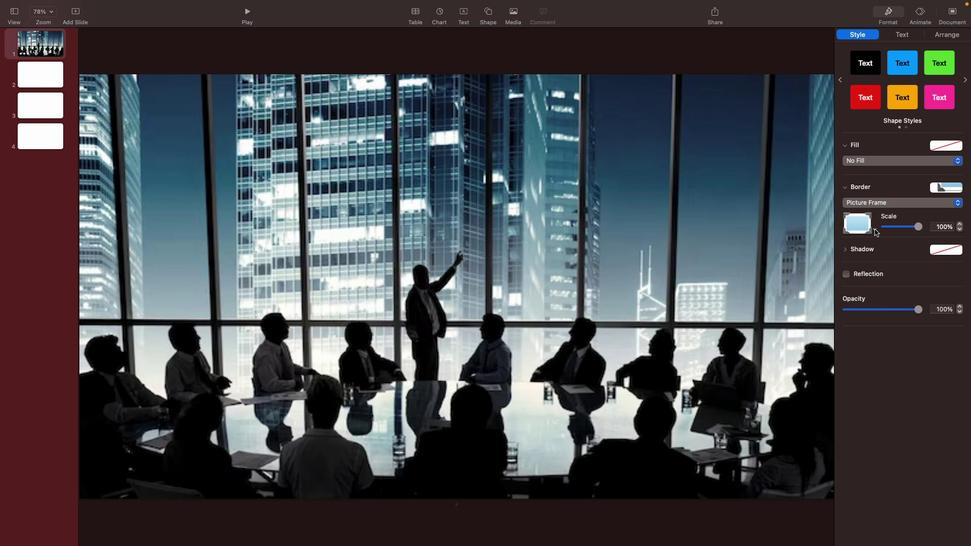 
Action: Mouse pressed left at (875, 229)
Screenshot: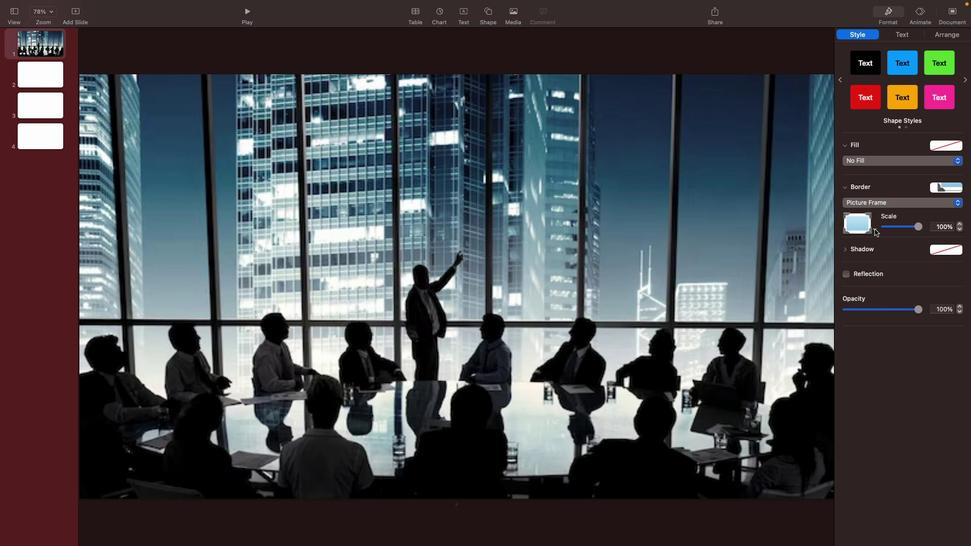 
Action: Mouse moved to (834, 290)
Screenshot: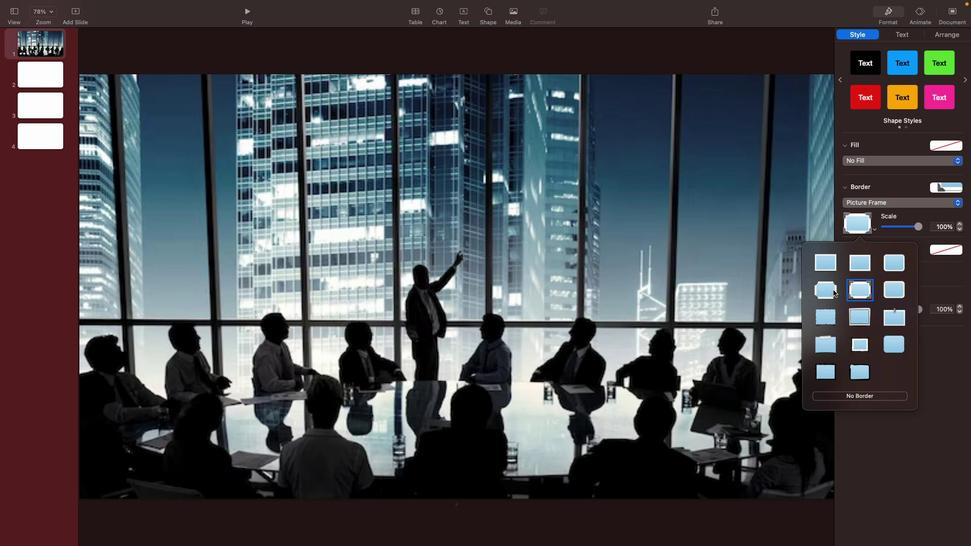 
Action: Mouse pressed left at (834, 290)
Screenshot: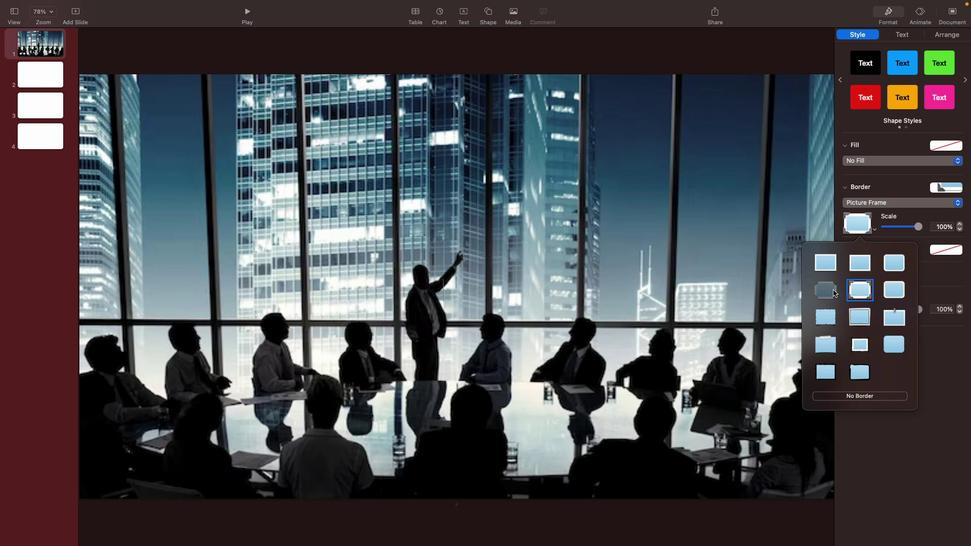 
Action: Mouse moved to (876, 229)
Screenshot: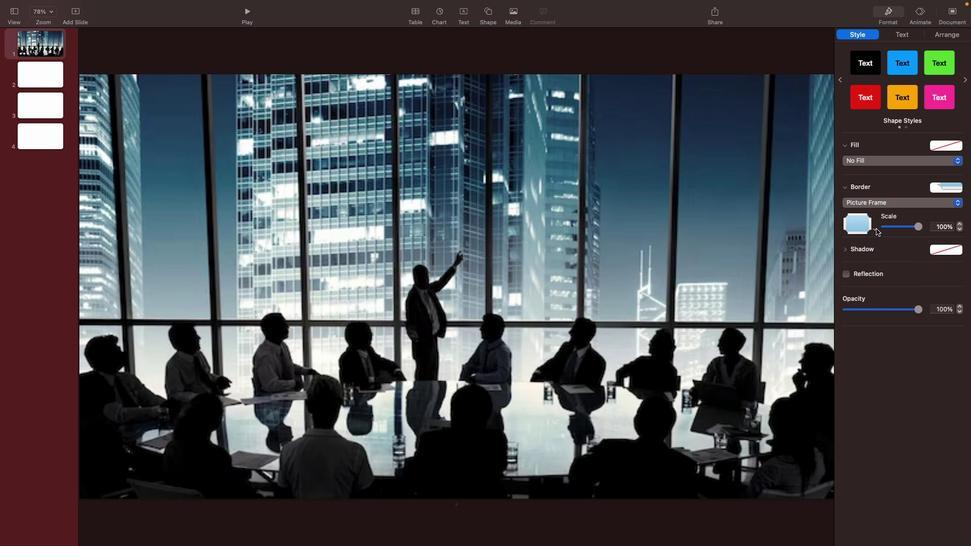 
Action: Mouse pressed left at (876, 229)
Screenshot: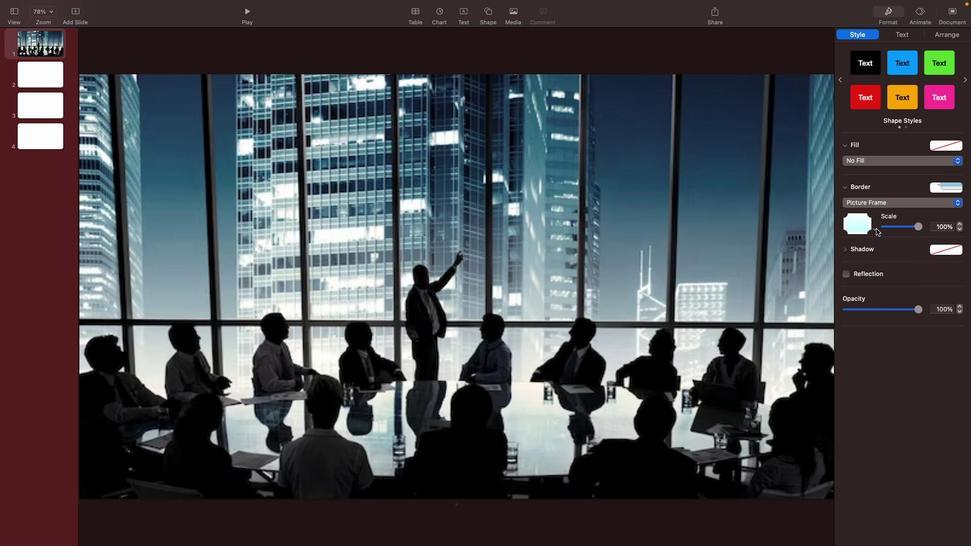 
Action: Mouse moved to (862, 264)
Screenshot: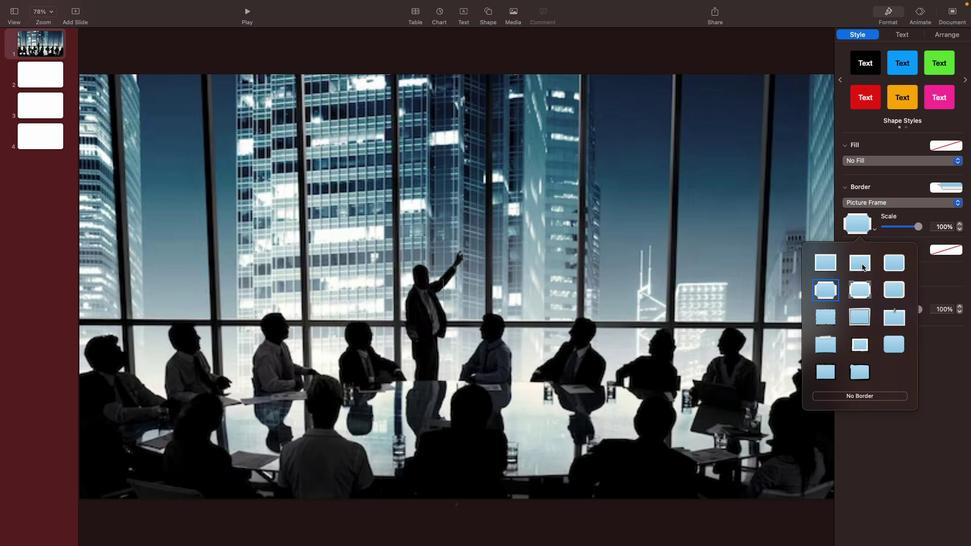 
Action: Mouse pressed left at (862, 264)
Screenshot: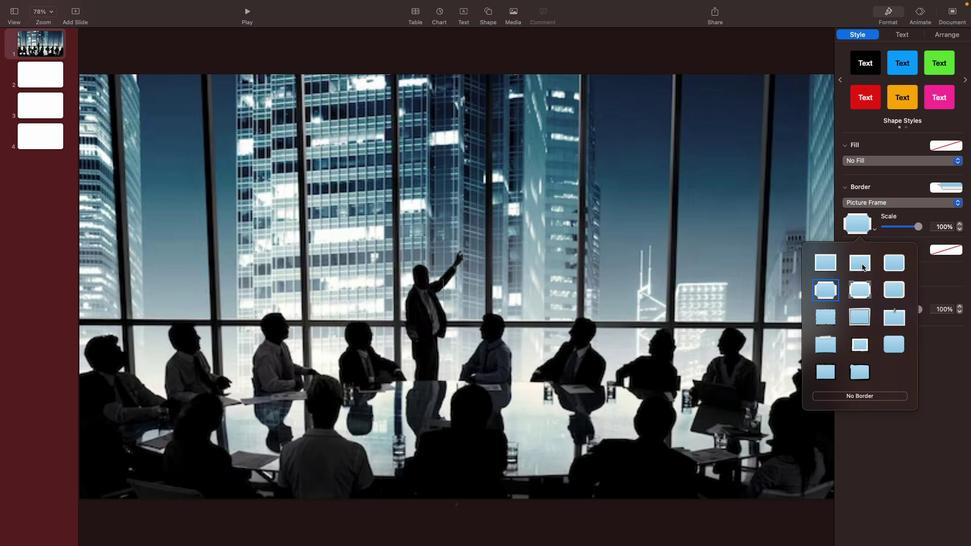 
Action: Mouse moved to (874, 230)
Screenshot: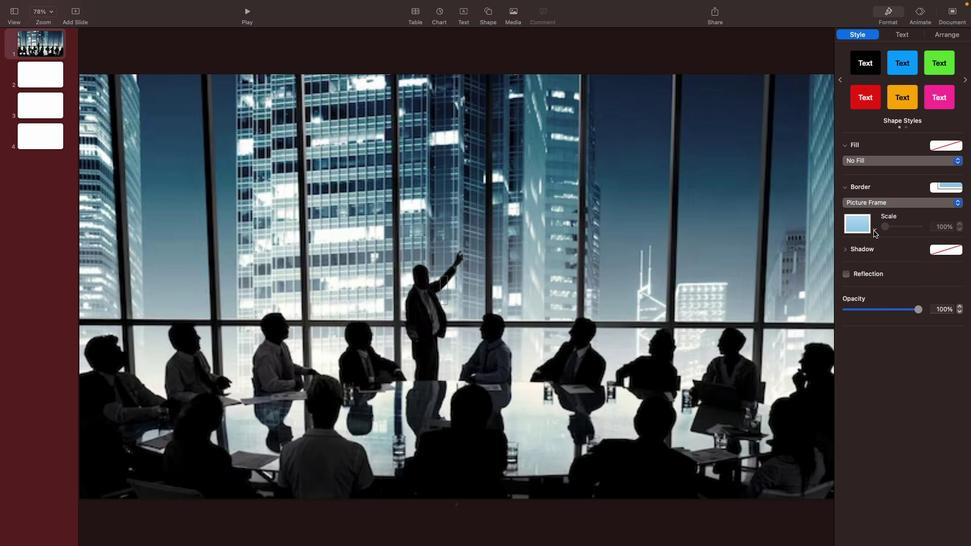 
Action: Mouse pressed left at (874, 230)
Screenshot: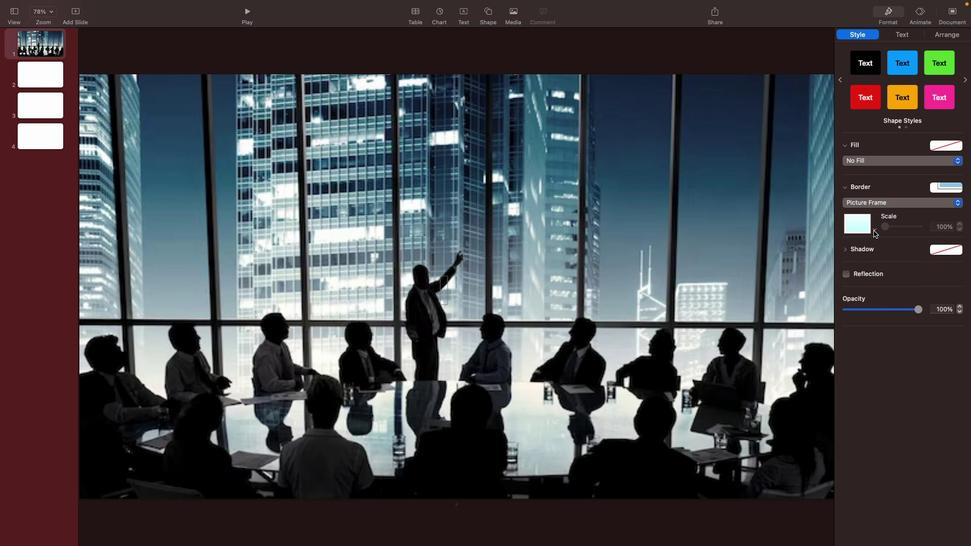 
Action: Mouse moved to (831, 370)
Screenshot: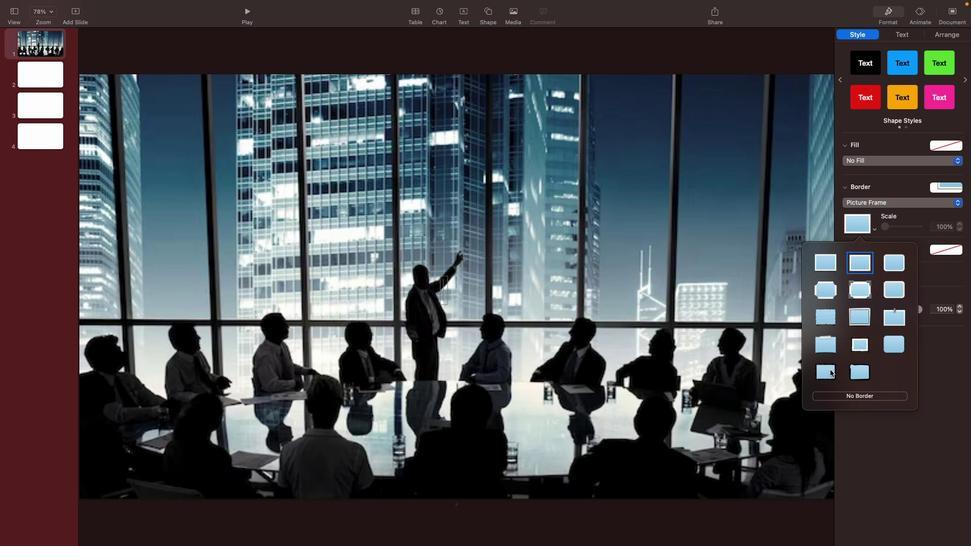 
Action: Mouse pressed left at (831, 370)
Screenshot: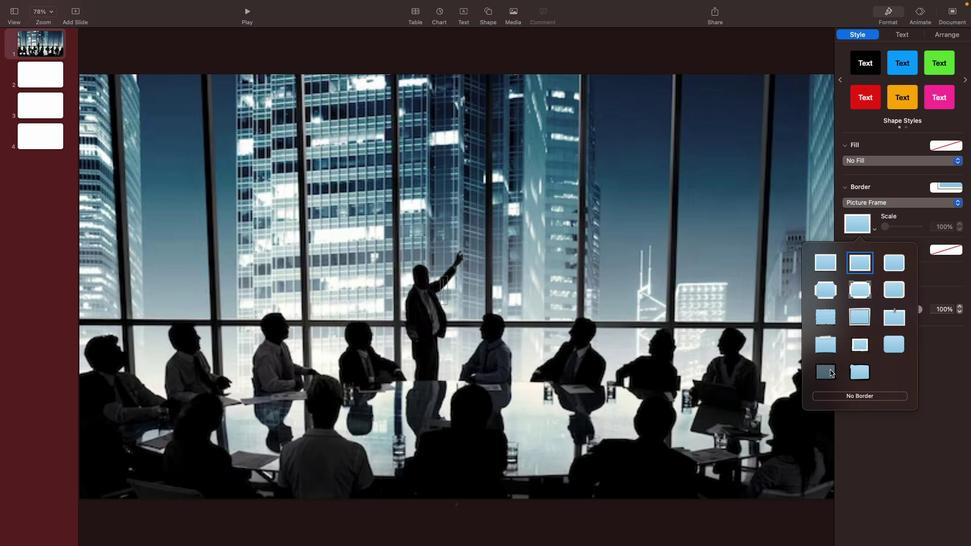 
Action: Mouse moved to (543, 373)
Screenshot: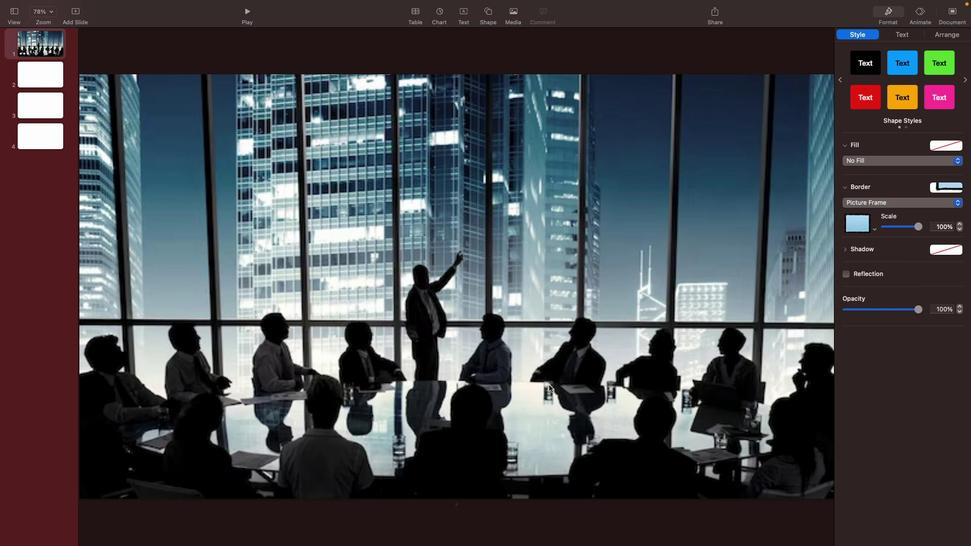 
Action: Key pressed 'g'
Screenshot: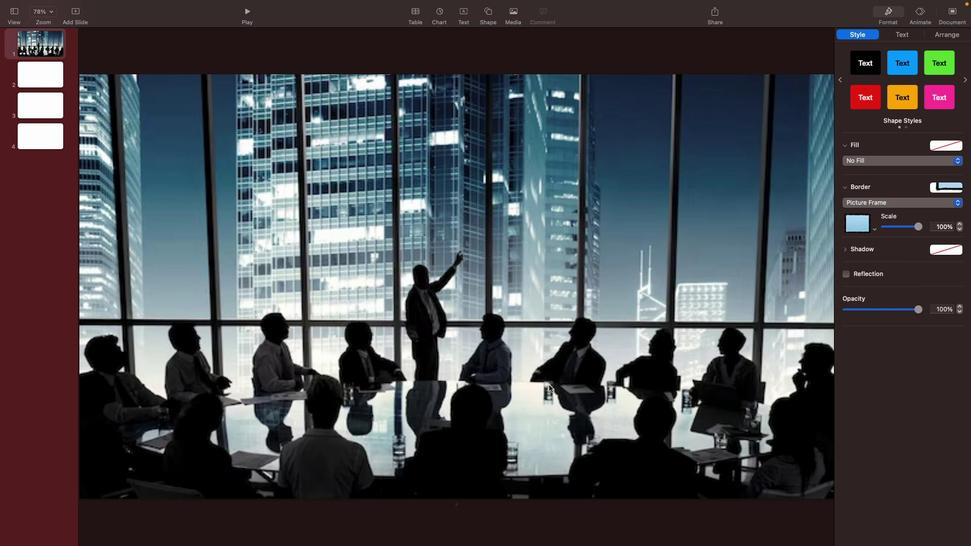 
Action: Mouse moved to (551, 390)
Screenshot: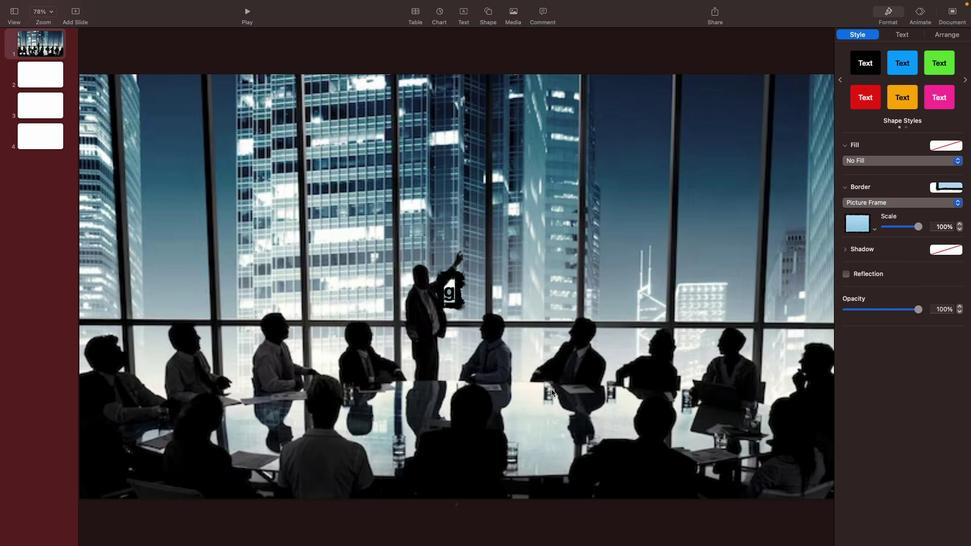 
Action: Key pressed 'r'
Screenshot: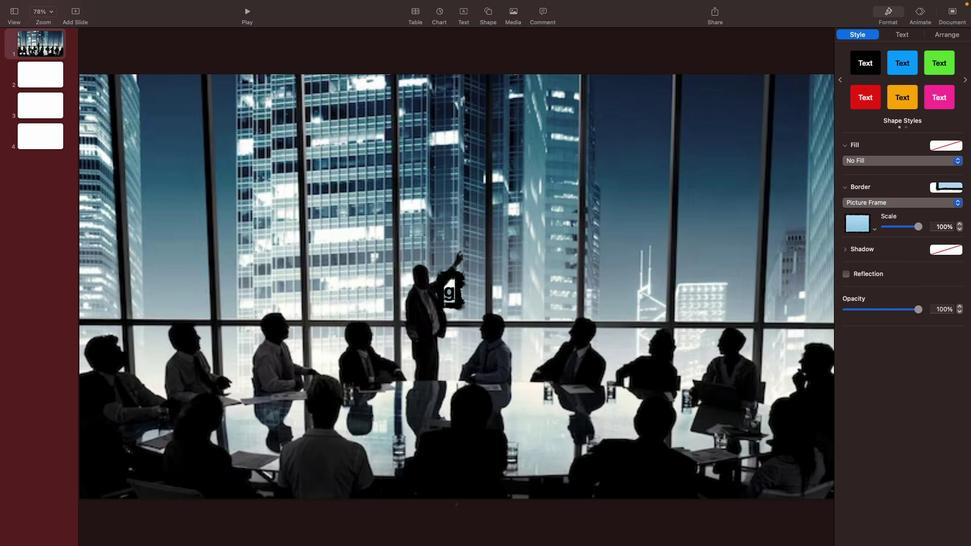 
Action: Mouse moved to (553, 389)
Screenshot: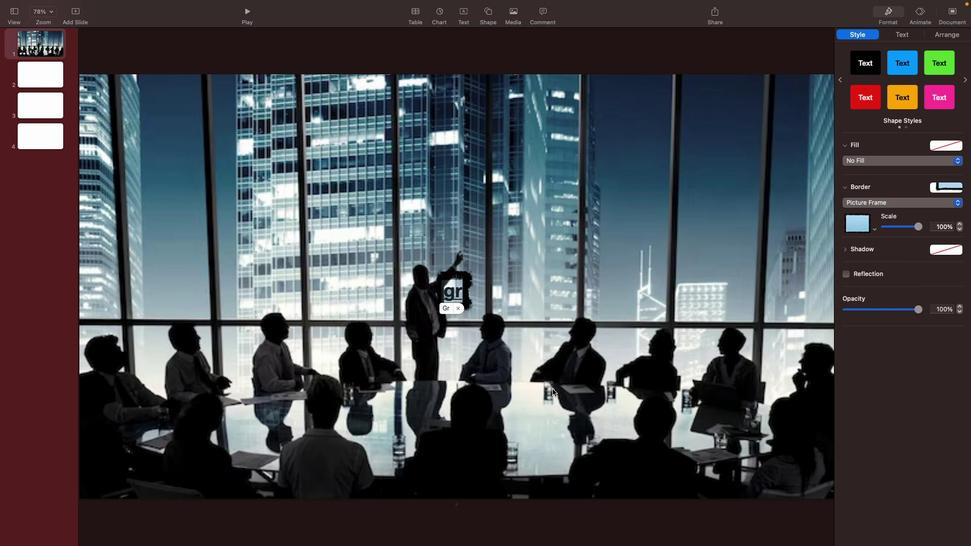 
Action: Key pressed Key.backspaceKey.backspace
Screenshot: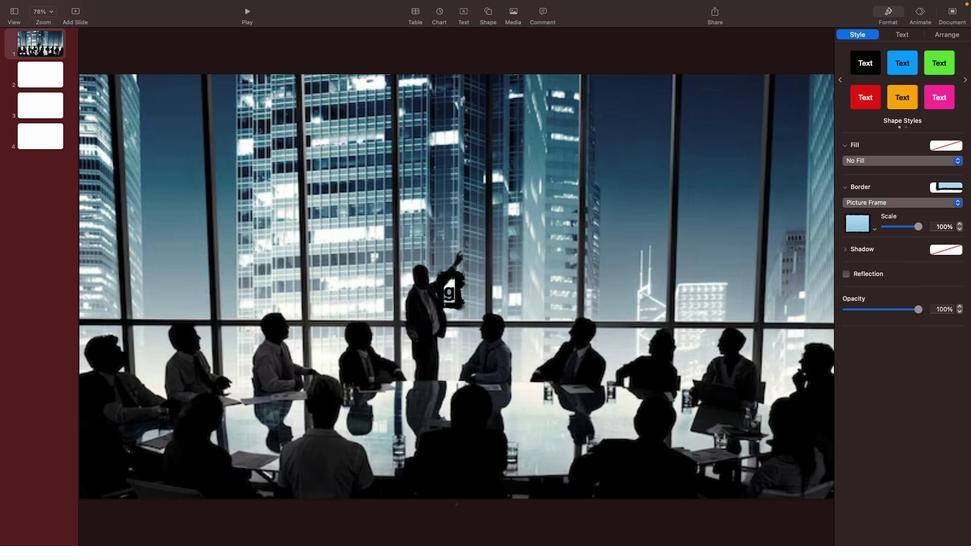 
Action: Mouse moved to (473, 284)
Screenshot: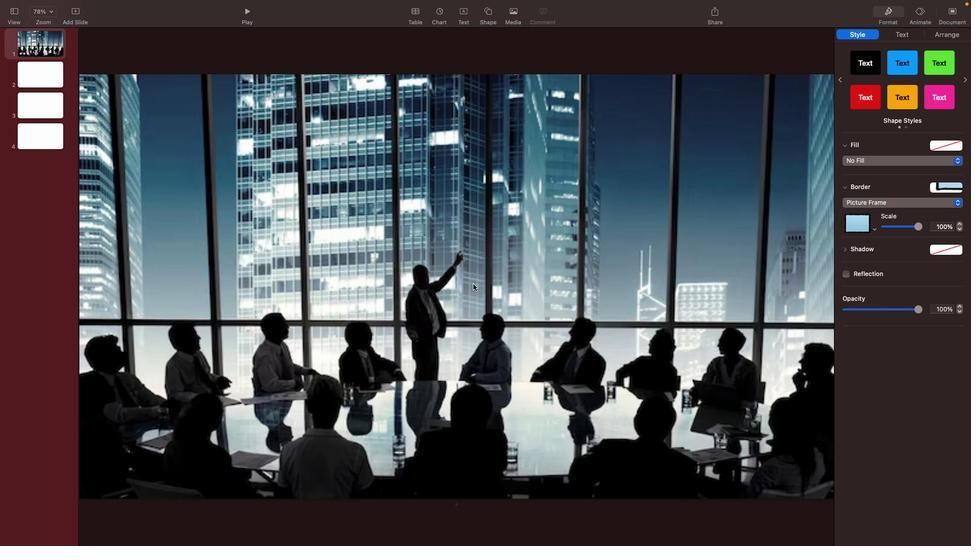 
Action: Key pressed Key.shift_r'M''i''n''i''a''l'Key.space'b''u''s''i''n''e''s''s'
Screenshot: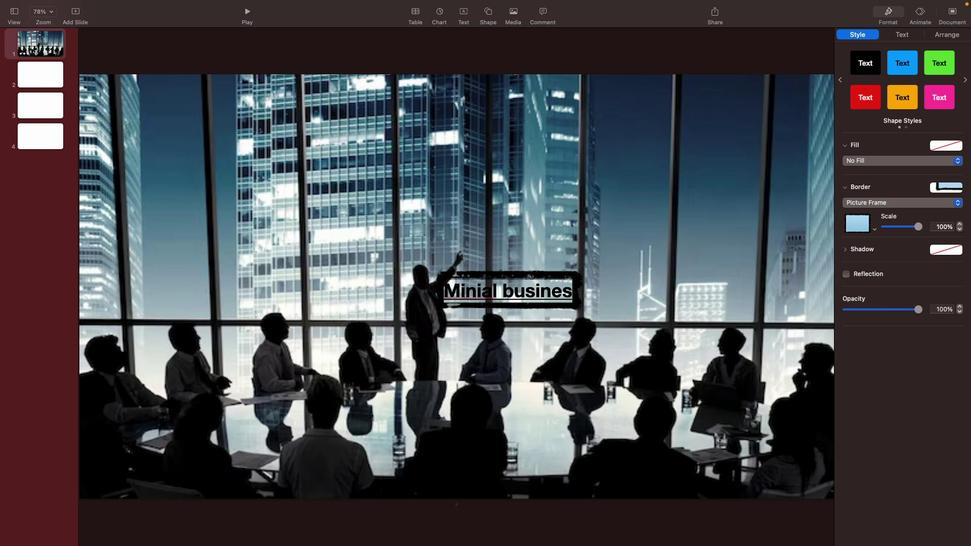 
Action: Mouse moved to (483, 291)
Screenshot: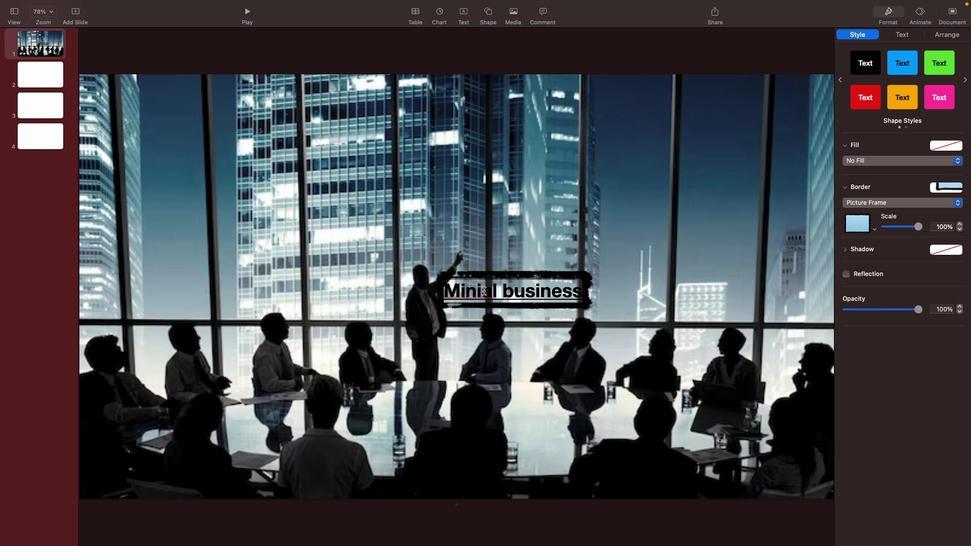 
Action: Mouse pressed left at (483, 291)
Screenshot: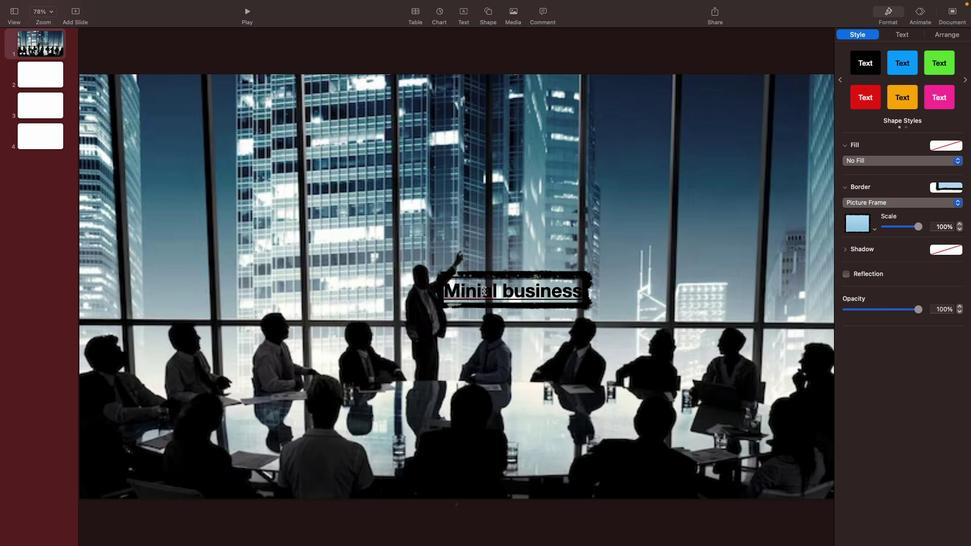 
Action: Mouse moved to (512, 297)
Screenshot: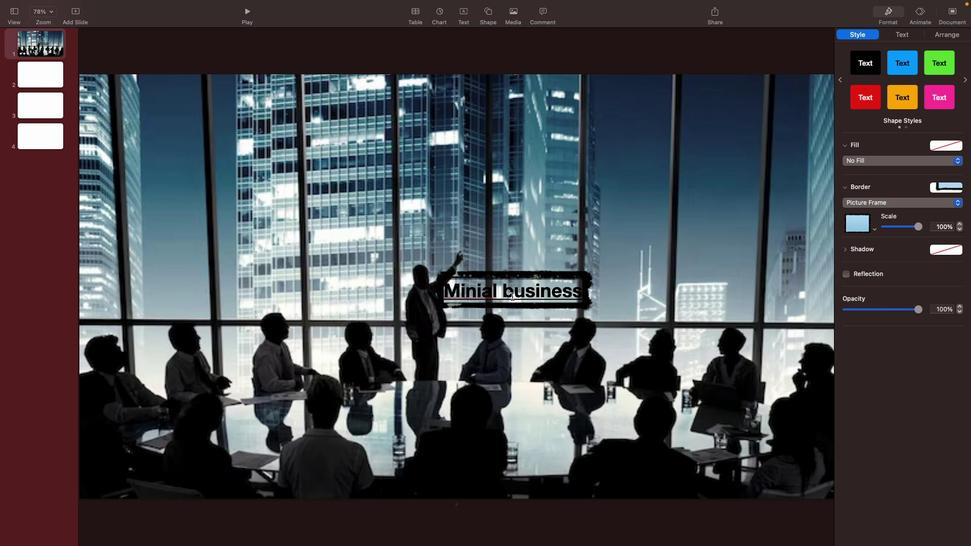 
Action: Key pressed 'm'
Screenshot: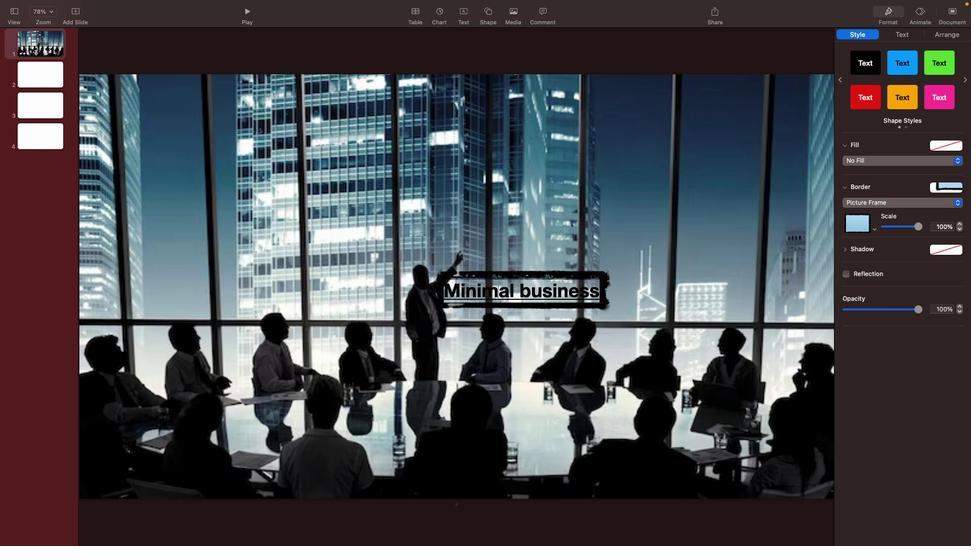 
Action: Mouse moved to (572, 275)
Screenshot: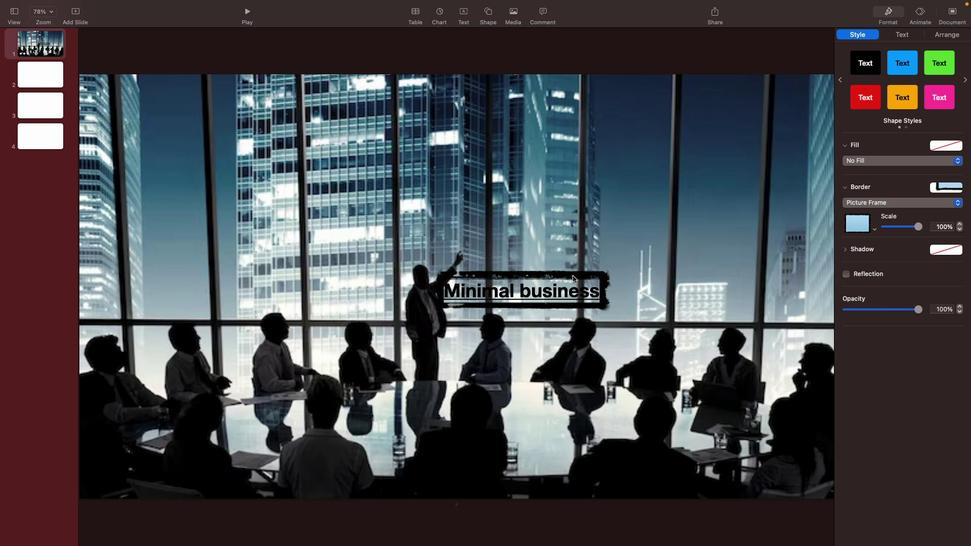 
Action: Mouse pressed left at (572, 275)
Screenshot: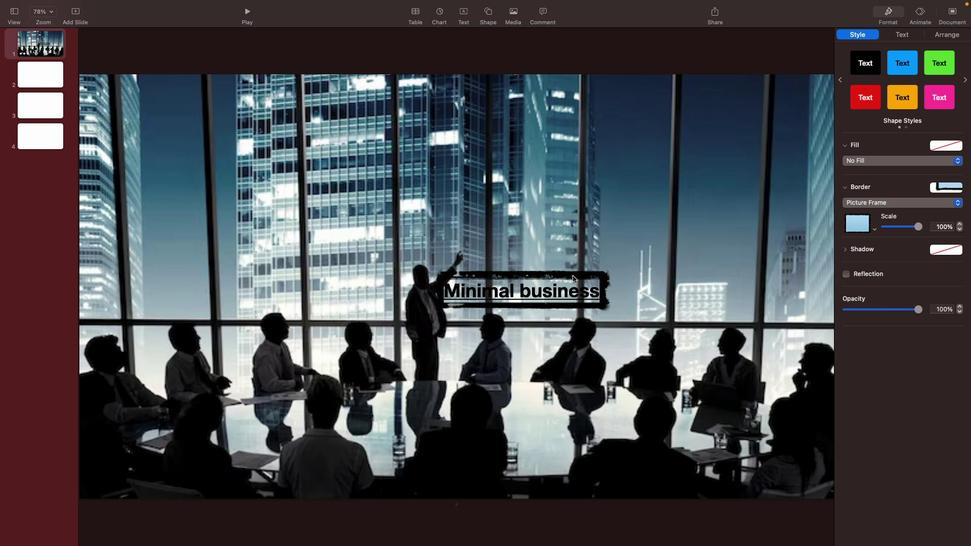 
Action: Mouse pressed left at (572, 275)
Screenshot: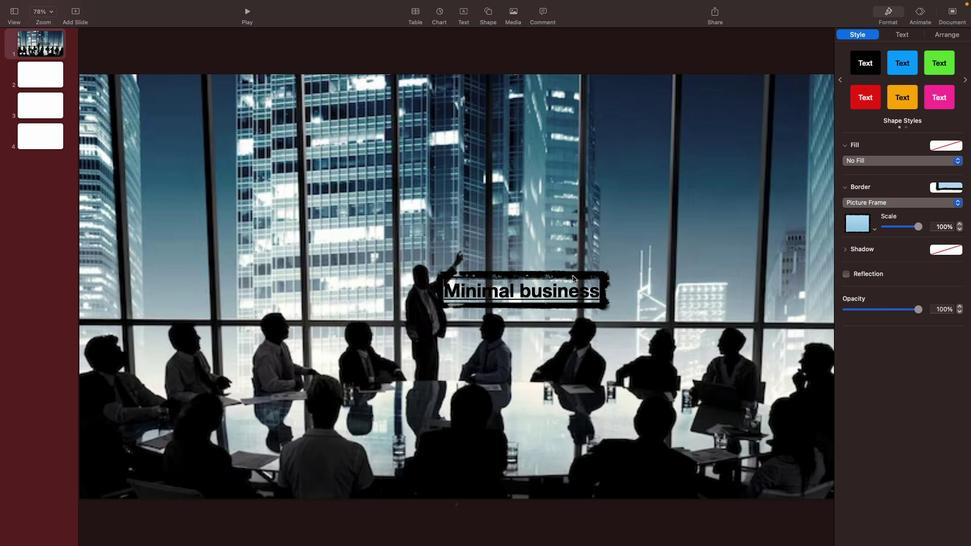 
Action: Mouse moved to (501, 270)
Screenshot: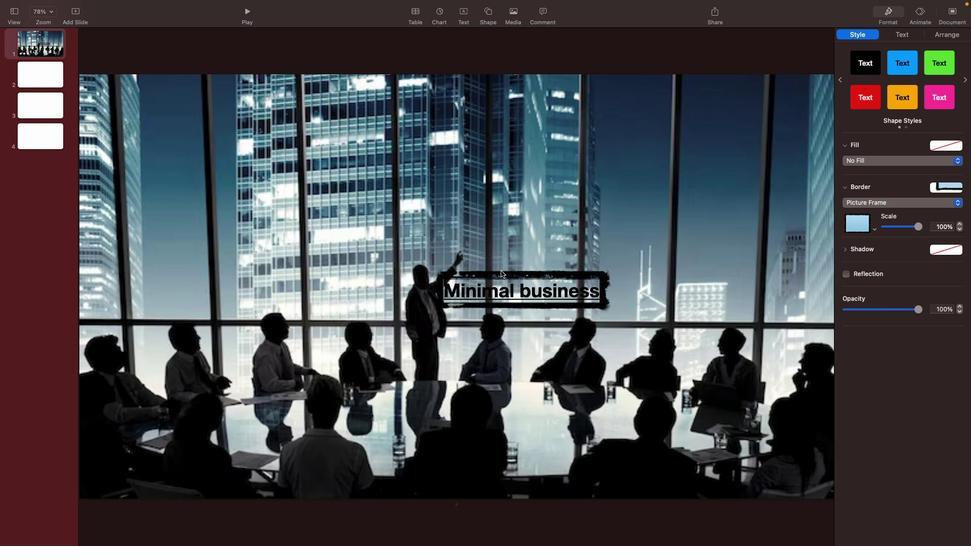 
Action: Mouse pressed left at (501, 270)
Screenshot: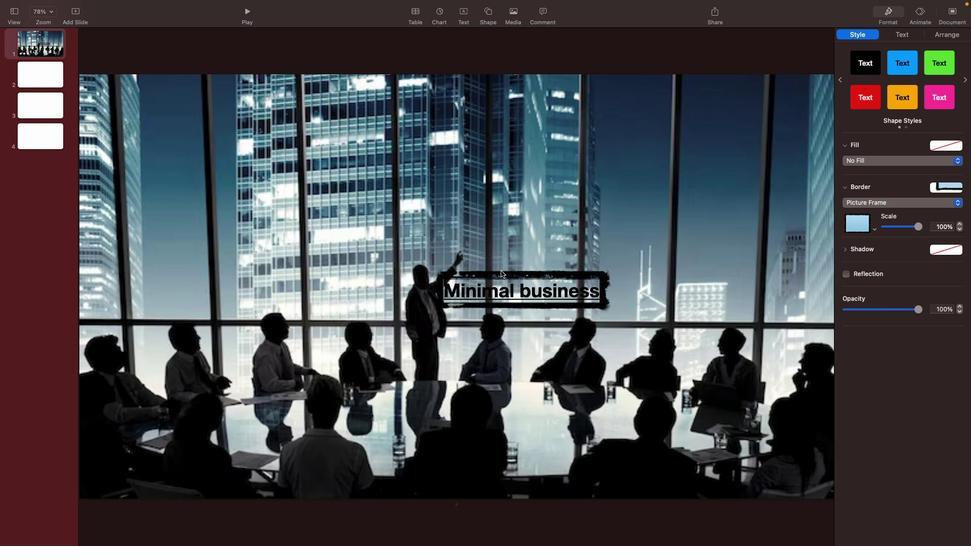 
Action: Mouse moved to (508, 271)
Screenshot: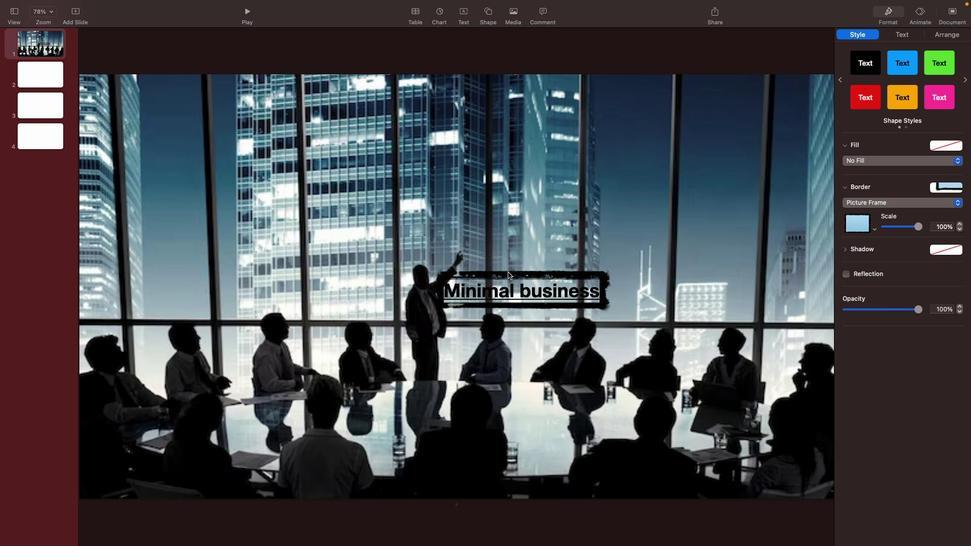 
Action: Mouse pressed left at (508, 271)
Screenshot: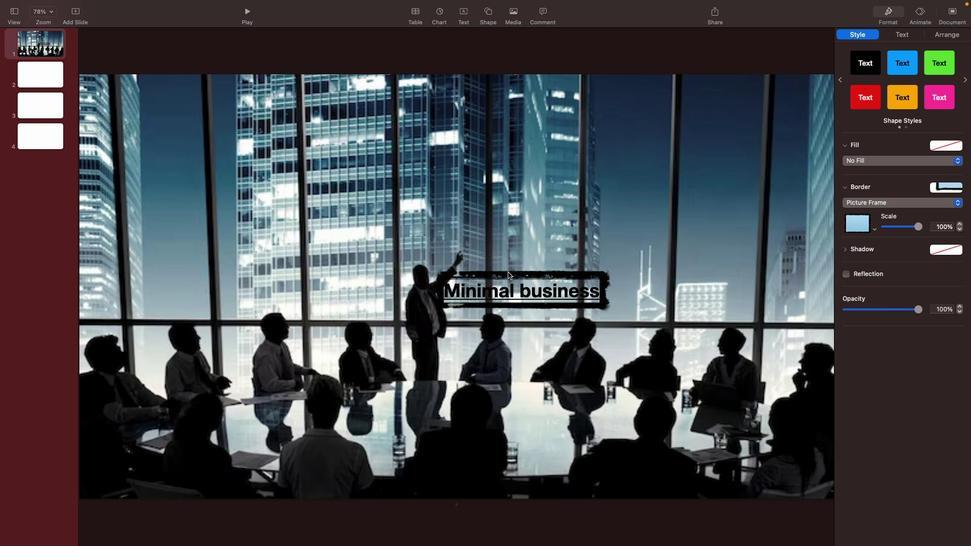 
Action: Mouse moved to (633, 266)
Screenshot: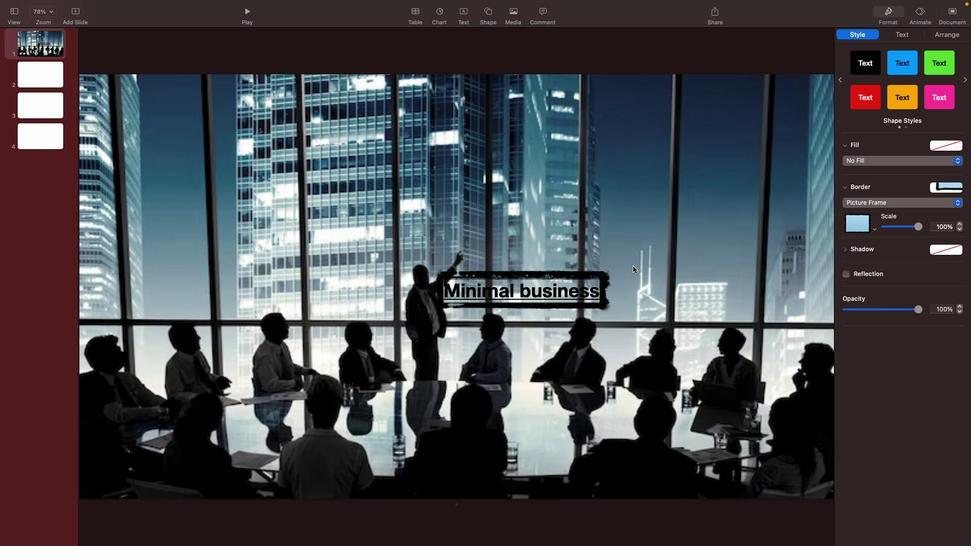 
Action: Mouse pressed left at (633, 266)
Screenshot: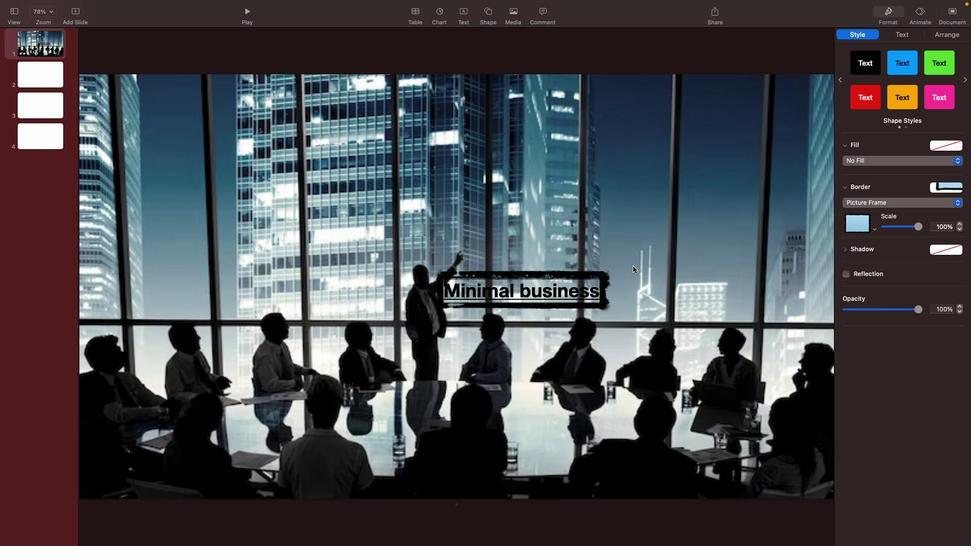 
Action: Mouse moved to (596, 276)
Screenshot: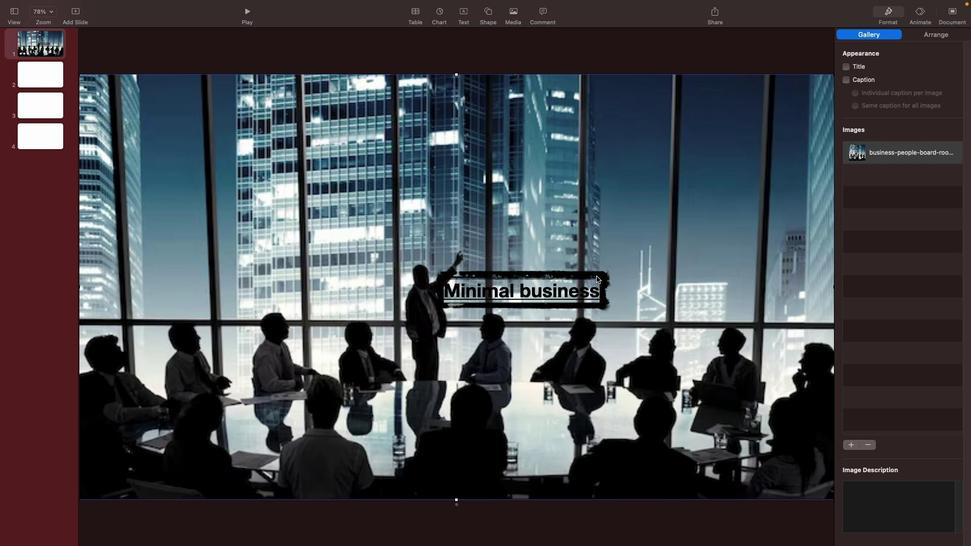 
Action: Mouse pressed left at (596, 276)
Screenshot: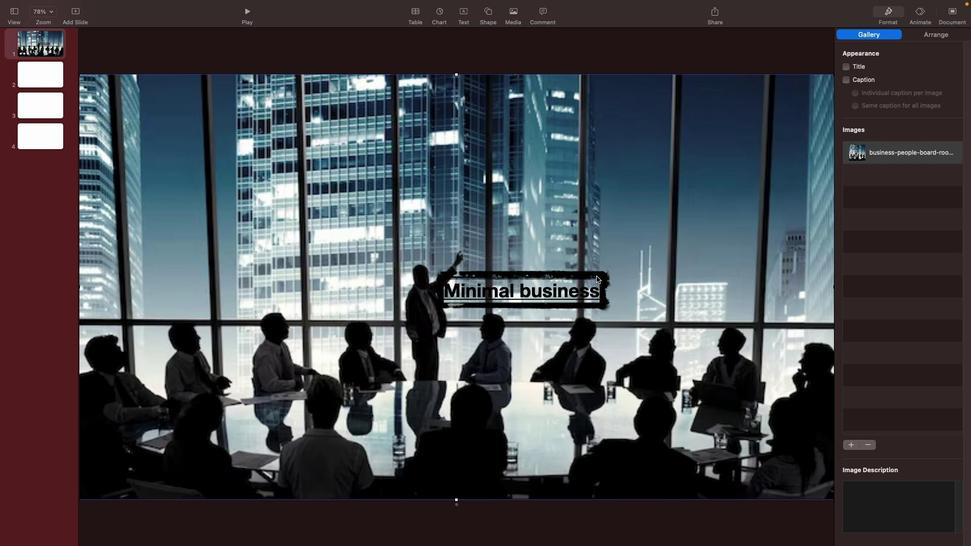 
Action: Mouse moved to (560, 190)
Screenshot: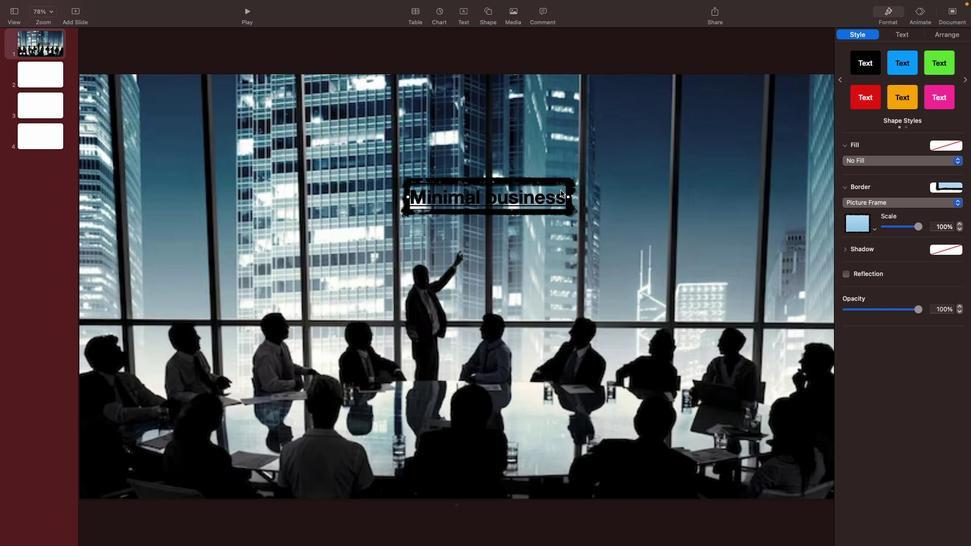
Action: Mouse pressed left at (560, 190)
Screenshot: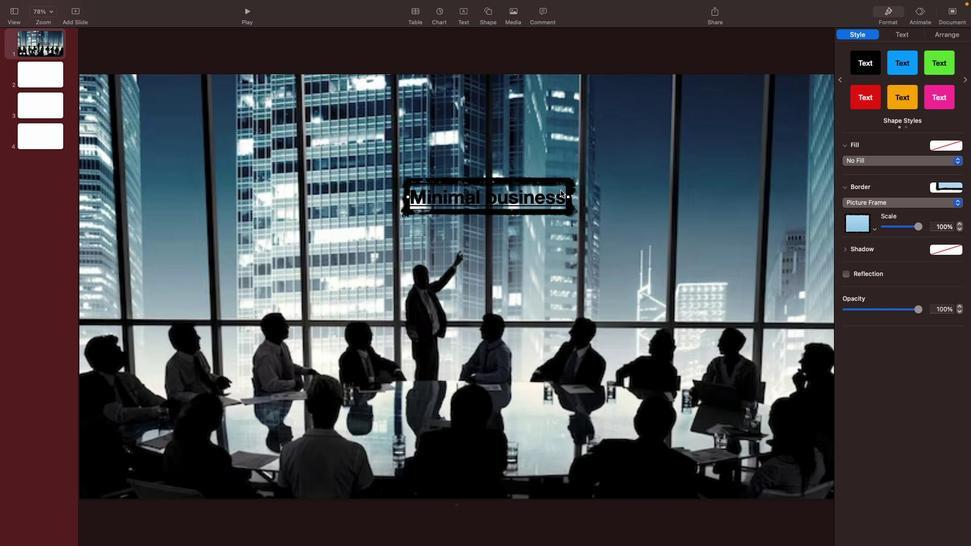 
Action: Mouse moved to (959, 141)
Screenshot: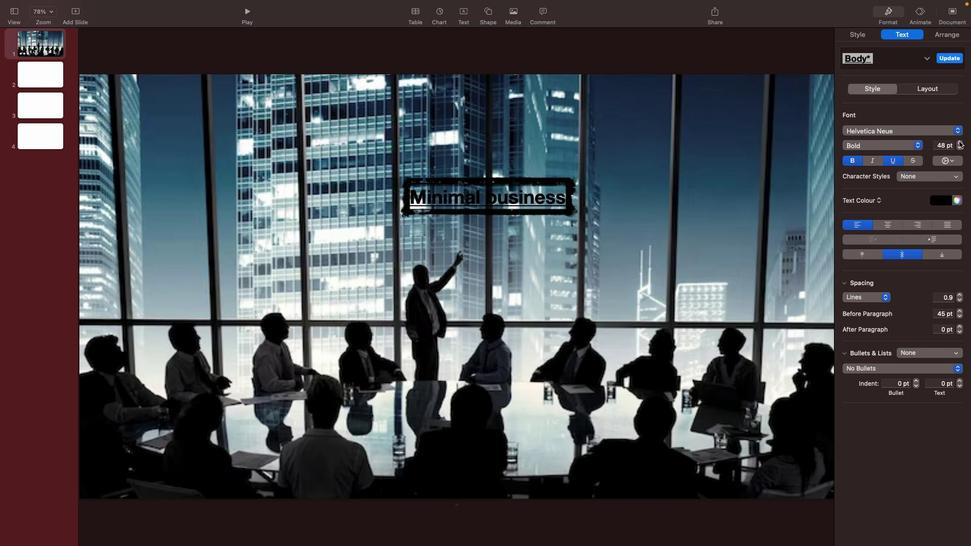 
Action: Mouse pressed left at (959, 141)
Screenshot: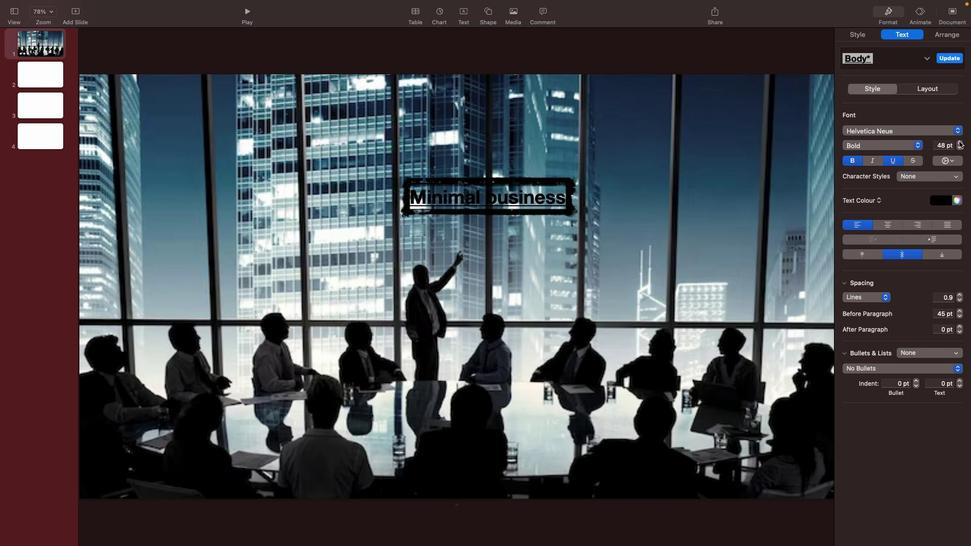 
Action: Mouse moved to (959, 141)
Screenshot: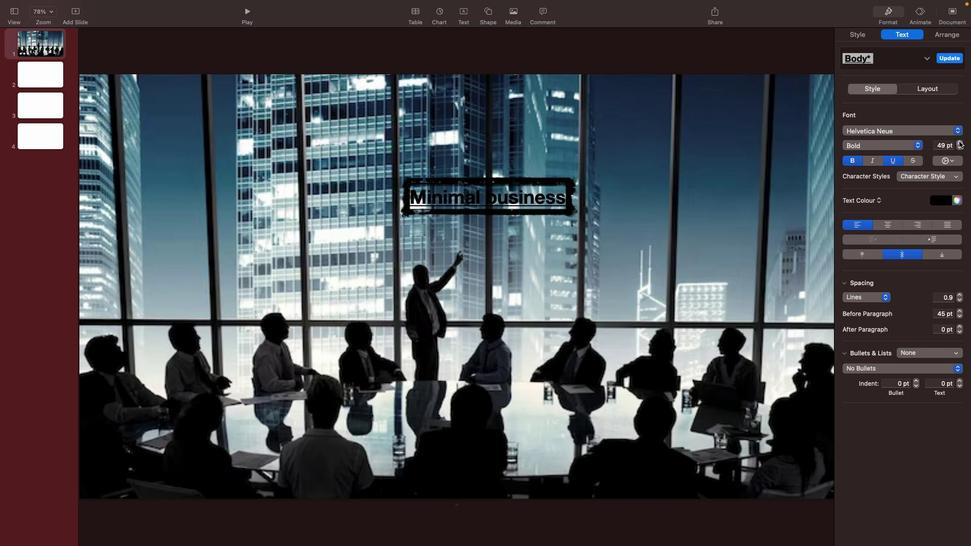 
Action: Mouse pressed left at (959, 141)
Screenshot: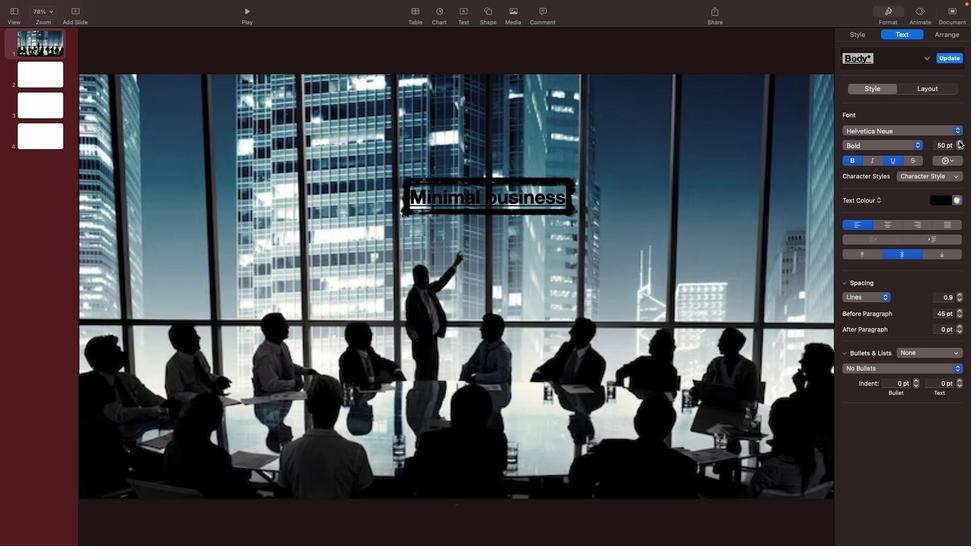 
Action: Mouse pressed left at (959, 141)
Screenshot: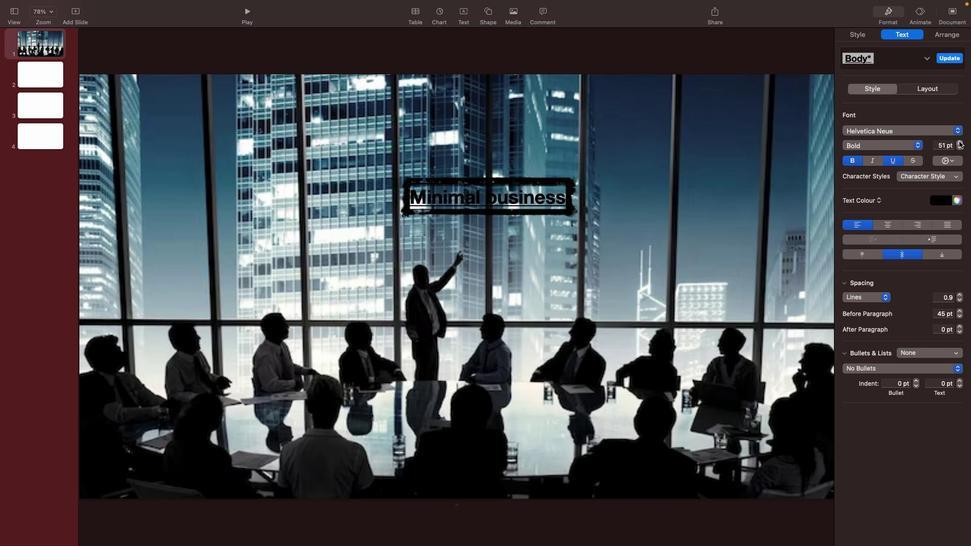 
Action: Mouse pressed left at (959, 141)
Screenshot: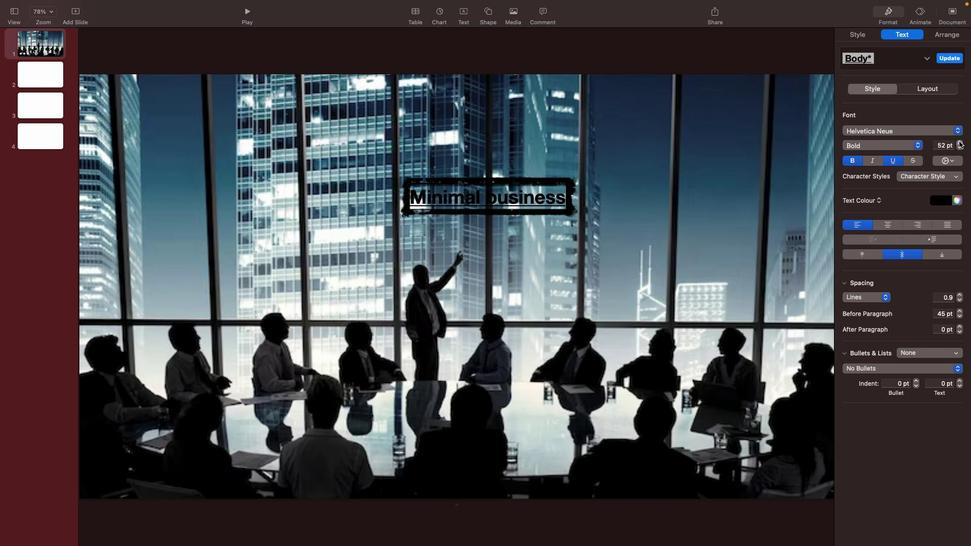 
Action: Mouse pressed left at (959, 141)
Screenshot: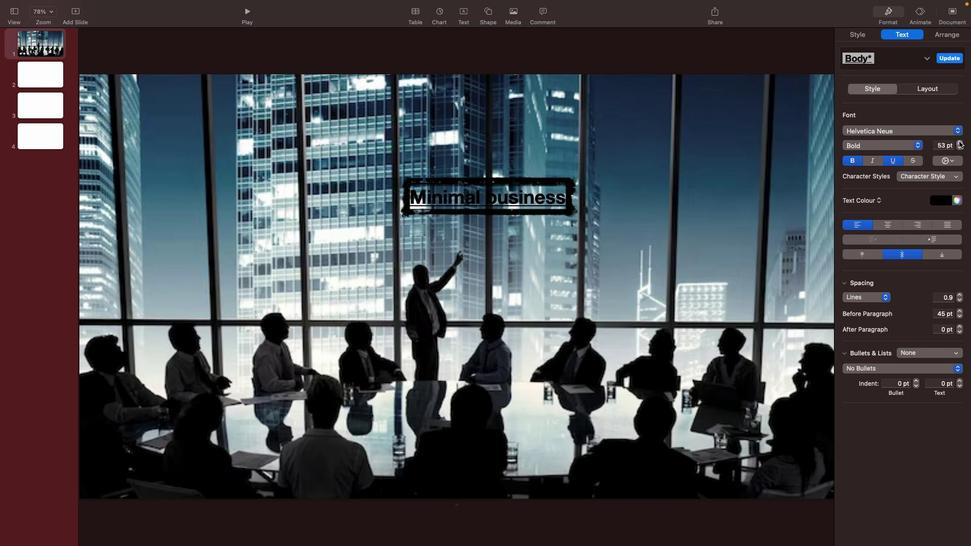 
Action: Mouse pressed left at (959, 141)
Screenshot: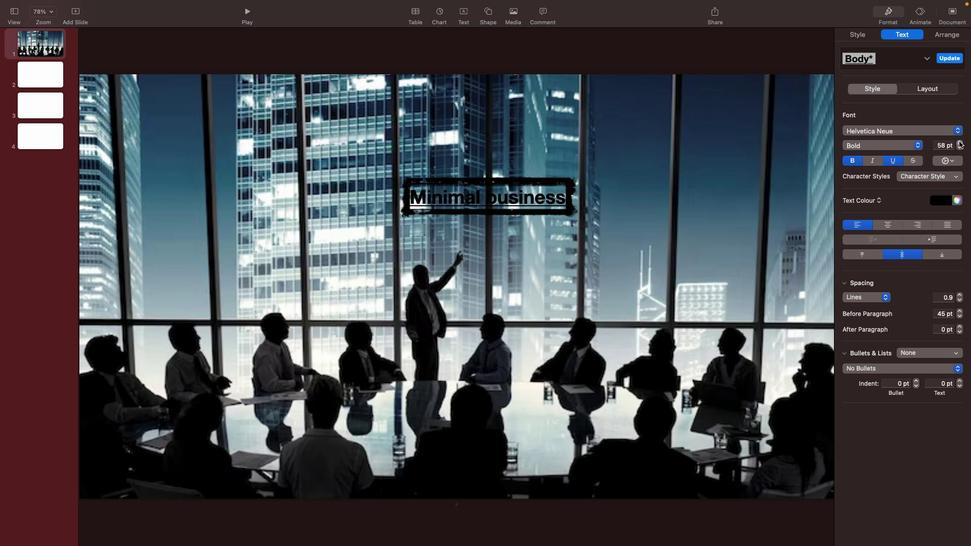 
Action: Mouse pressed left at (959, 141)
Screenshot: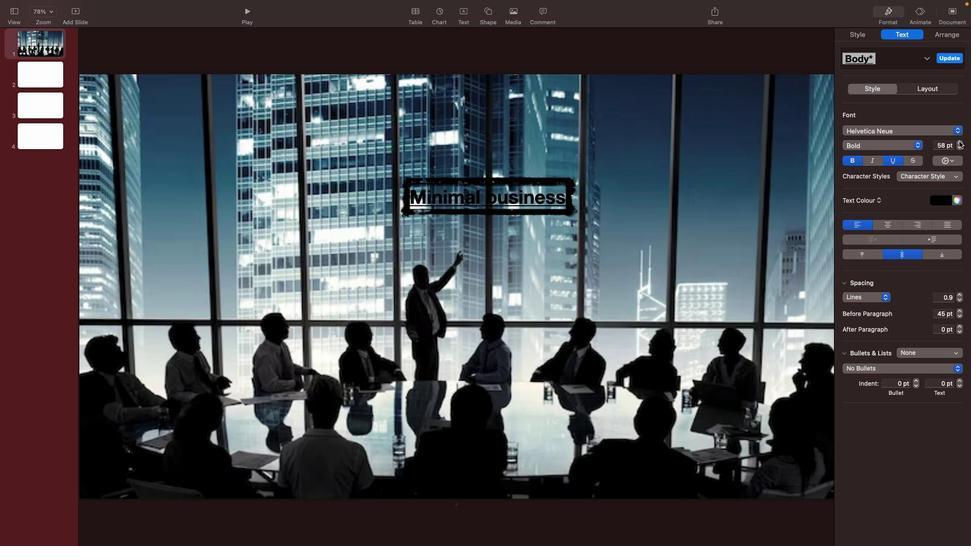 
Action: Mouse pressed left at (959, 141)
Screenshot: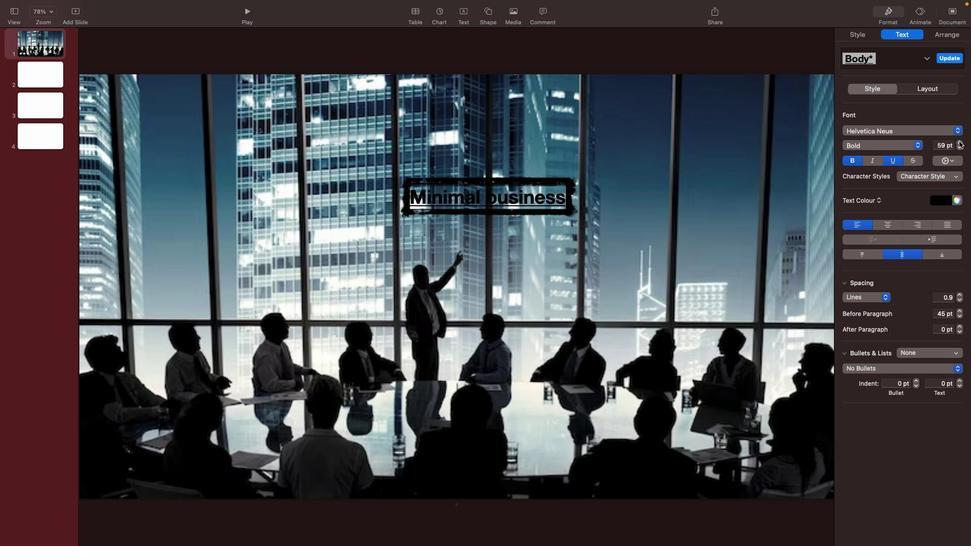 
Action: Mouse moved to (960, 141)
Screenshot: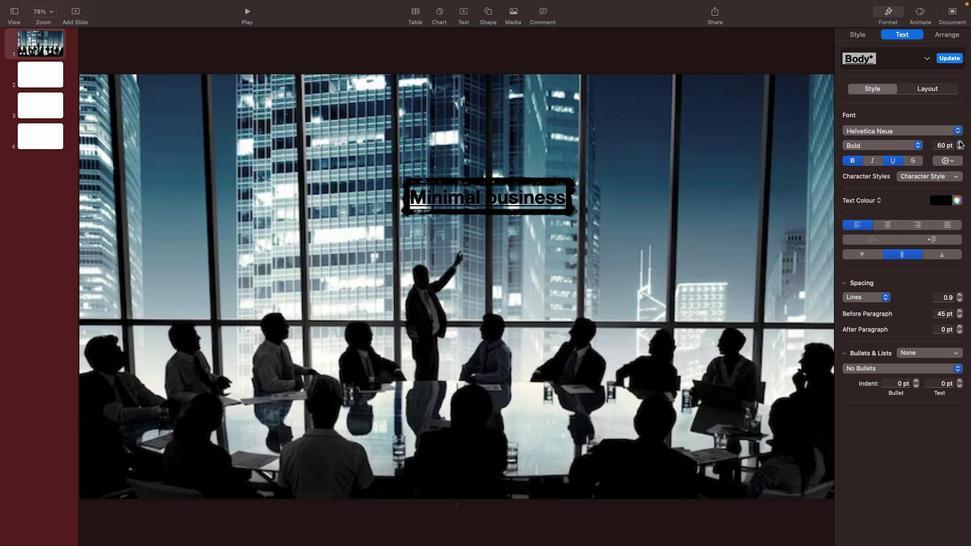 
Action: Mouse pressed left at (960, 141)
Screenshot: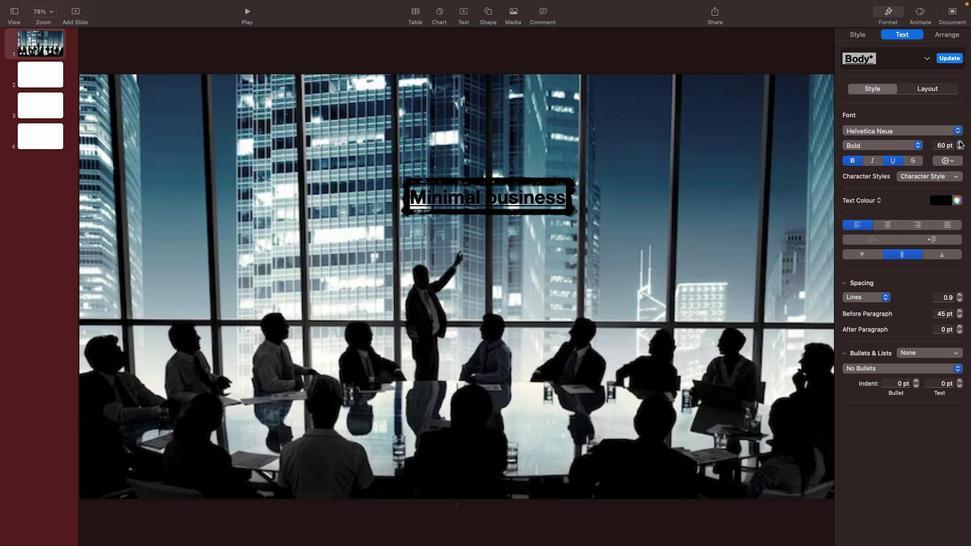 
Action: Mouse pressed left at (960, 141)
Screenshot: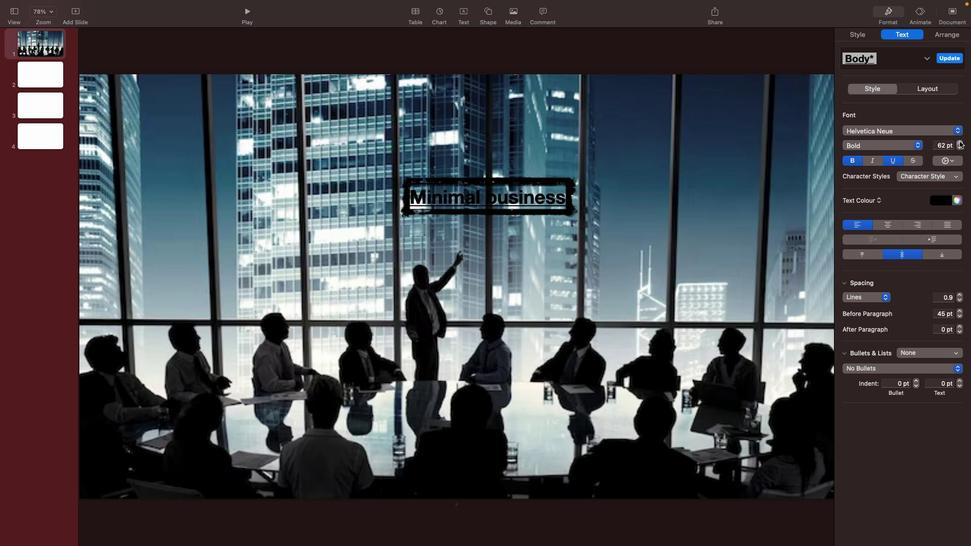 
Action: Mouse pressed left at (960, 141)
Screenshot: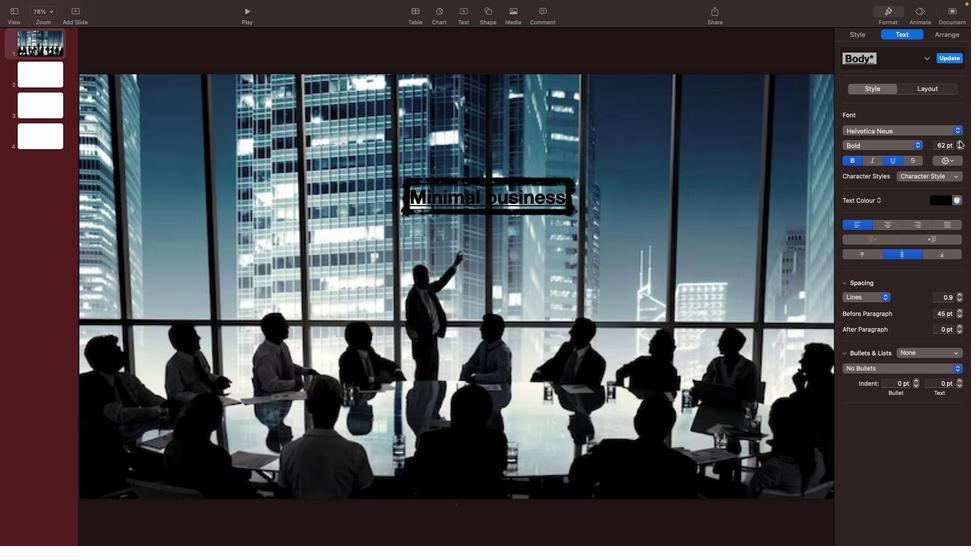 
Action: Mouse pressed left at (960, 141)
Screenshot: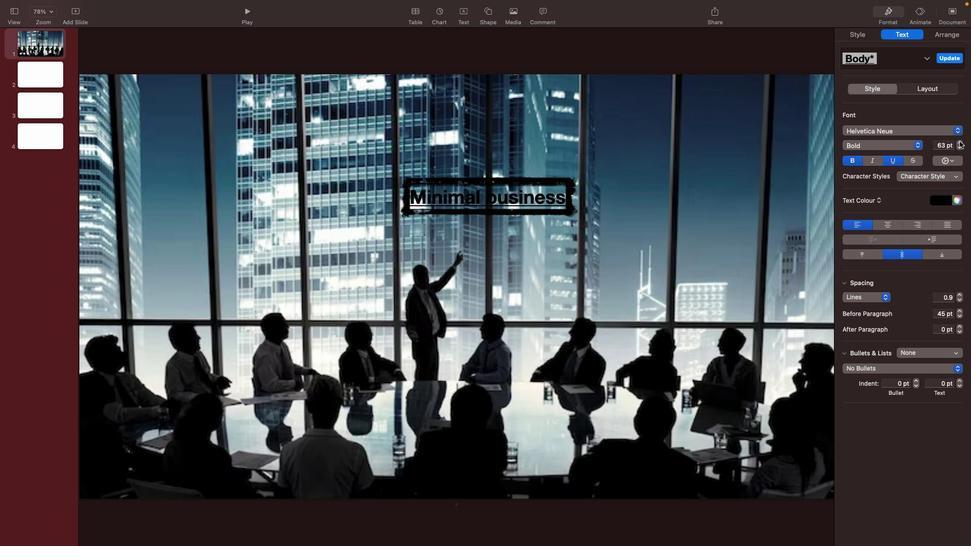 
Action: Mouse pressed left at (960, 141)
Screenshot: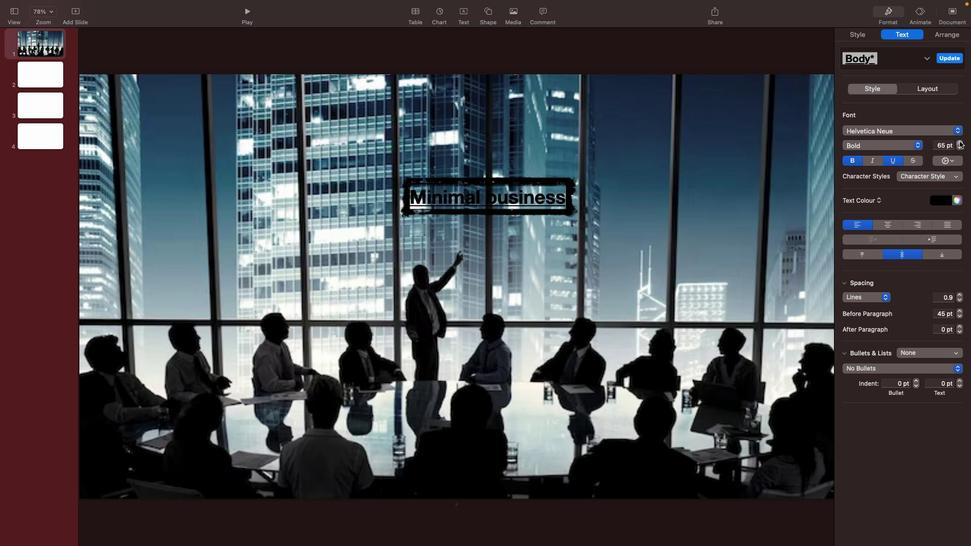
Action: Mouse moved to (960, 140)
Screenshot: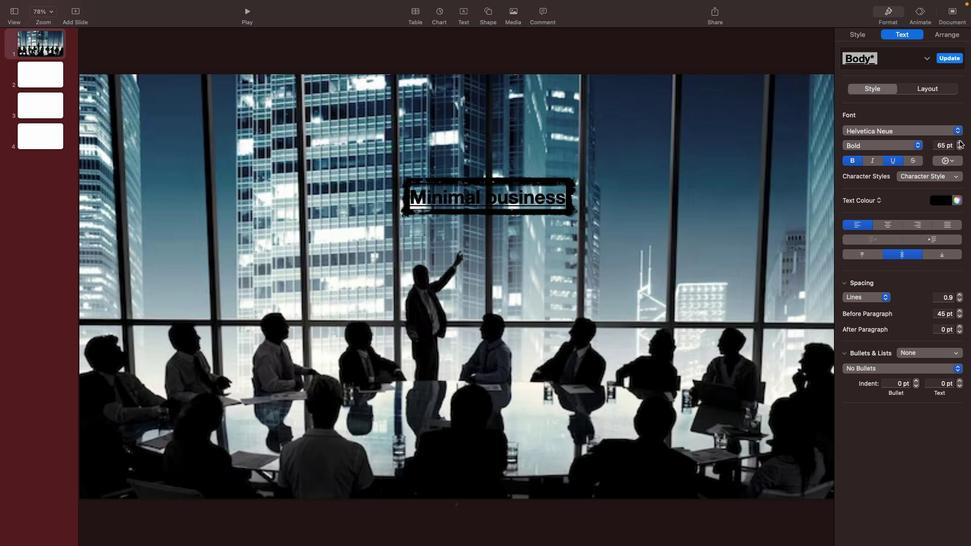
Action: Mouse pressed left at (960, 140)
Screenshot: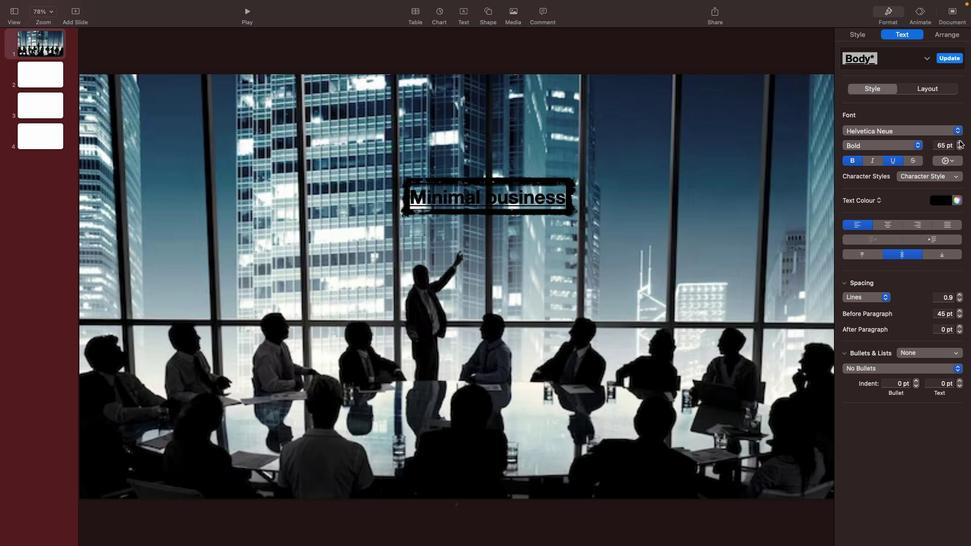 
Action: Mouse moved to (959, 138)
Screenshot: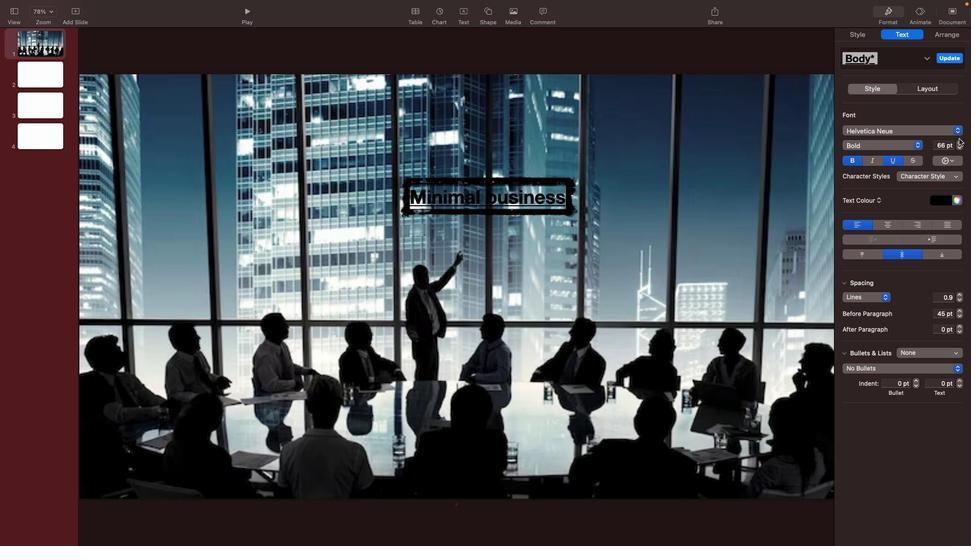 
Action: Mouse pressed left at (959, 138)
Screenshot: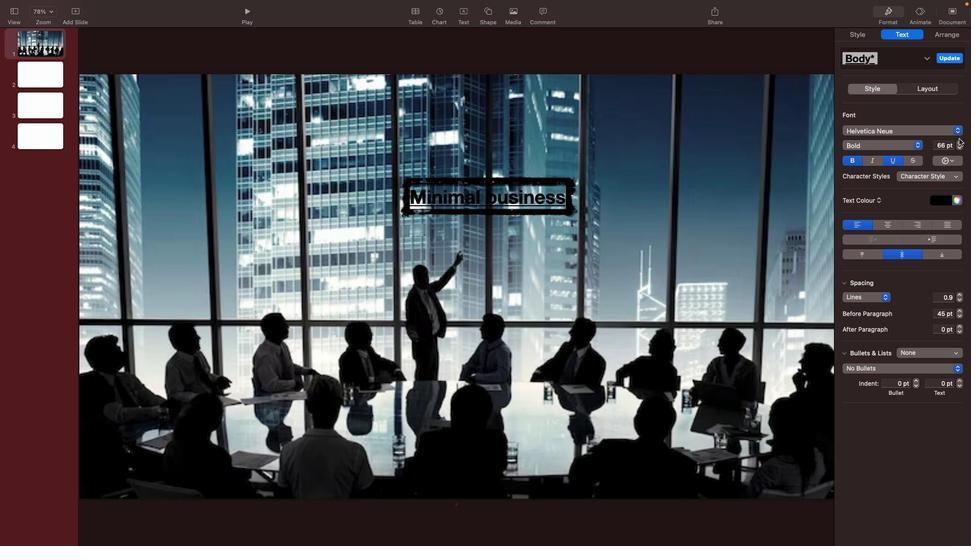 
Action: Mouse moved to (959, 138)
Screenshot: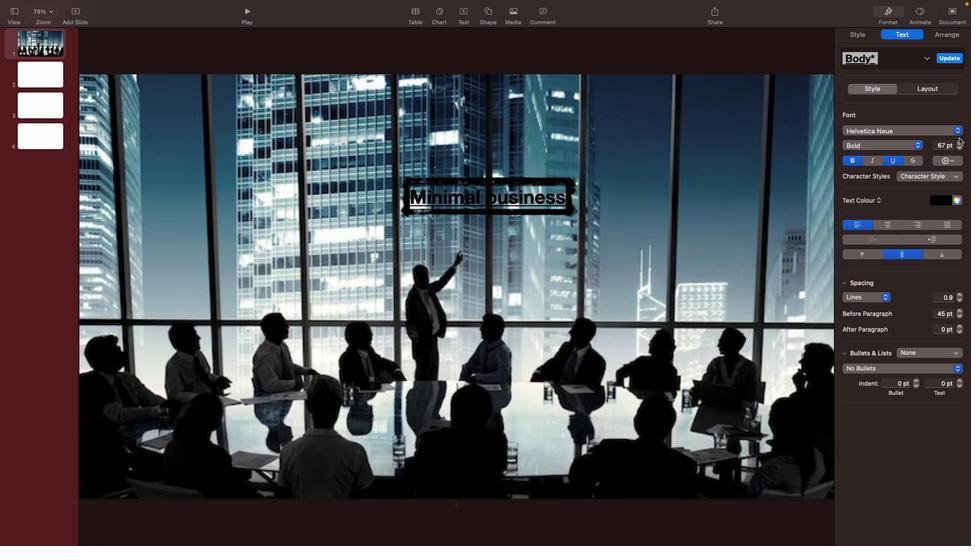 
Action: Mouse pressed left at (959, 138)
Screenshot: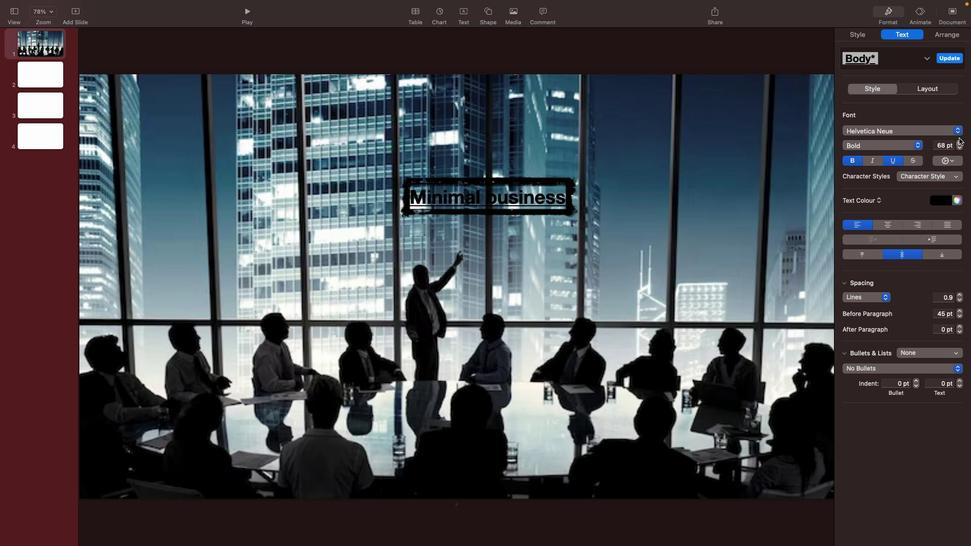 
Action: Mouse moved to (958, 135)
Screenshot: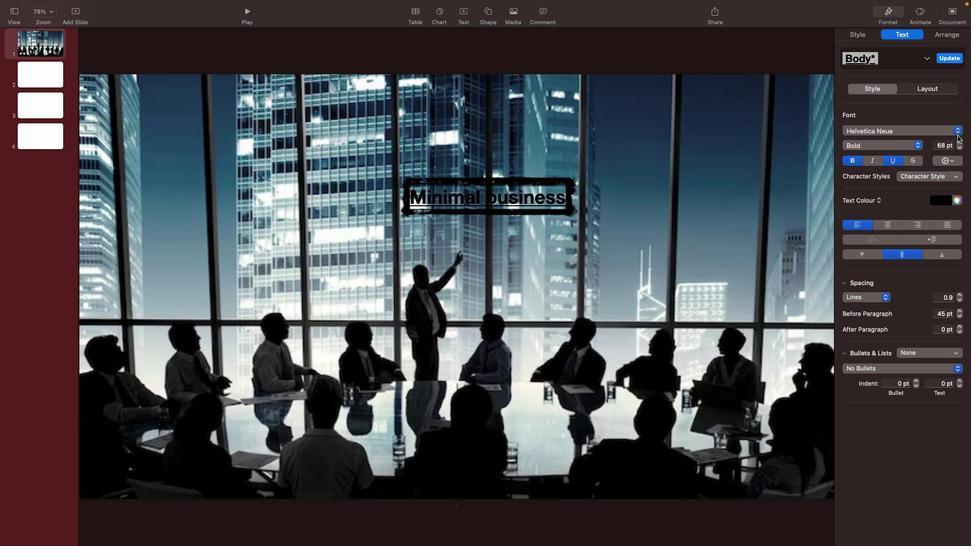 
Action: Mouse pressed left at (958, 135)
Screenshot: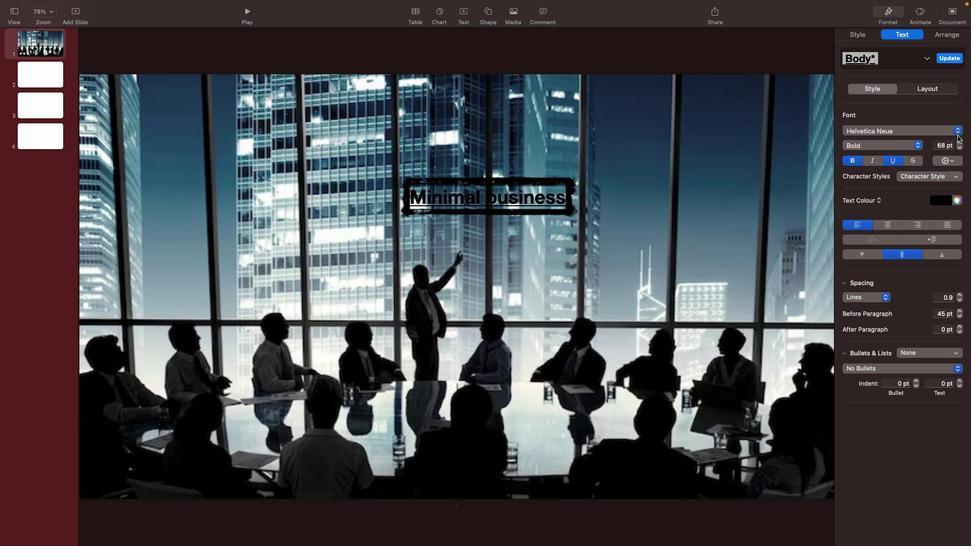 
Action: Mouse moved to (958, 135)
Screenshot: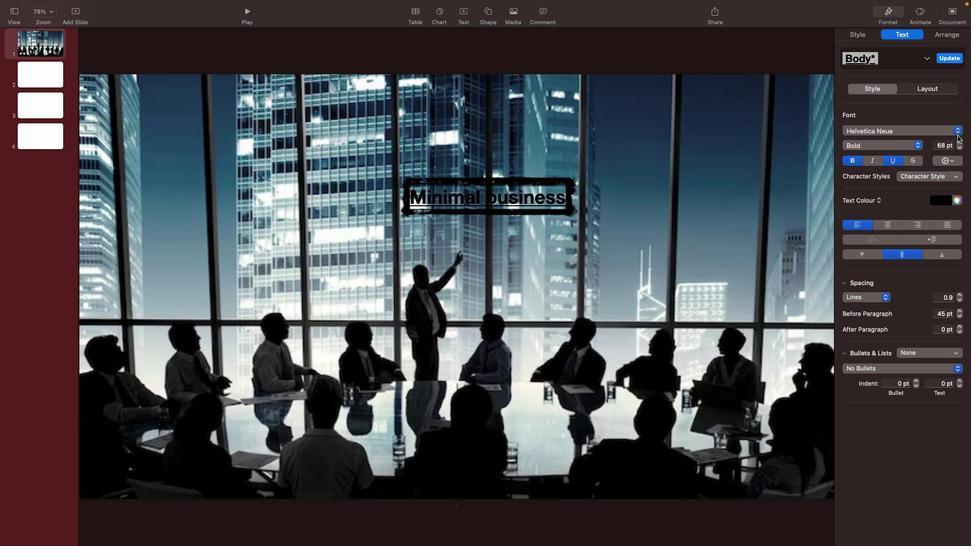 
Action: Mouse pressed left at (958, 135)
Screenshot: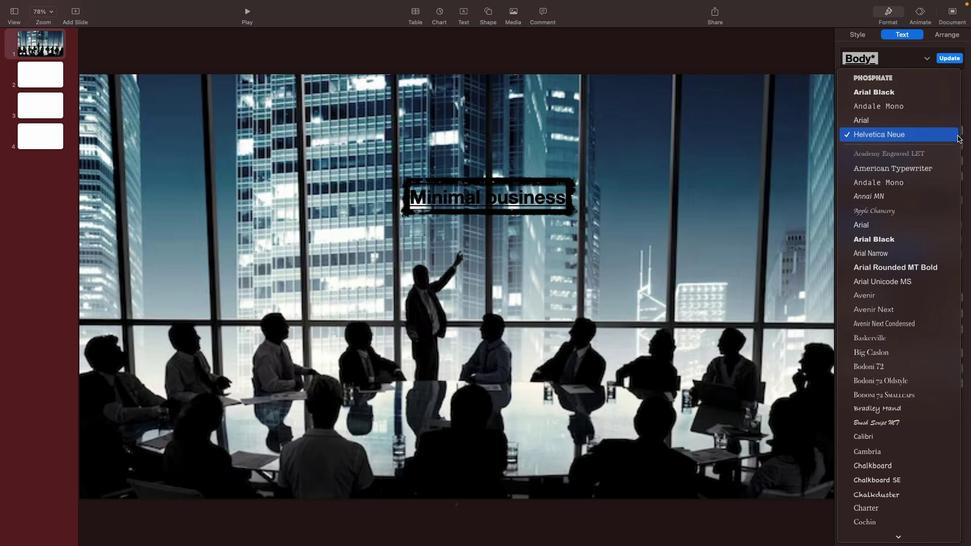 
Action: Mouse pressed left at (958, 135)
Screenshot: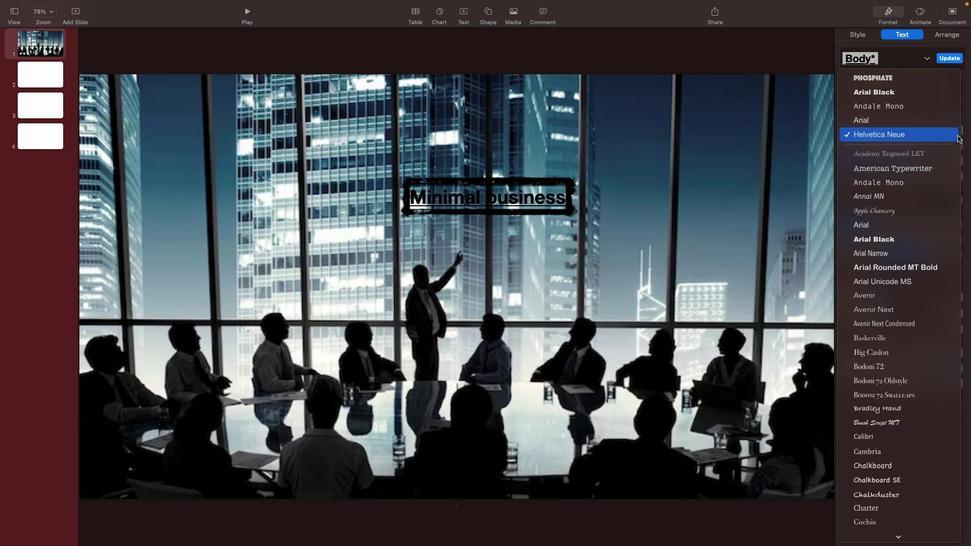 
Action: Mouse moved to (960, 142)
Screenshot: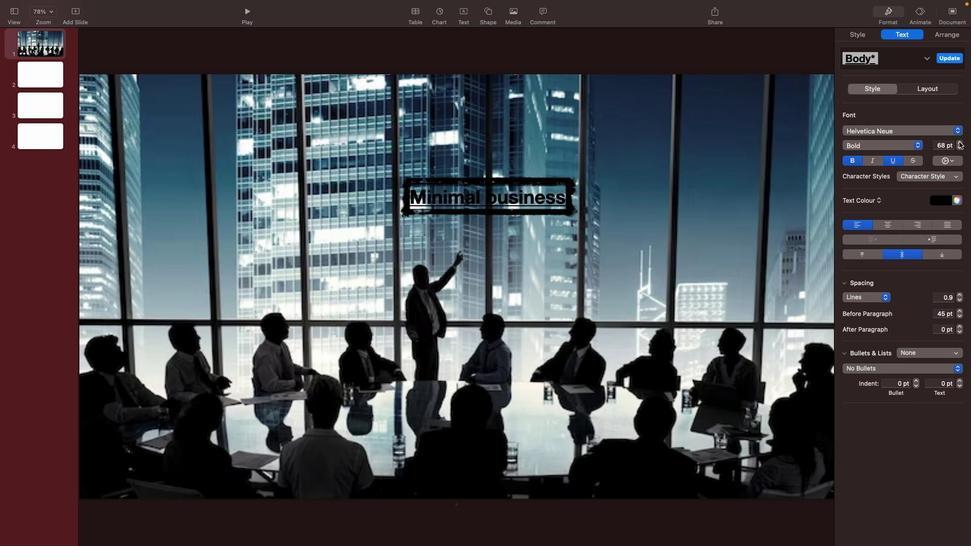 
Action: Mouse pressed left at (960, 142)
Screenshot: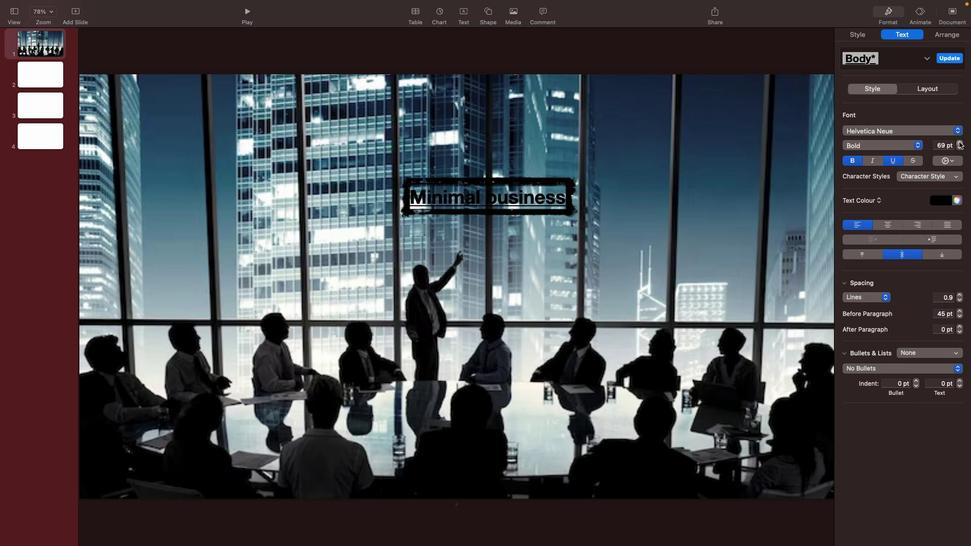 
Action: Mouse moved to (960, 140)
Screenshot: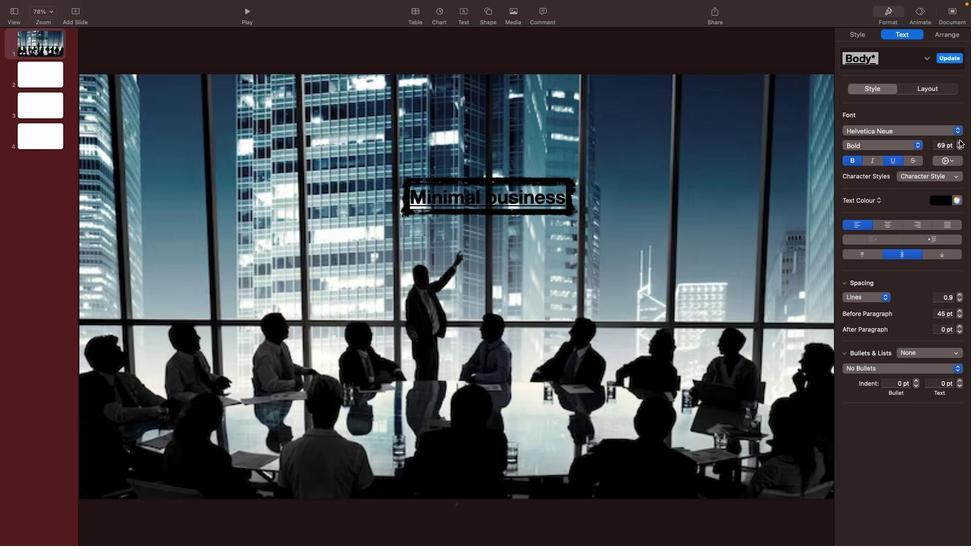 
Action: Mouse pressed left at (960, 140)
Screenshot: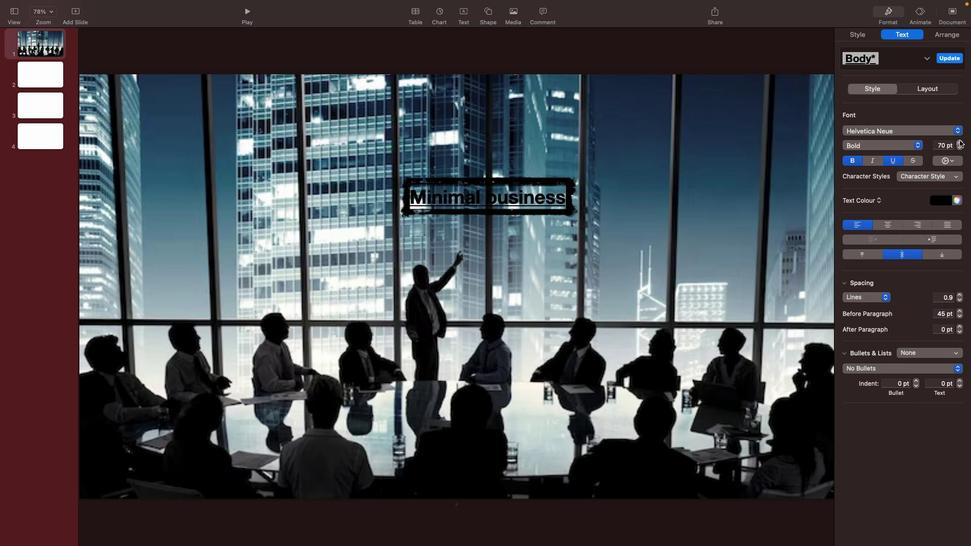 
Action: Mouse pressed left at (960, 140)
Screenshot: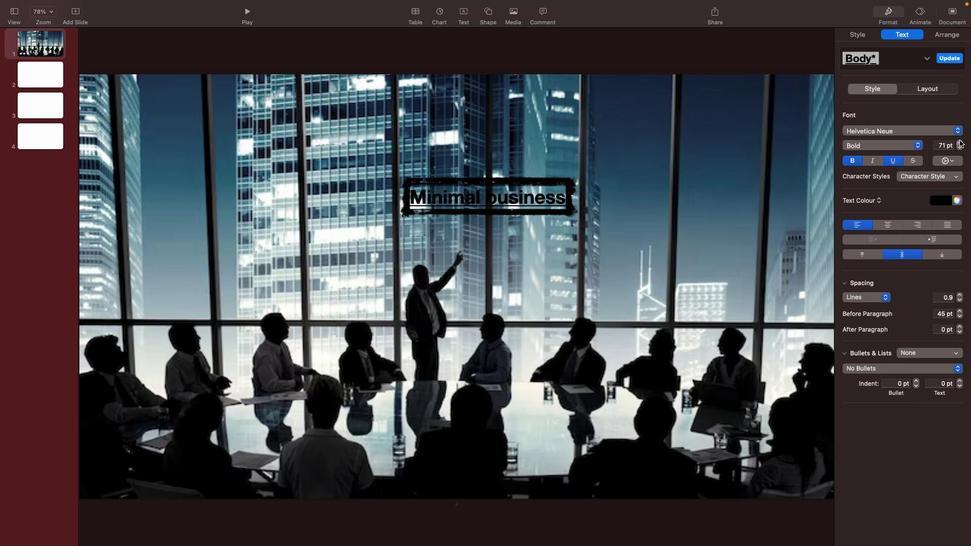 
Action: Mouse pressed left at (960, 140)
Screenshot: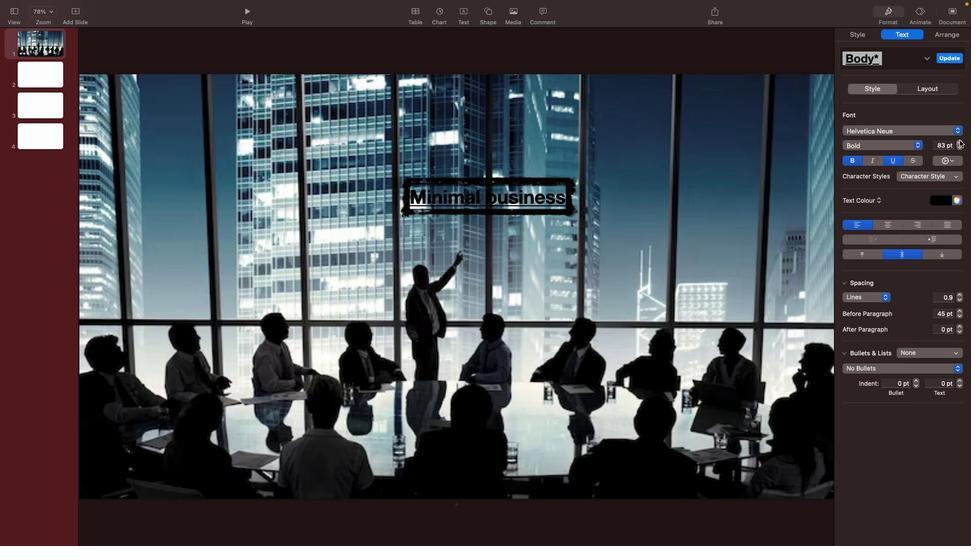 
Action: Mouse pressed left at (960, 140)
Screenshot: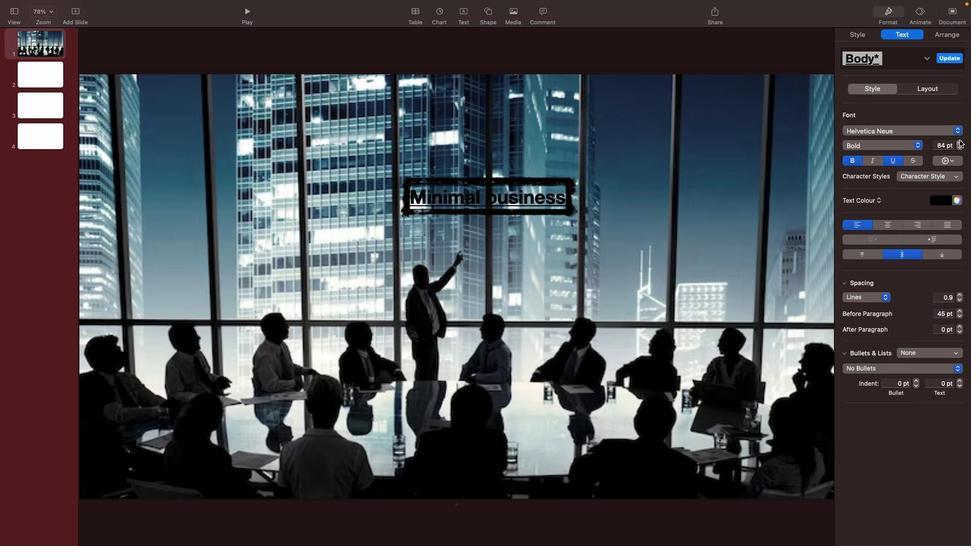 
Action: Mouse pressed left at (960, 140)
Screenshot: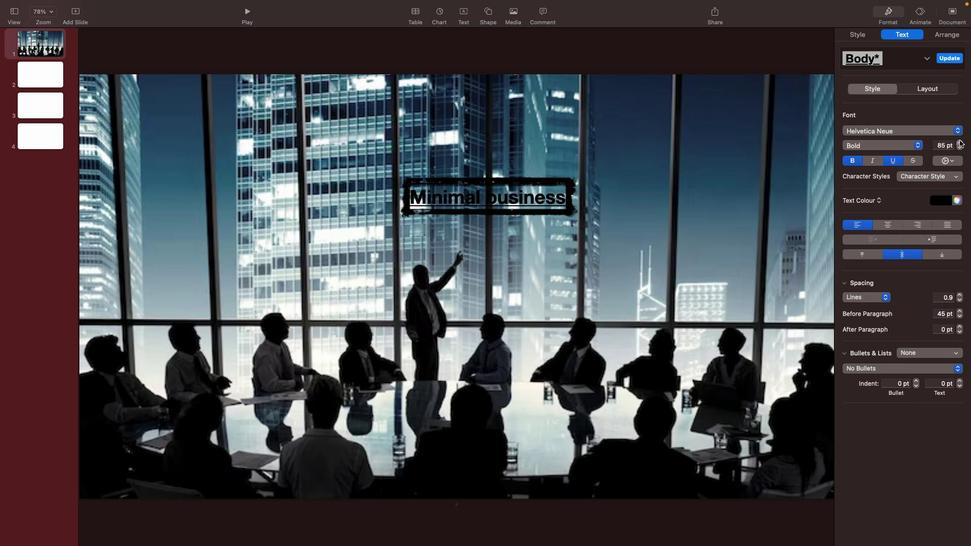
Action: Mouse pressed left at (960, 140)
Screenshot: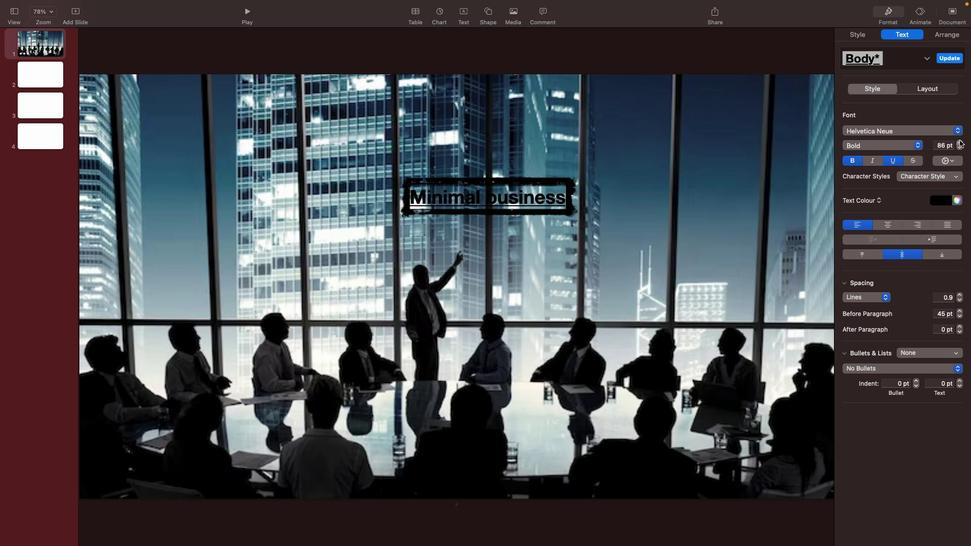 
Action: Mouse pressed left at (960, 140)
Screenshot: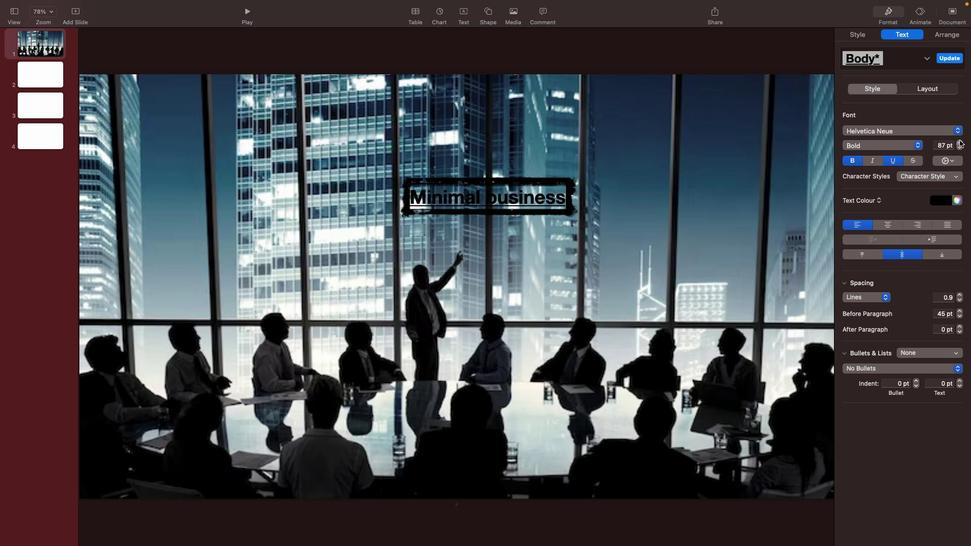 
Action: Mouse pressed left at (960, 140)
Screenshot: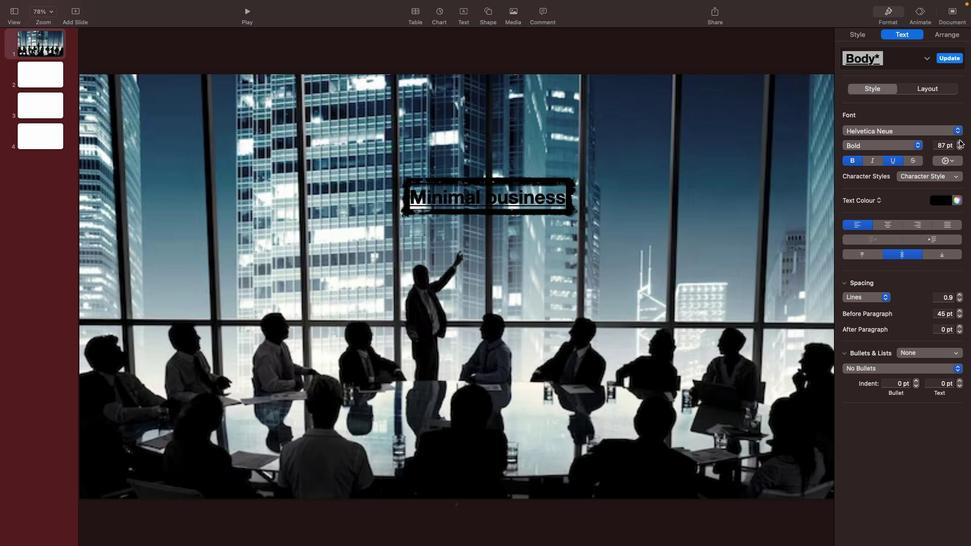 
Action: Mouse pressed left at (960, 140)
Screenshot: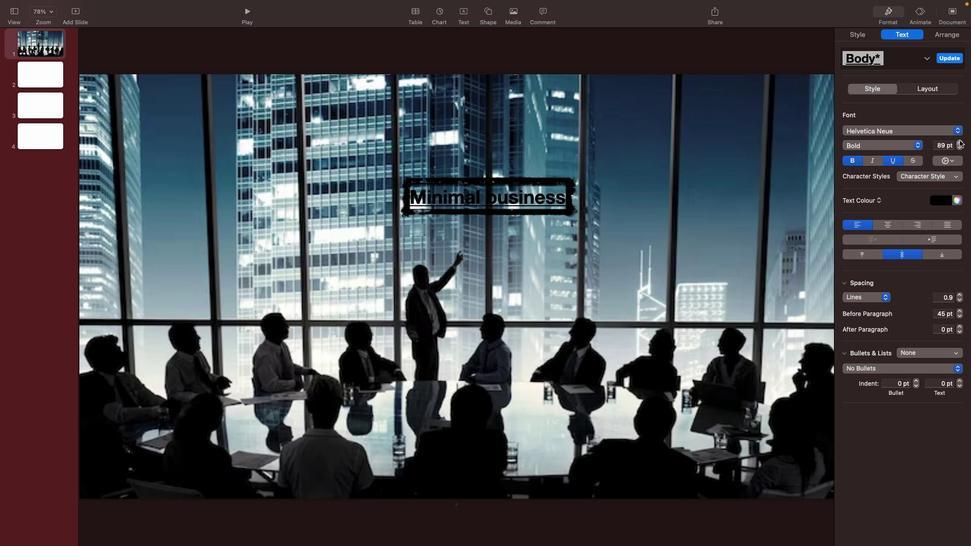 
Action: Mouse moved to (461, 198)
Screenshot: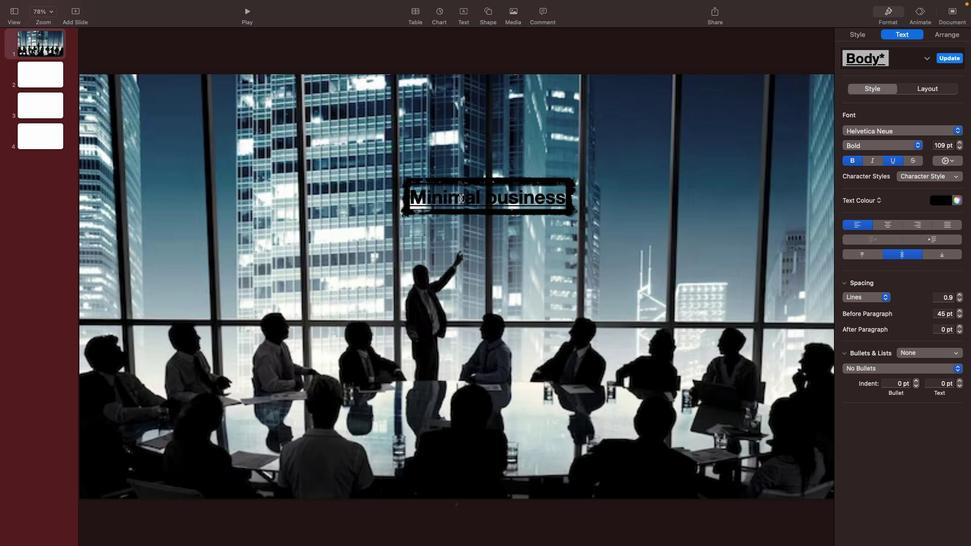 
Action: Mouse pressed left at (461, 198)
Screenshot: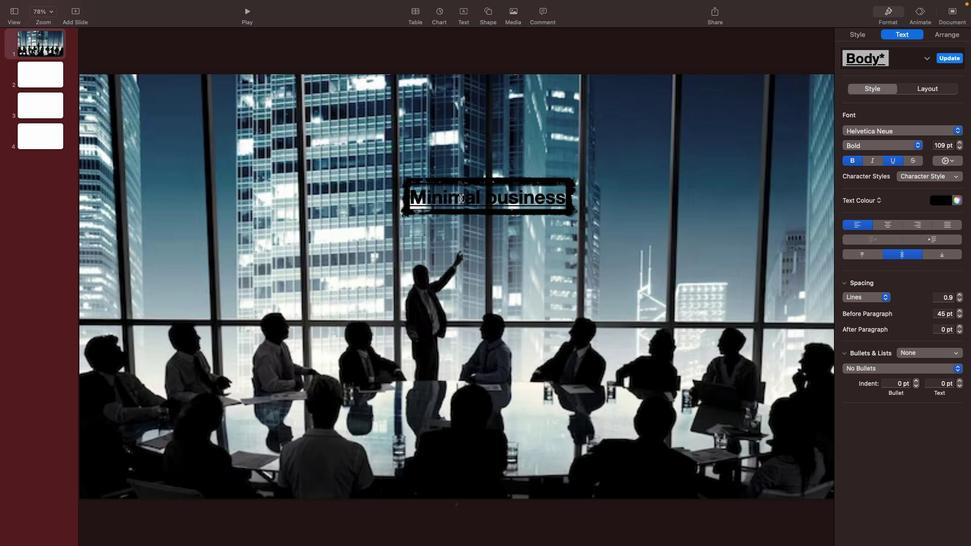 
Action: Mouse moved to (413, 193)
Screenshot: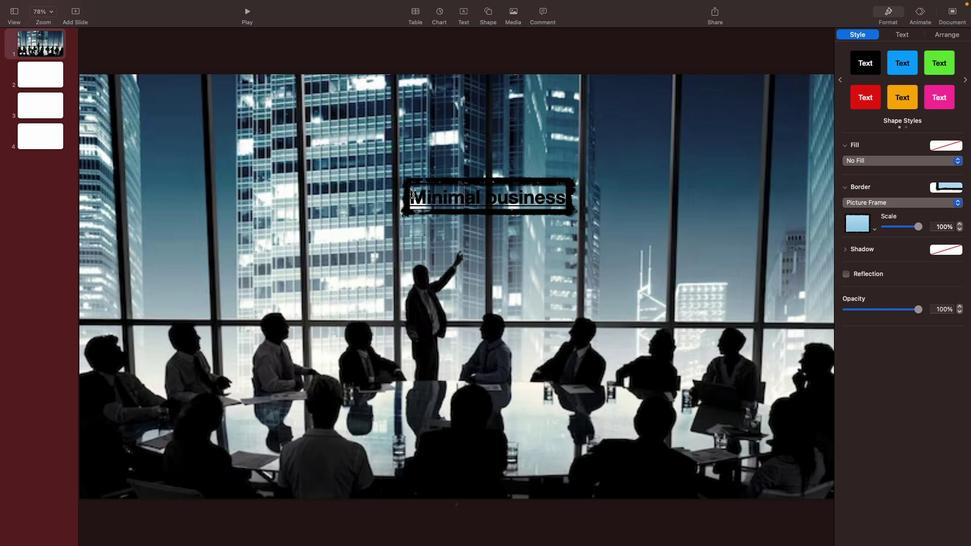 
Action: Mouse pressed left at (413, 193)
Screenshot: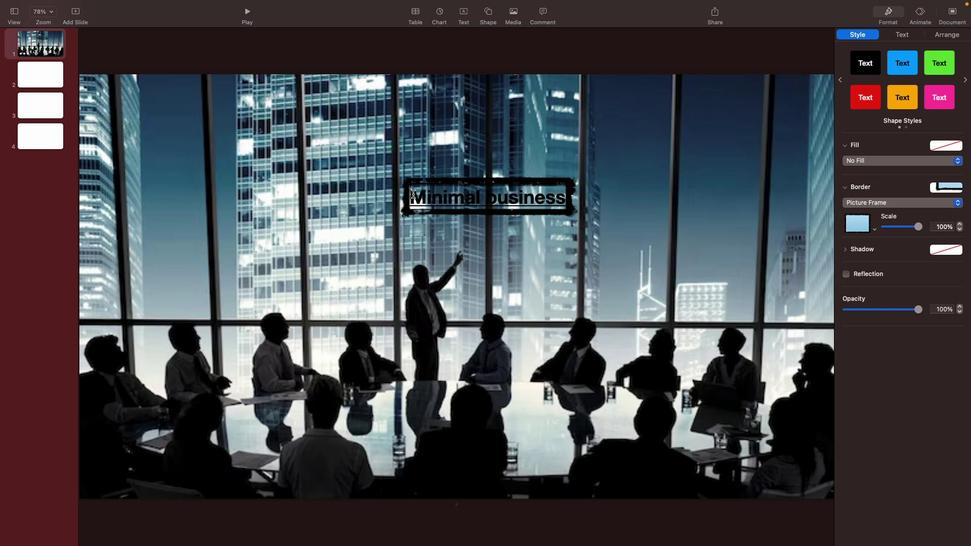 
Action: Mouse moved to (958, 158)
Screenshot: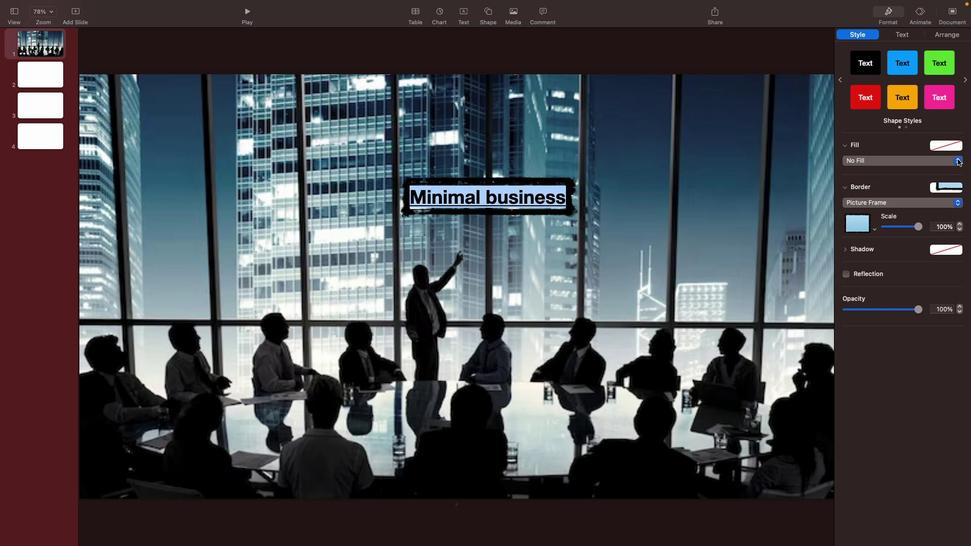 
Action: Mouse pressed left at (958, 158)
Screenshot: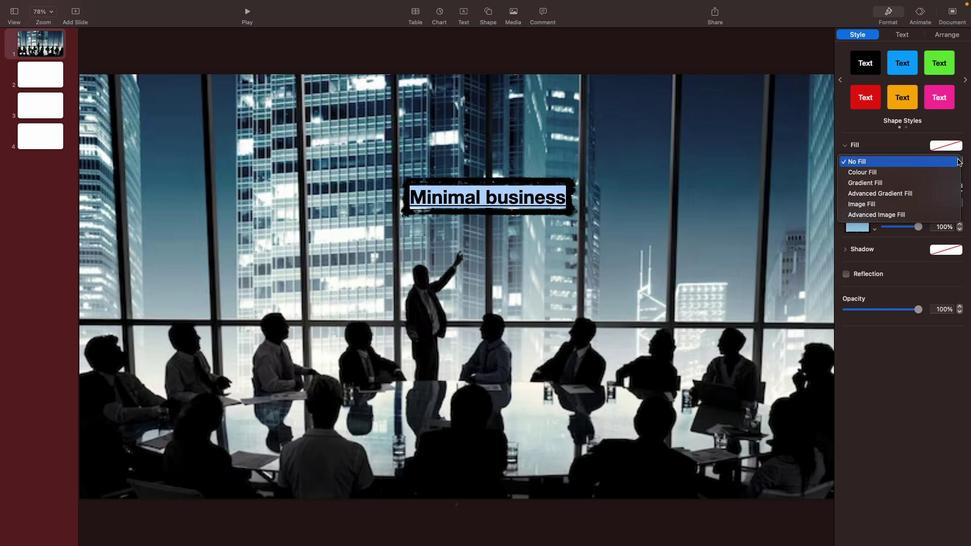 
Action: Mouse pressed left at (958, 158)
Screenshot: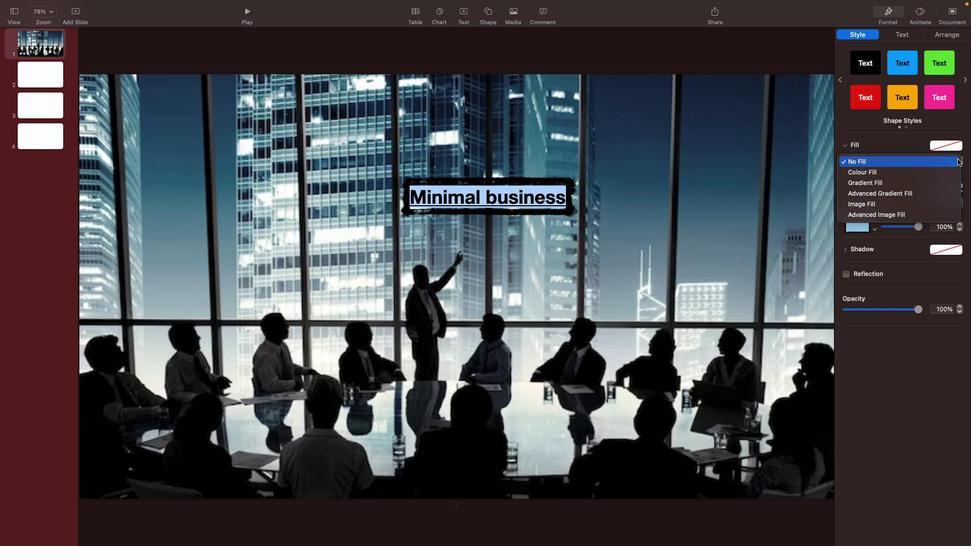 
Action: Mouse pressed left at (958, 158)
Screenshot: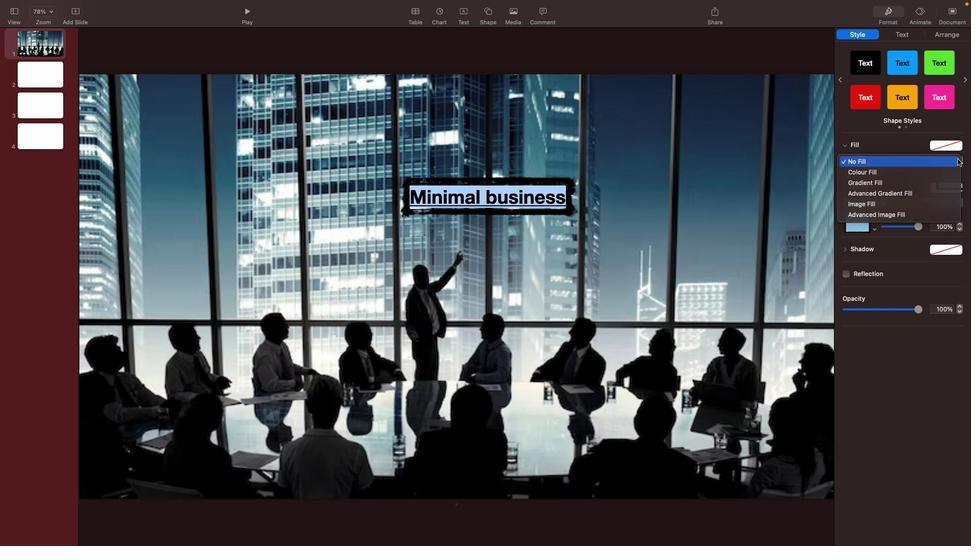 
Action: Mouse pressed left at (958, 158)
Screenshot: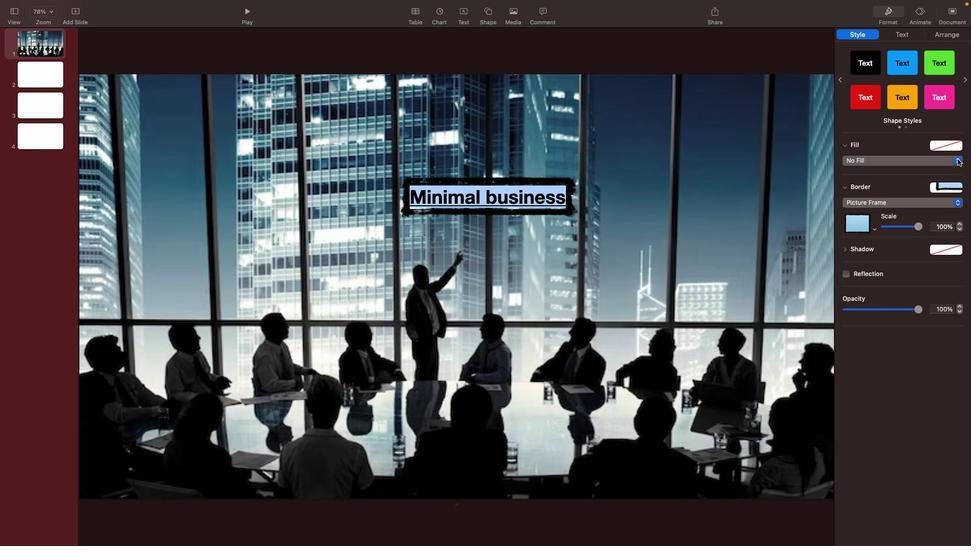 
Action: Mouse pressed left at (958, 158)
Screenshot: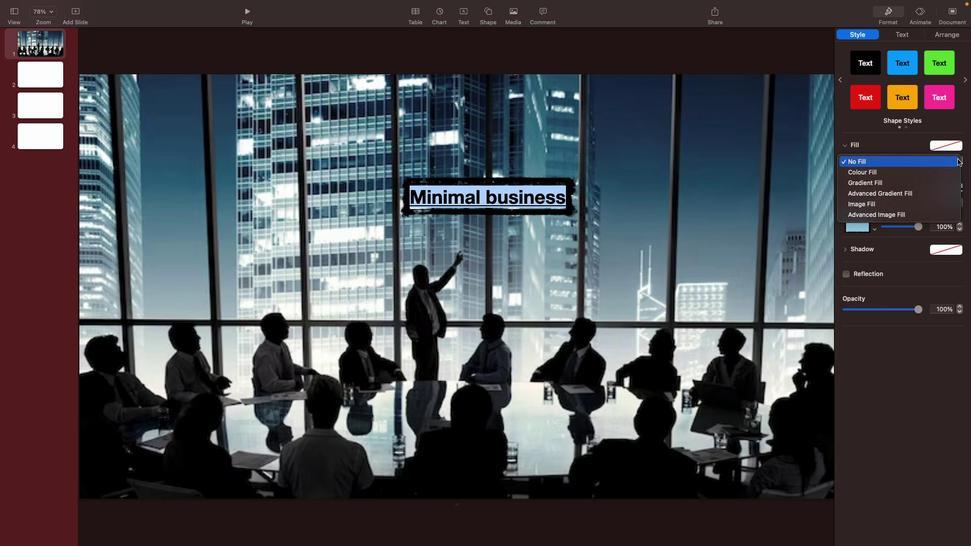 
Action: Mouse pressed left at (958, 158)
Screenshot: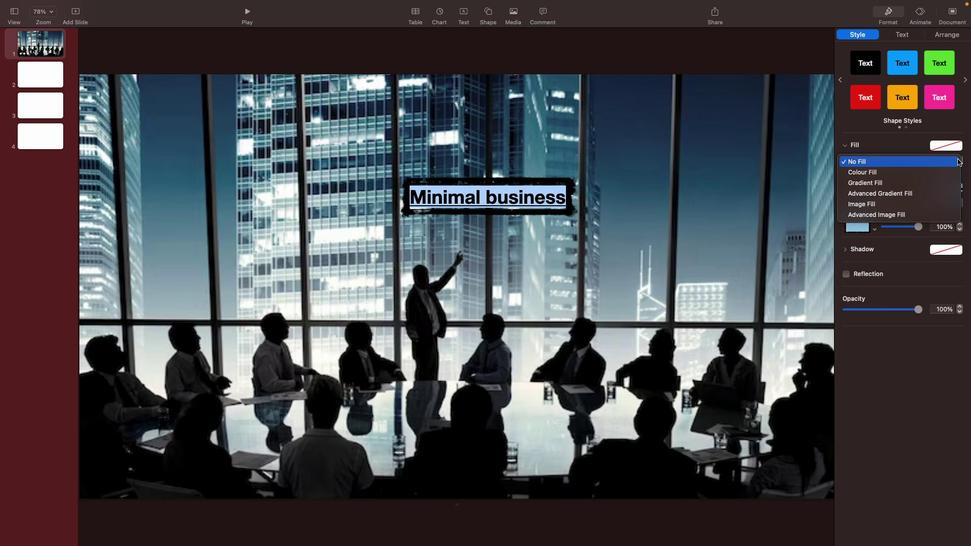 
Action: Mouse pressed left at (958, 158)
Screenshot: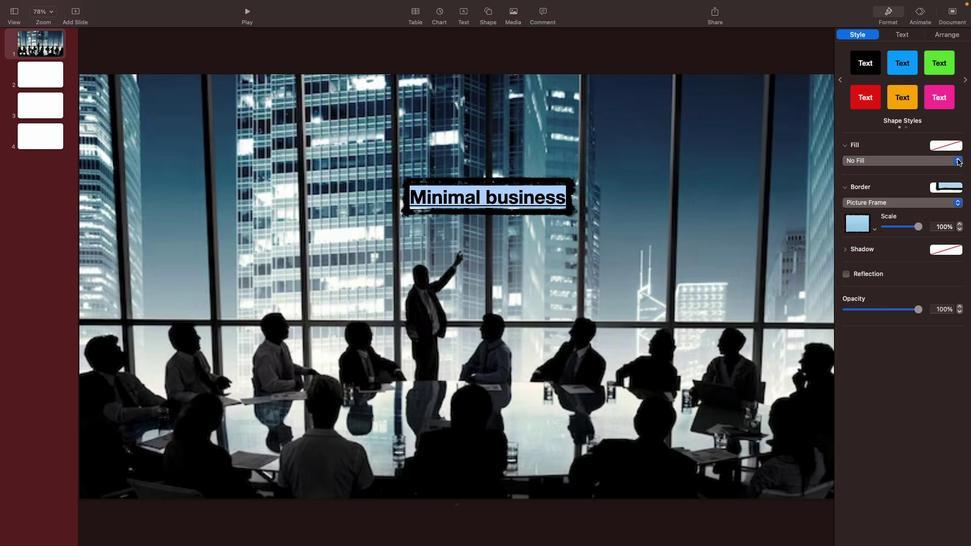 
Action: Mouse pressed left at (958, 158)
Screenshot: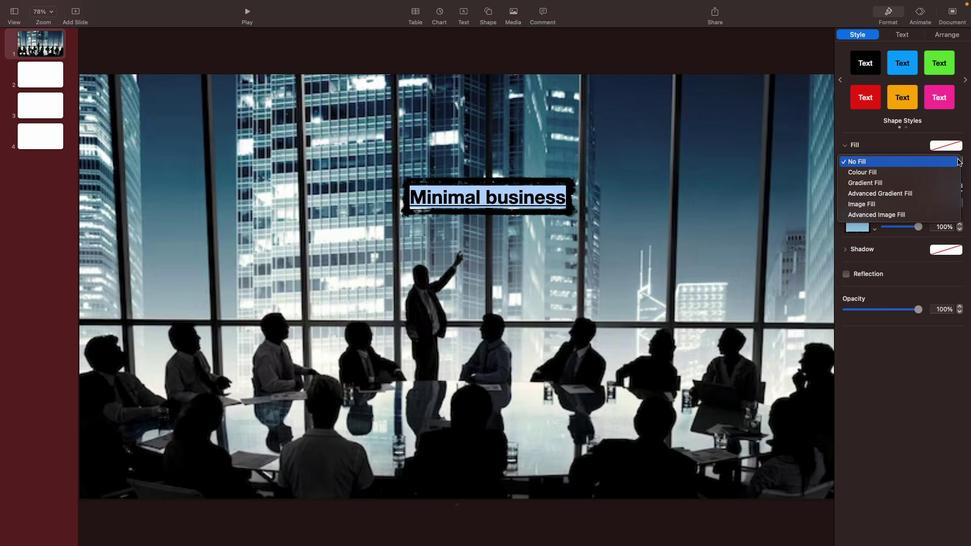 
Action: Mouse pressed left at (958, 158)
Screenshot: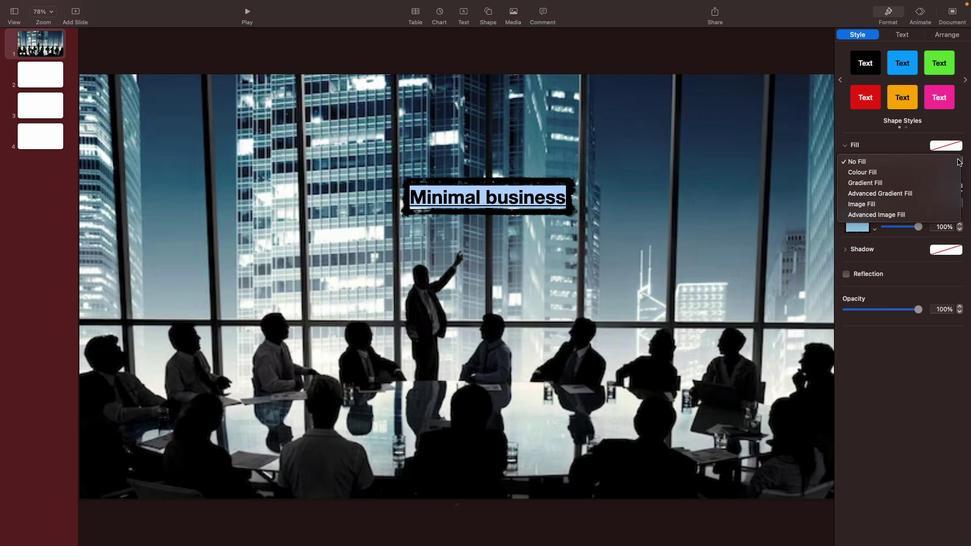 
Action: Mouse pressed left at (958, 158)
Screenshot: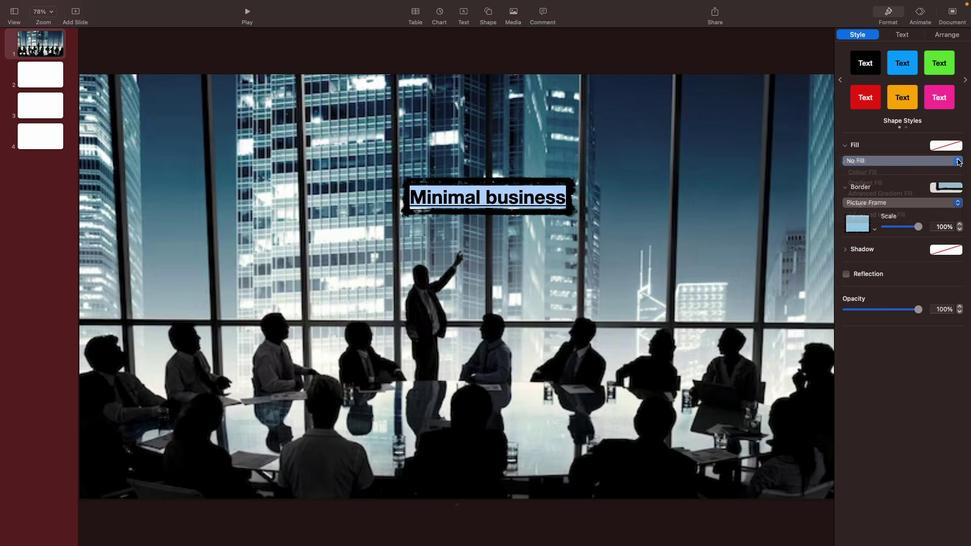 
Action: Mouse pressed left at (958, 158)
Screenshot: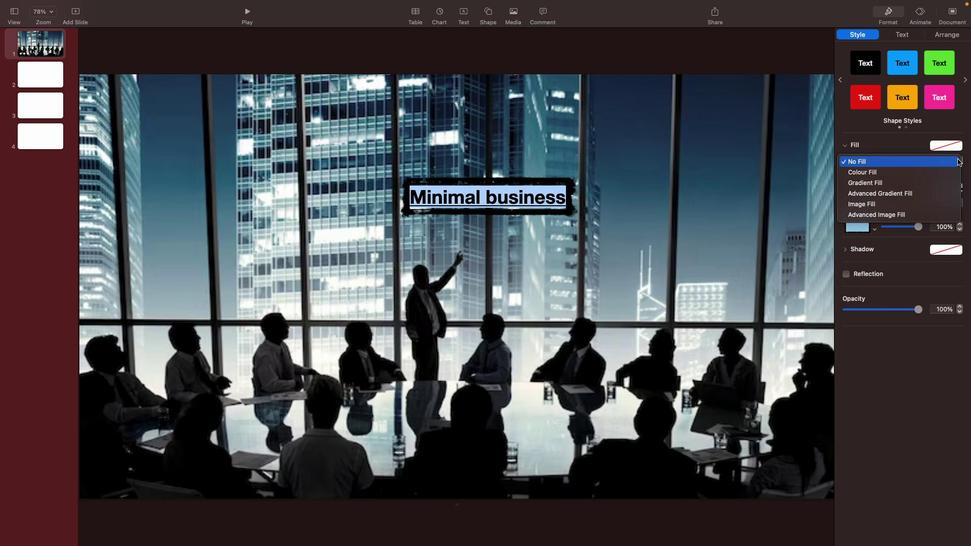 
Action: Mouse moved to (919, 146)
Screenshot: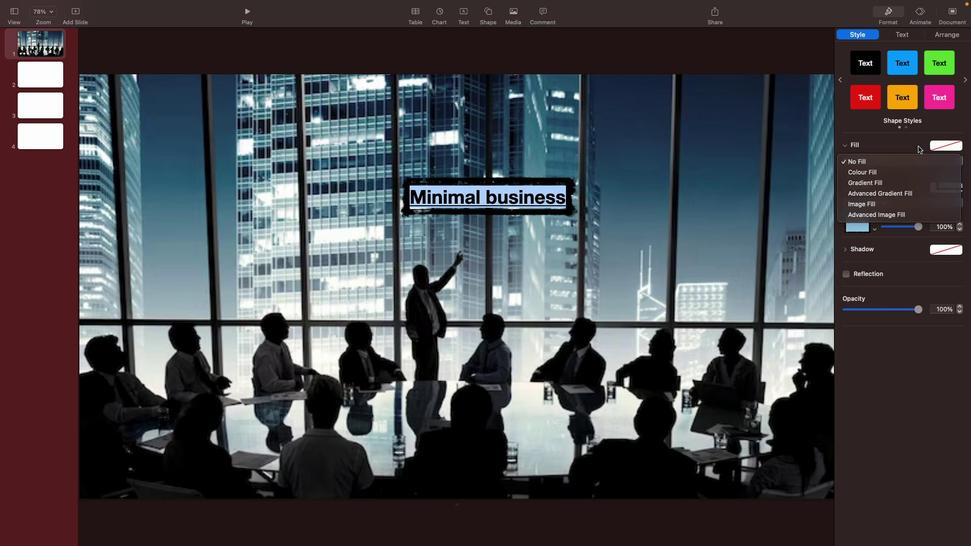 
Action: Mouse pressed left at (919, 146)
Screenshot: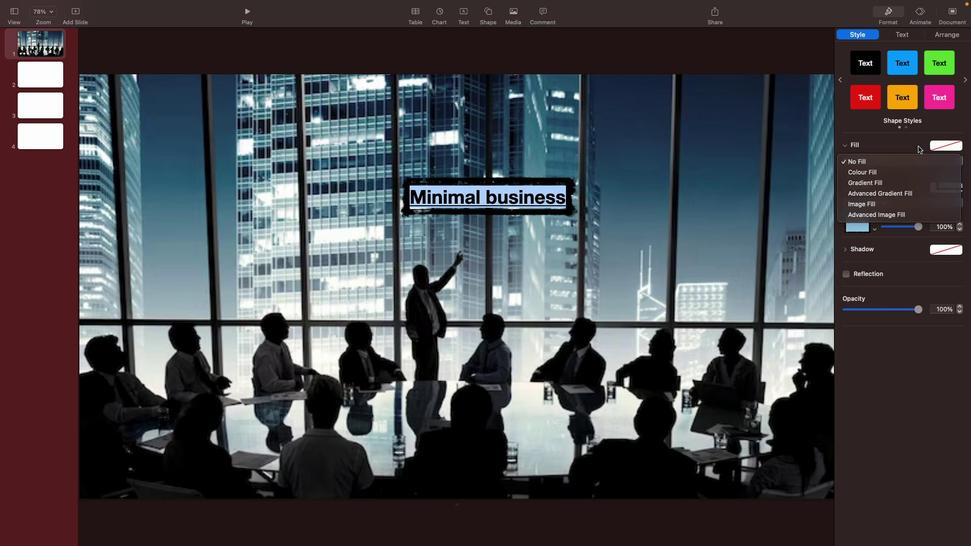 
Action: Mouse moved to (522, 193)
Screenshot: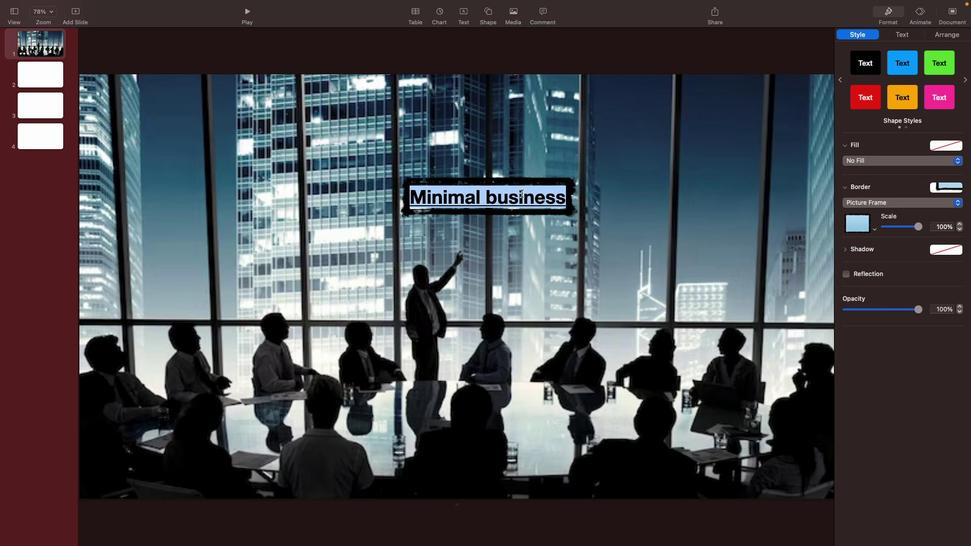 
Action: Mouse pressed left at (522, 193)
Screenshot: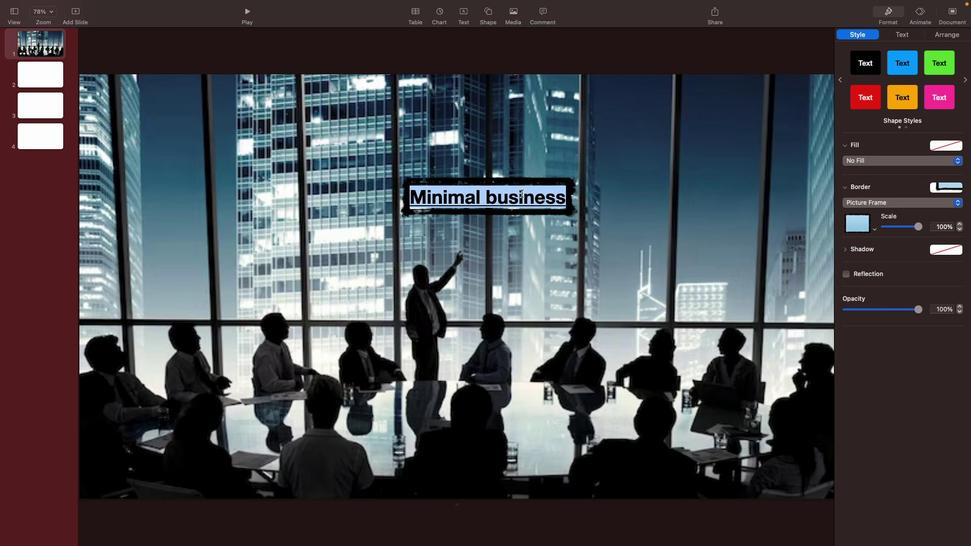 
Action: Mouse moved to (560, 186)
Screenshot: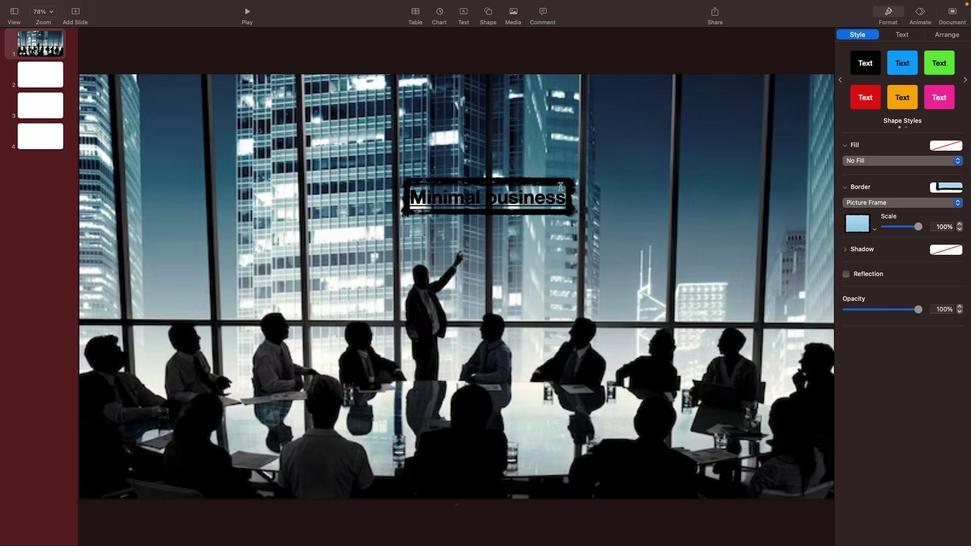 
Action: Mouse pressed left at (560, 186)
Screenshot: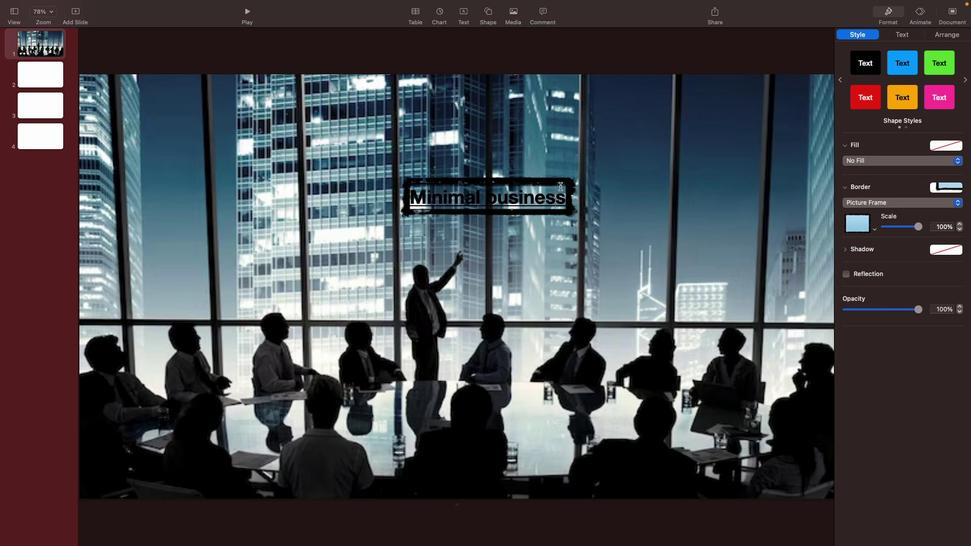 
Action: Mouse moved to (560, 186)
Screenshot: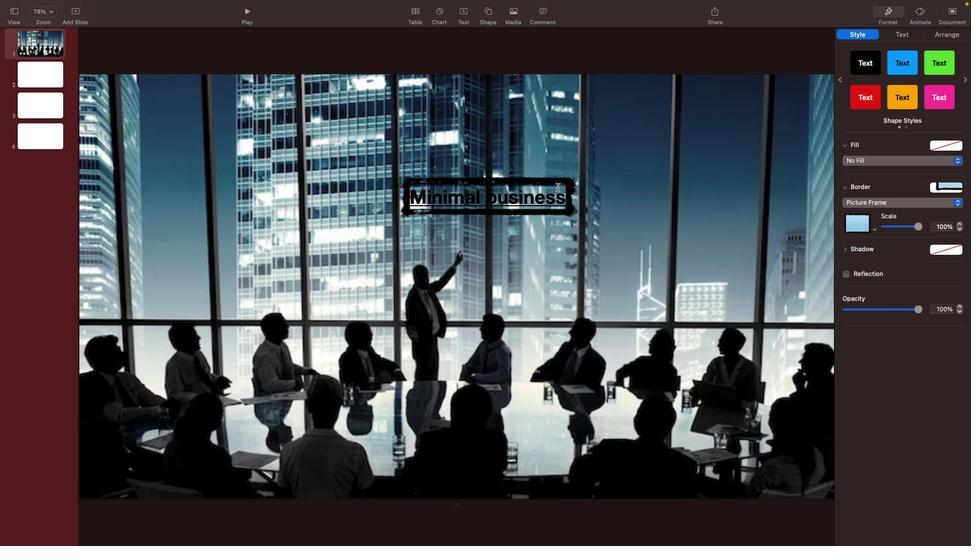 
Action: Mouse pressed left at (560, 186)
Screenshot: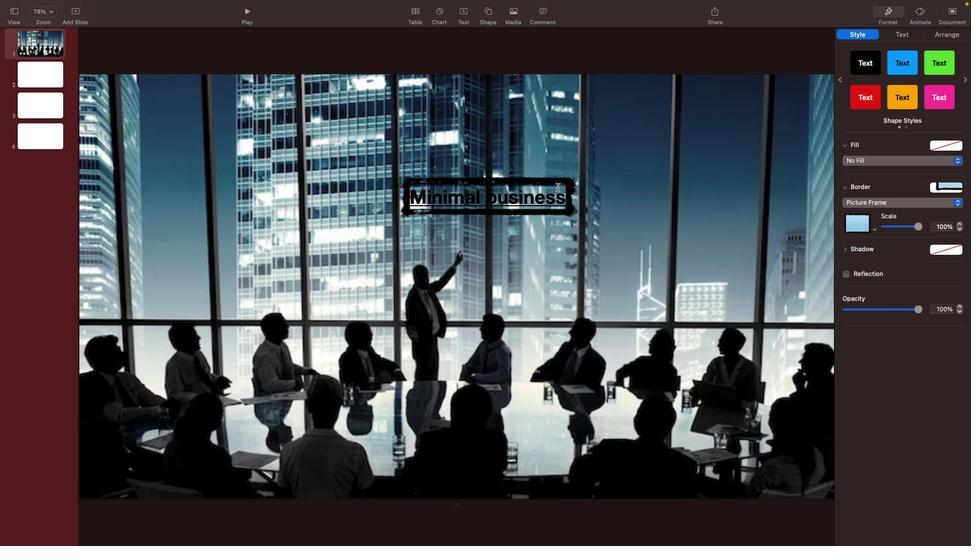 
Action: Mouse moved to (509, 192)
Screenshot: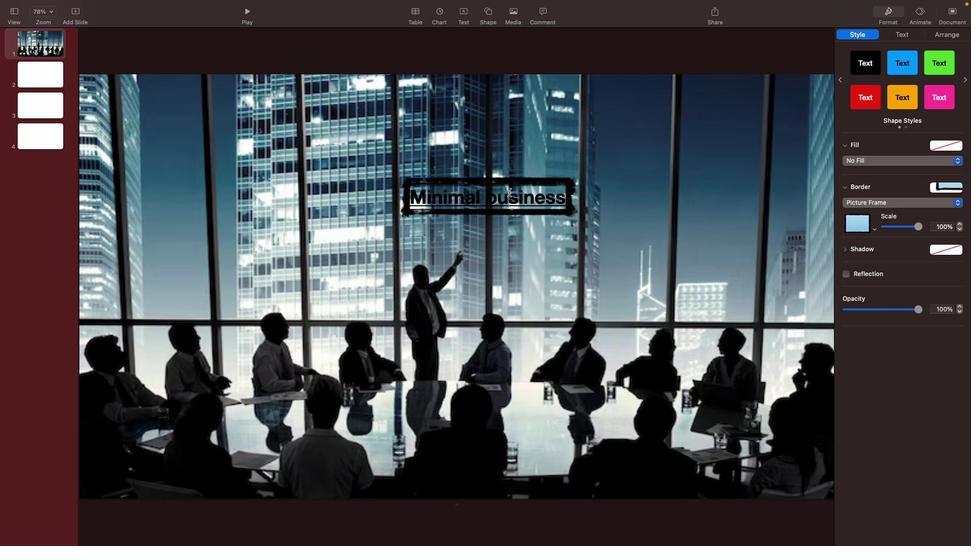 
Action: Mouse pressed left at (509, 192)
Screenshot: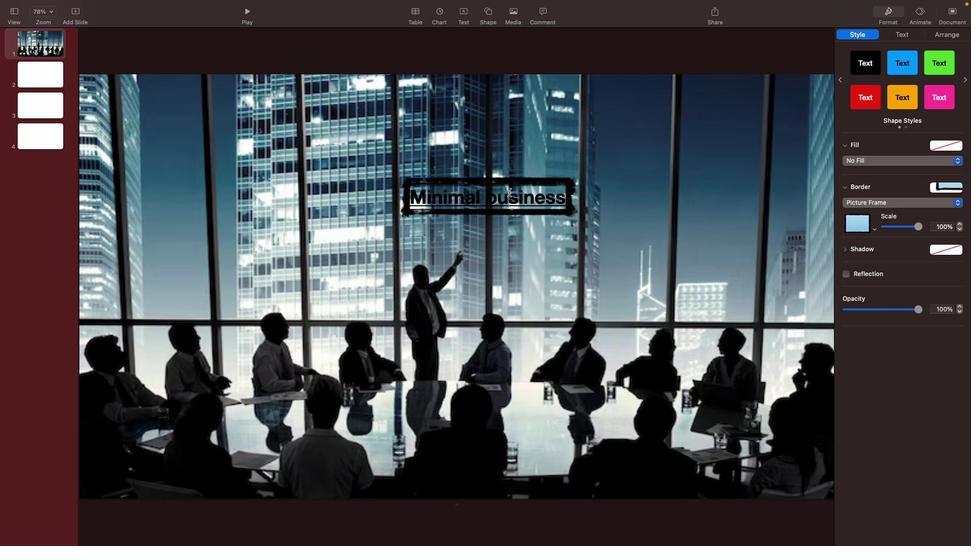 
Action: Mouse moved to (508, 199)
Screenshot: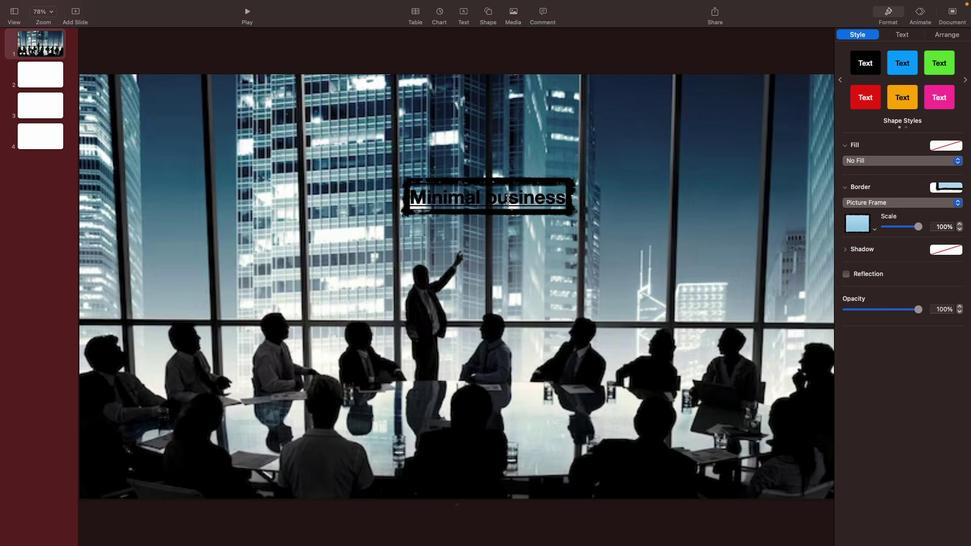 
Action: Mouse pressed left at (508, 199)
Screenshot: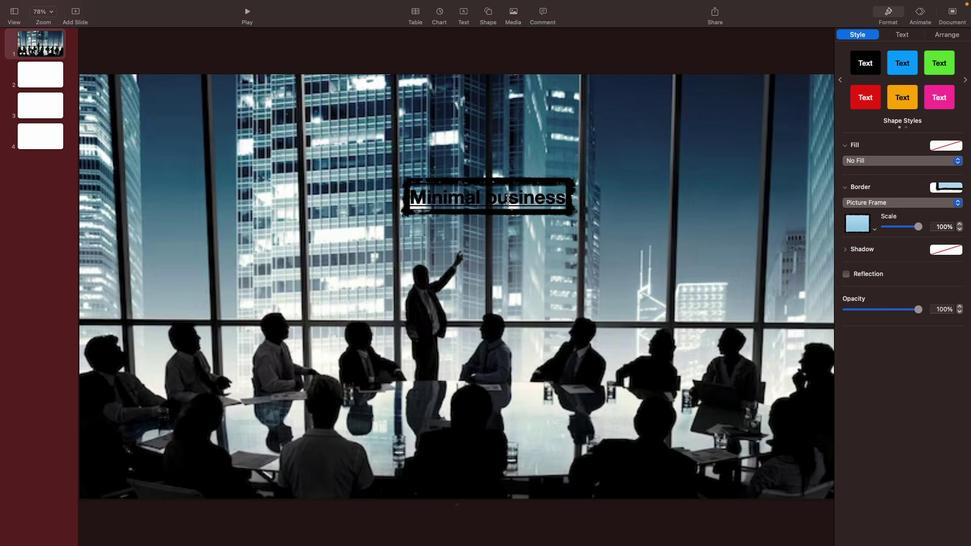 
Action: Mouse moved to (662, 202)
Screenshot: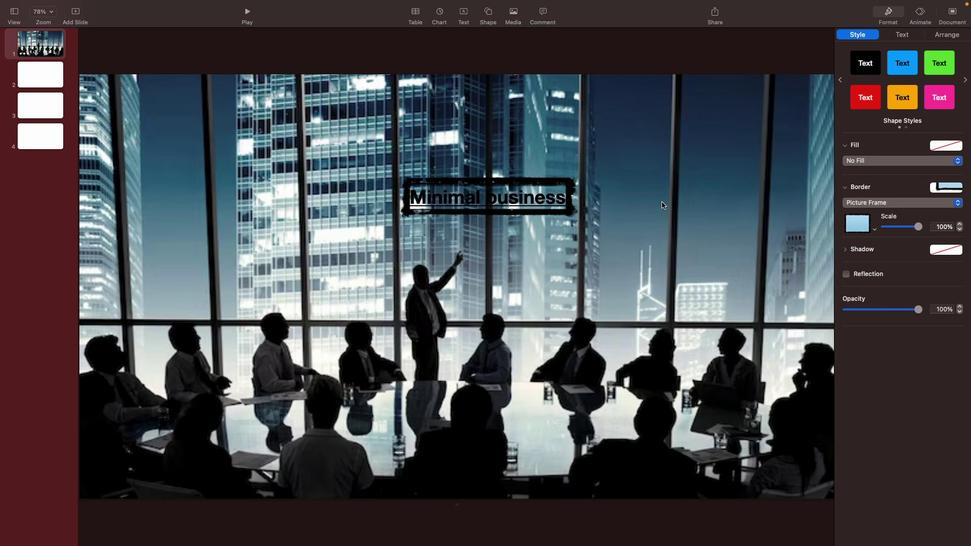 
Action: Mouse pressed left at (662, 202)
Screenshot: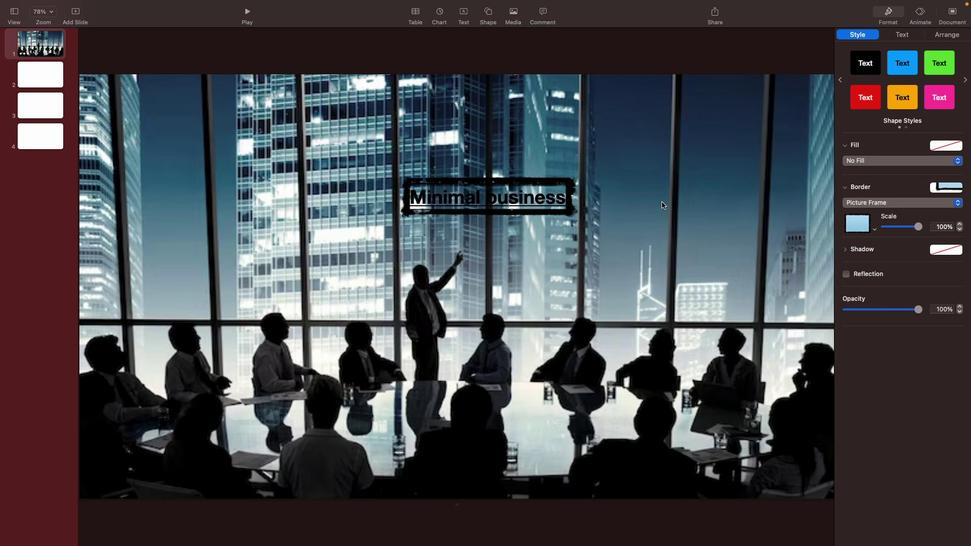 
Action: Mouse moved to (544, 189)
Screenshot: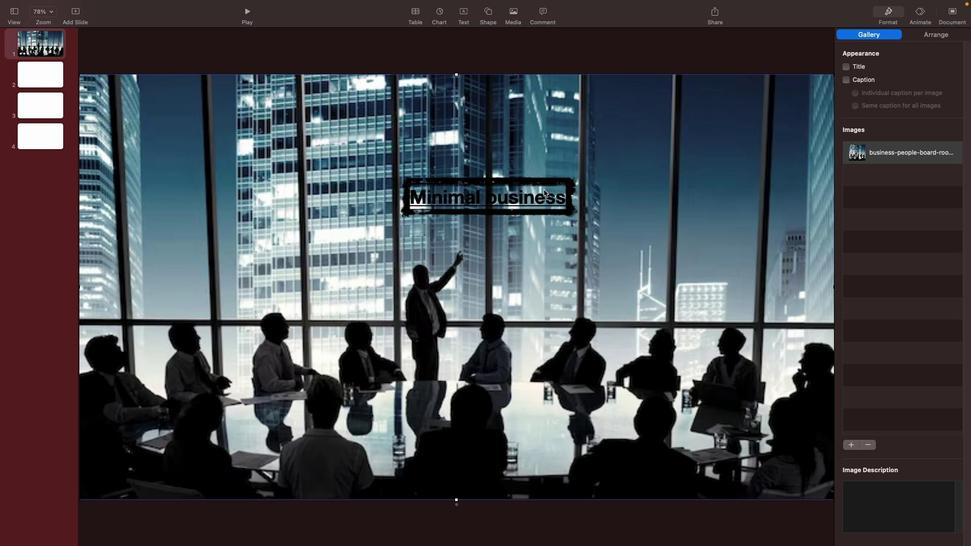 
Action: Mouse pressed left at (544, 189)
Screenshot: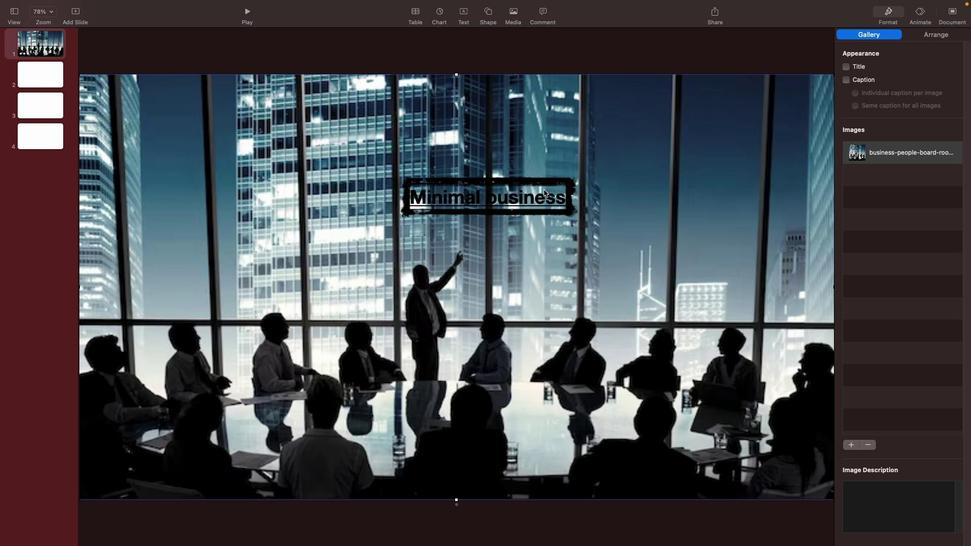 
Action: Mouse moved to (557, 197)
Screenshot: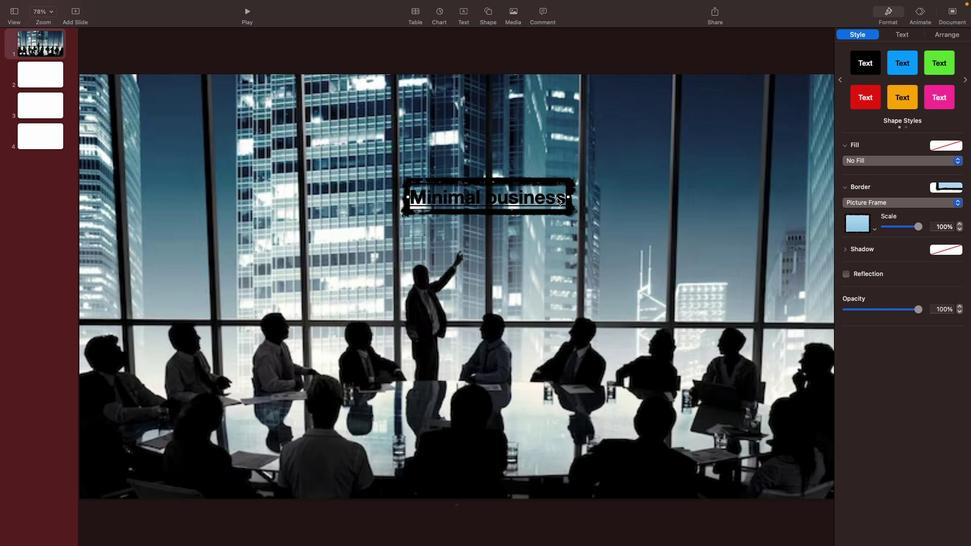
Action: Mouse pressed left at (557, 197)
Screenshot: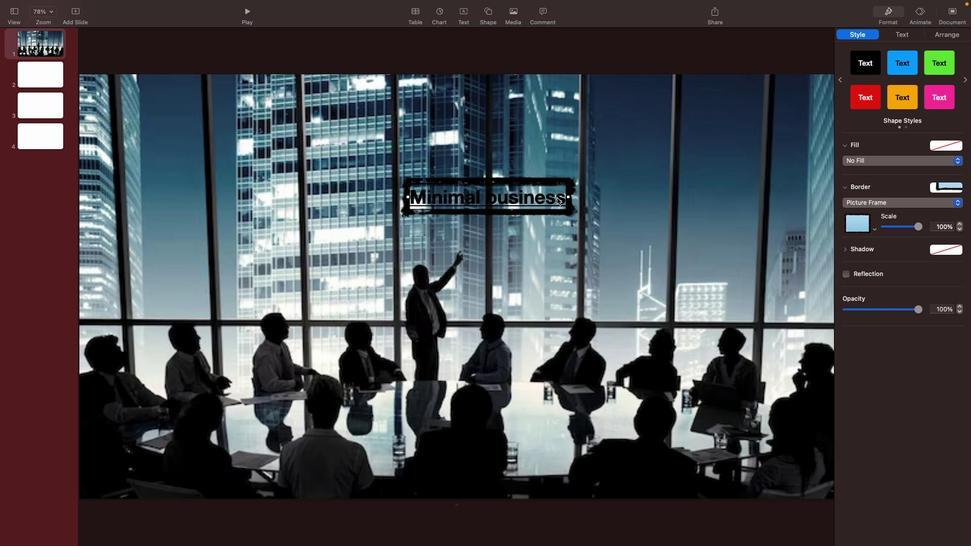 
Action: Mouse moved to (526, 185)
Screenshot: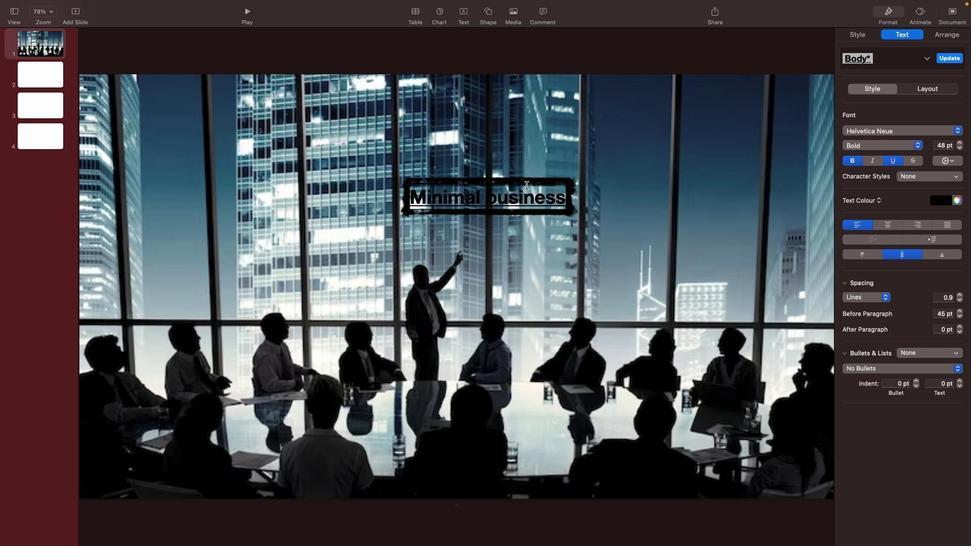 
Action: Mouse pressed left at (526, 185)
Screenshot: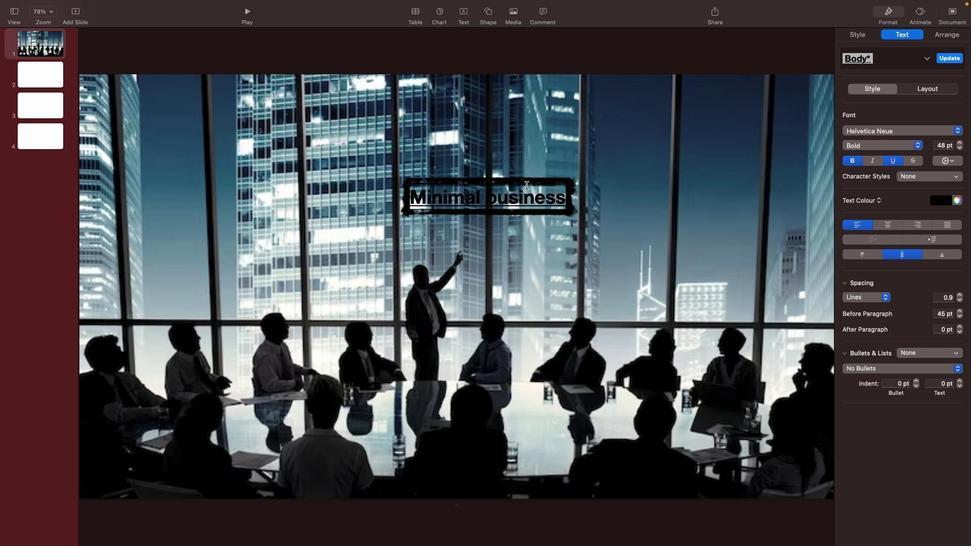 
Action: Mouse moved to (542, 181)
Screenshot: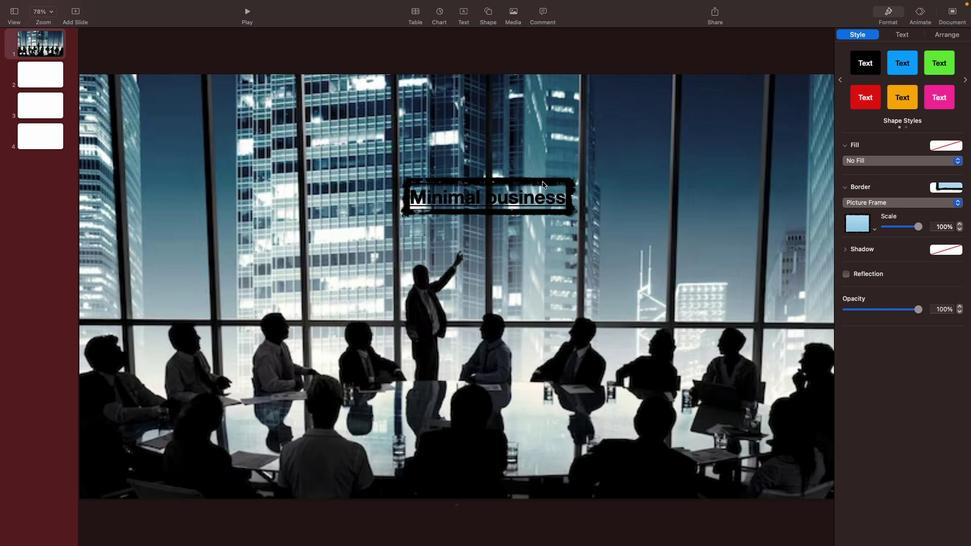 
Action: Mouse pressed left at (542, 181)
Screenshot: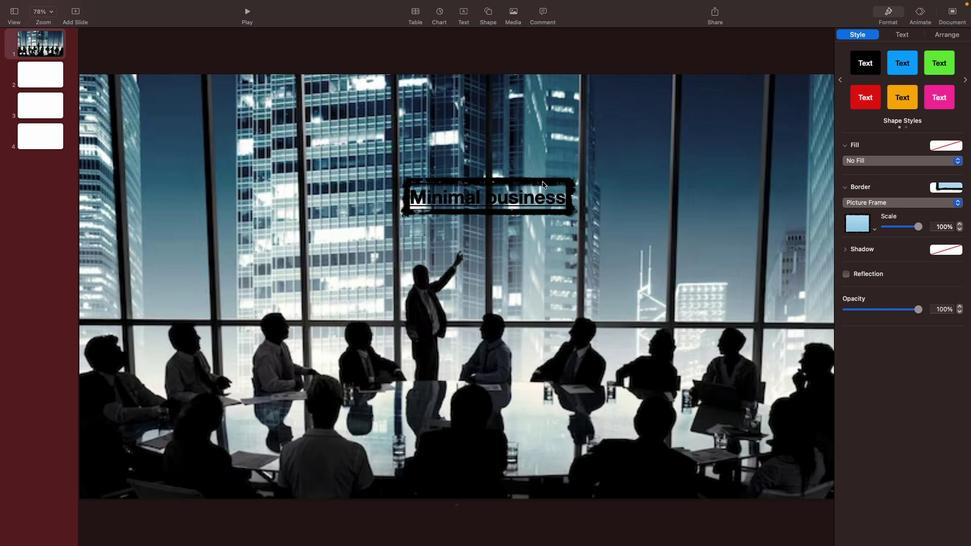 
Action: Mouse moved to (639, 144)
Screenshot: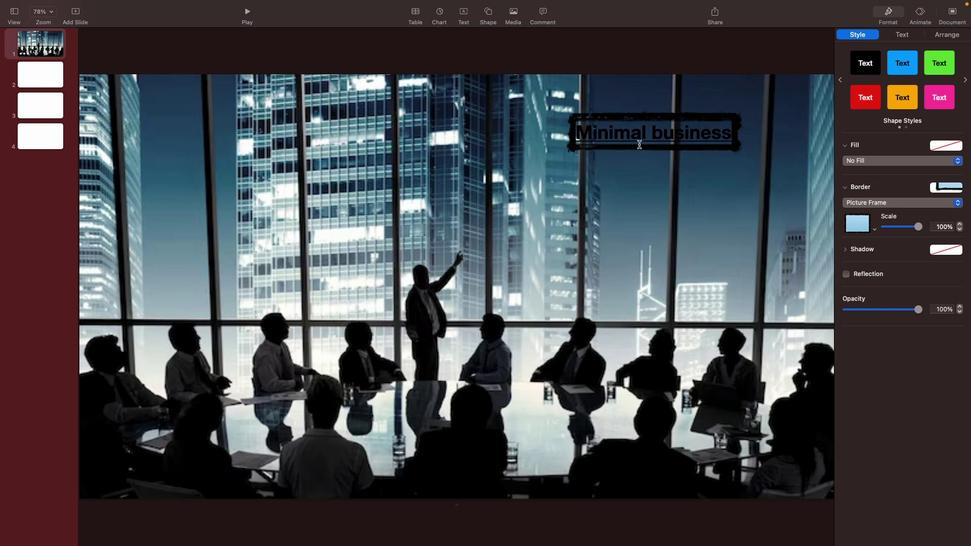 
Action: Mouse pressed left at (639, 144)
Screenshot: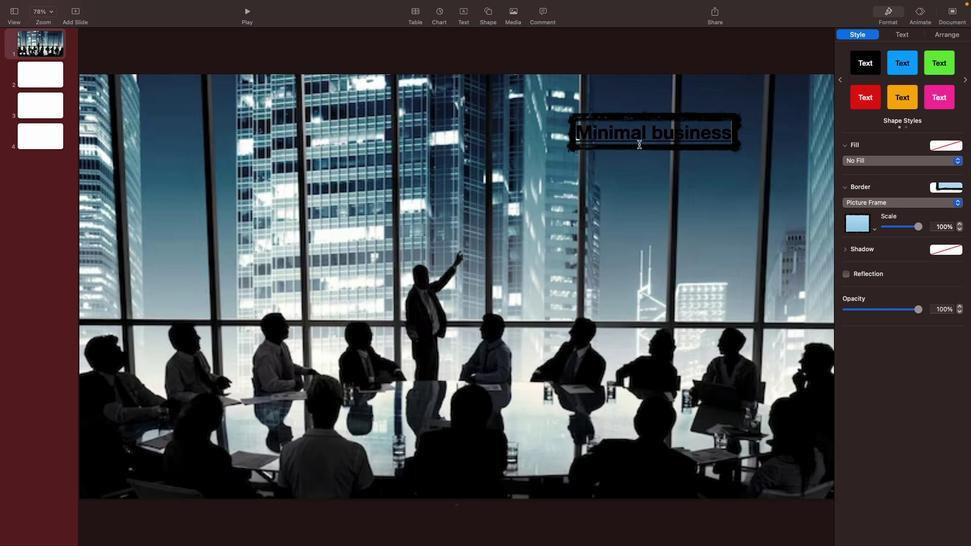 
Action: Mouse moved to (702, 134)
Screenshot: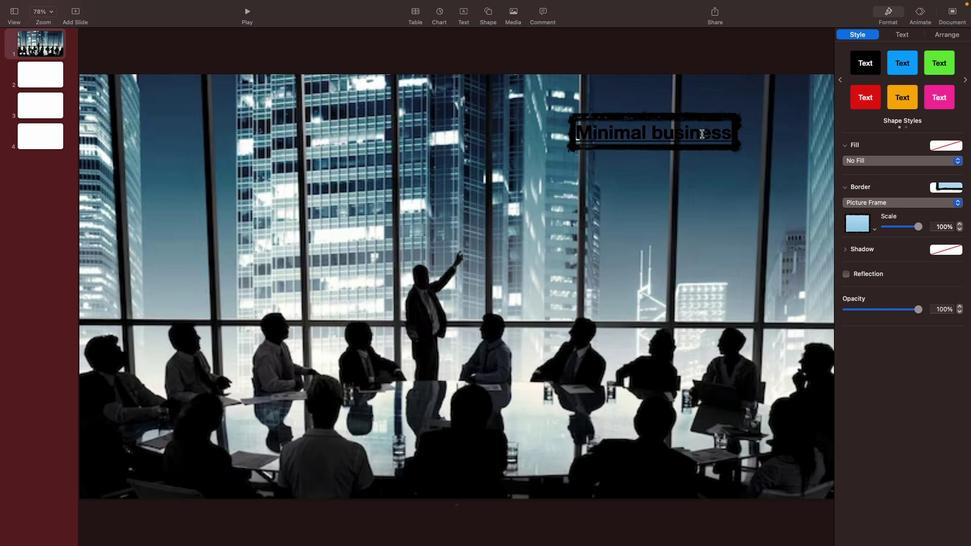 
Action: Key pressed Key.backspaceKey.backspaceKey.backspaceKey.backspaceKey.backspaceKey.backspaceKey.backspaceKey.backspaceKey.backspaceKey.backspaceKey.backspaceKey.backspaceKey.backspaceKey.backspaceKey.backspaceKey.backspaceKey.backspaceKey.backspaceKey.backspaceKey.shift_r'M''i''n''i''m''a''l'Key.spaceKey.shift'B''u''s''i''n''e''s''s'
Screenshot: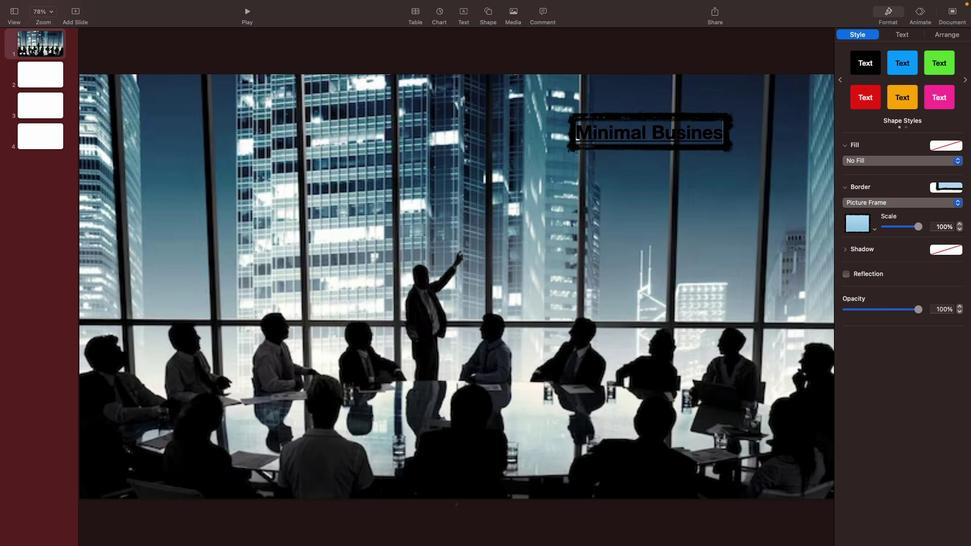 
Action: Mouse moved to (604, 118)
Screenshot: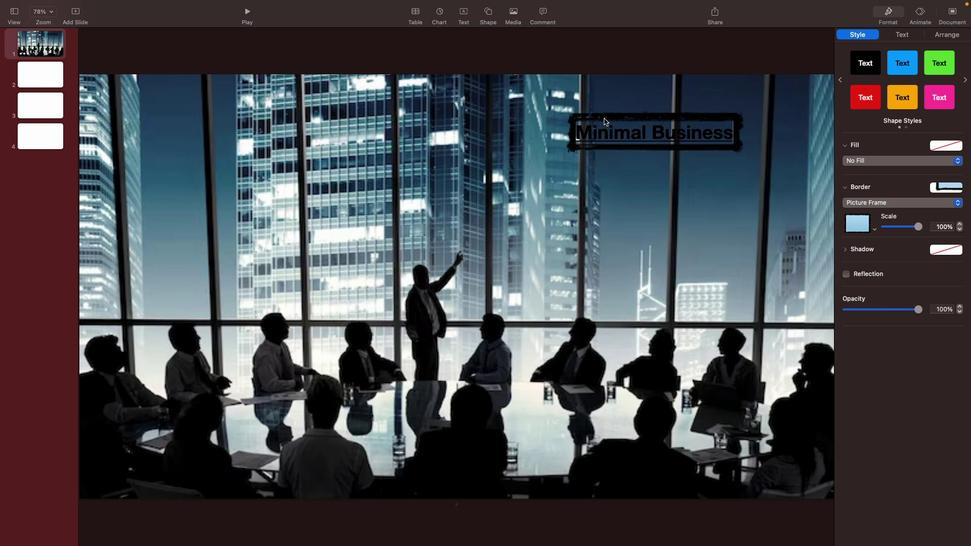 
Action: Mouse pressed left at (604, 118)
Screenshot: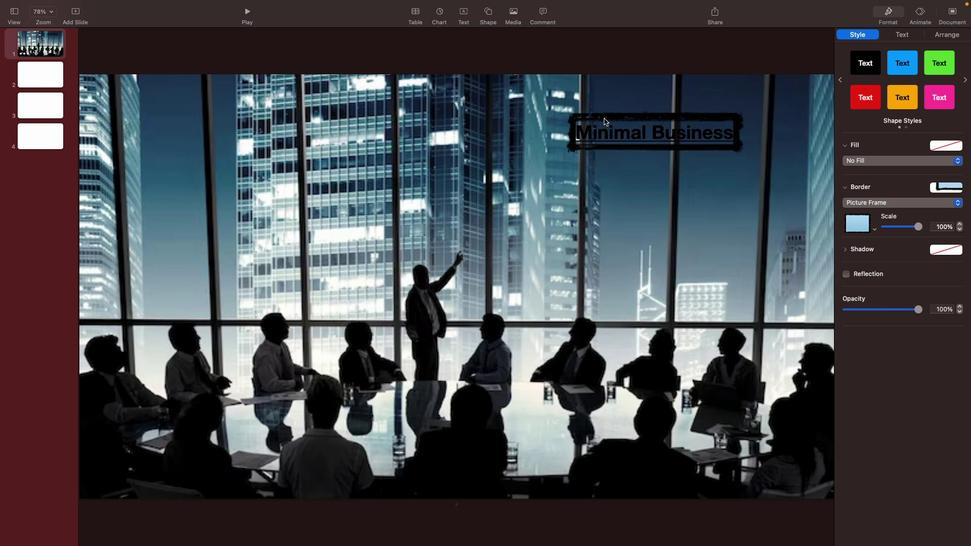 
Action: Mouse moved to (725, 120)
